 Task: Find connections with filter location Hede with filter topic #Leanstartupswith filter profile language Potuguese with filter current company Manhattan Associates with filter school NICMAR University  with filter industry Security Guards and Patrol Services with filter service category Accounting with filter keywords title Lodging Manager
Action: Mouse moved to (871, 142)
Screenshot: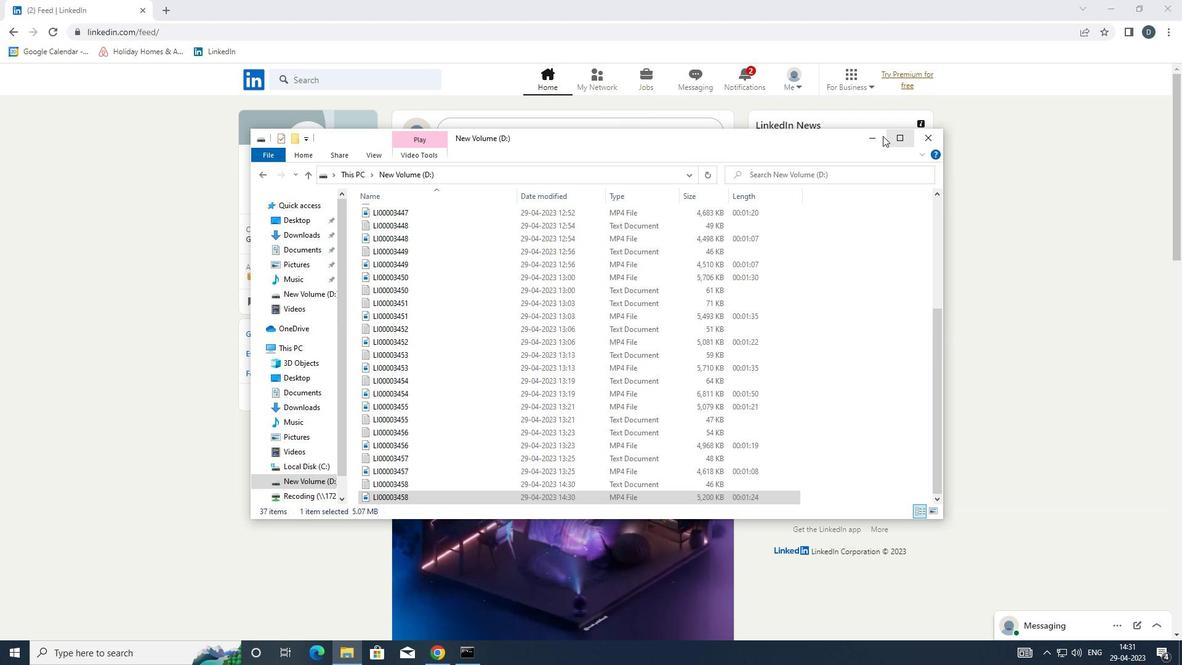 
Action: Mouse pressed left at (871, 142)
Screenshot: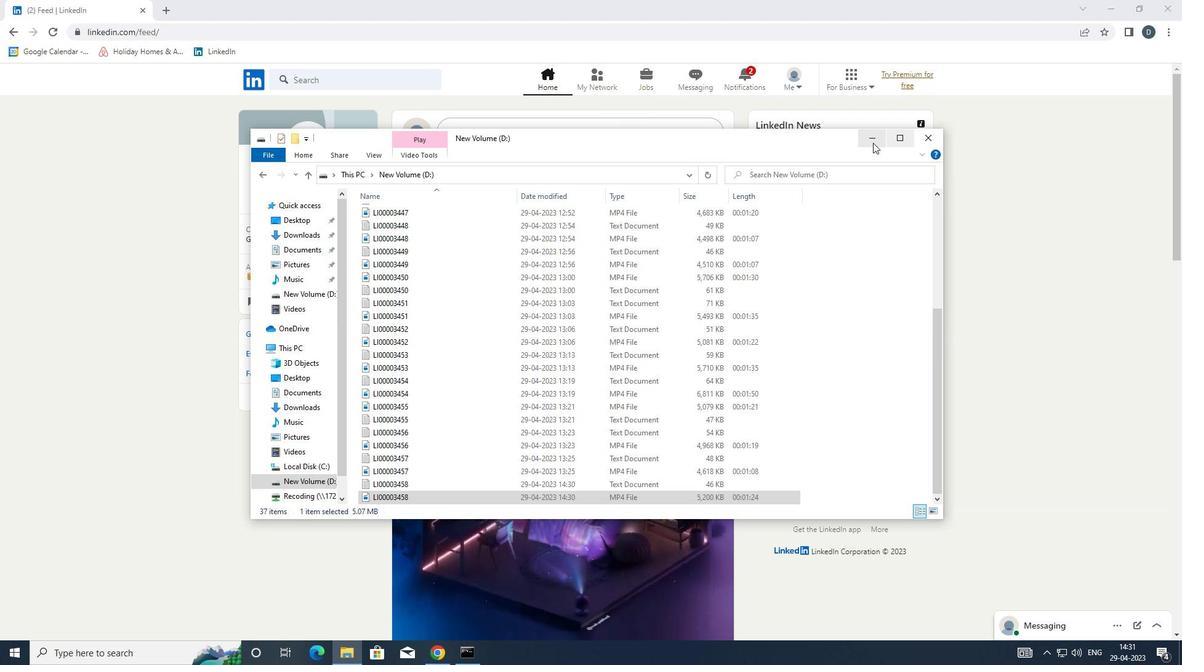 
Action: Mouse moved to (610, 80)
Screenshot: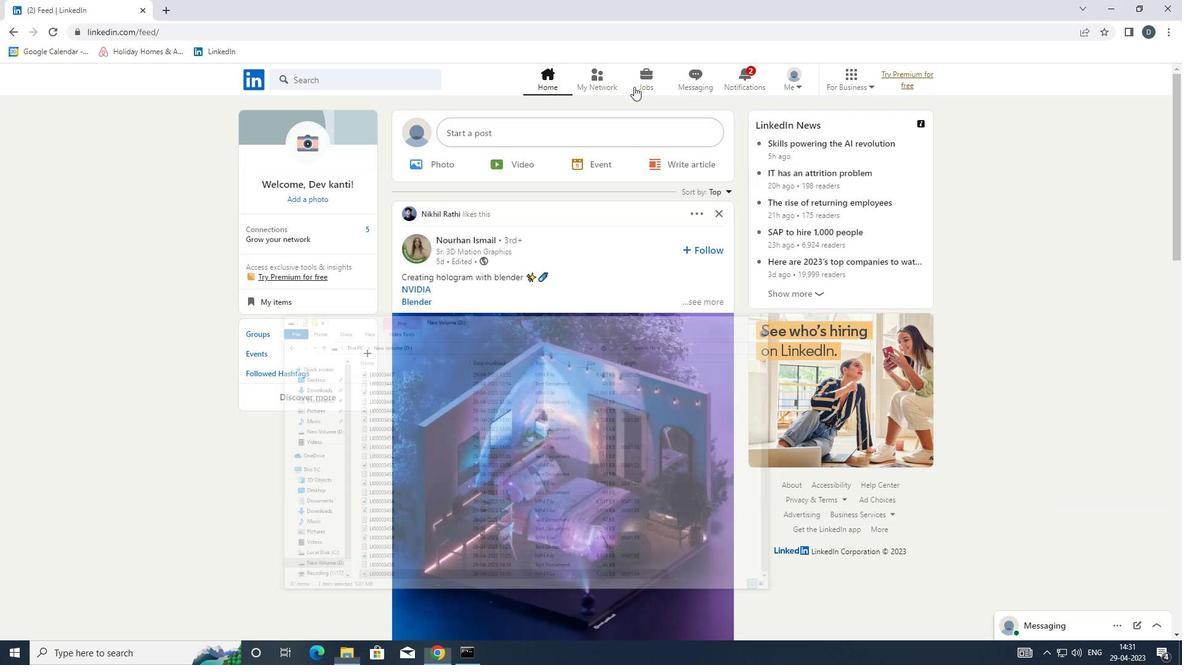 
Action: Mouse pressed left at (610, 80)
Screenshot: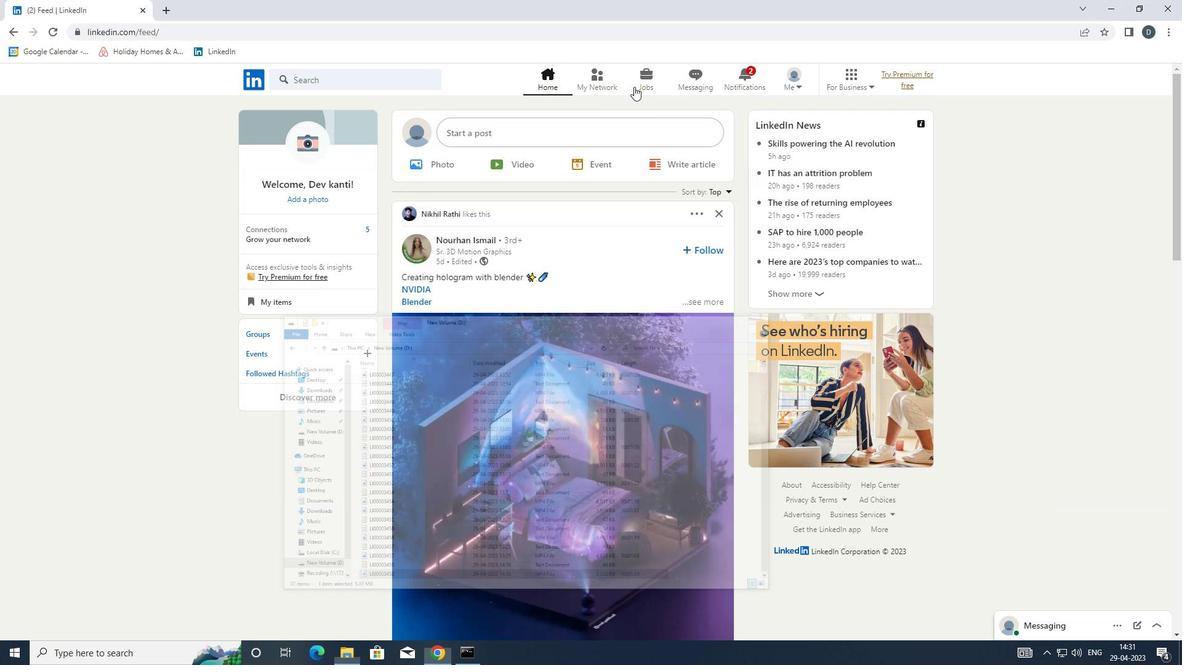 
Action: Mouse moved to (410, 150)
Screenshot: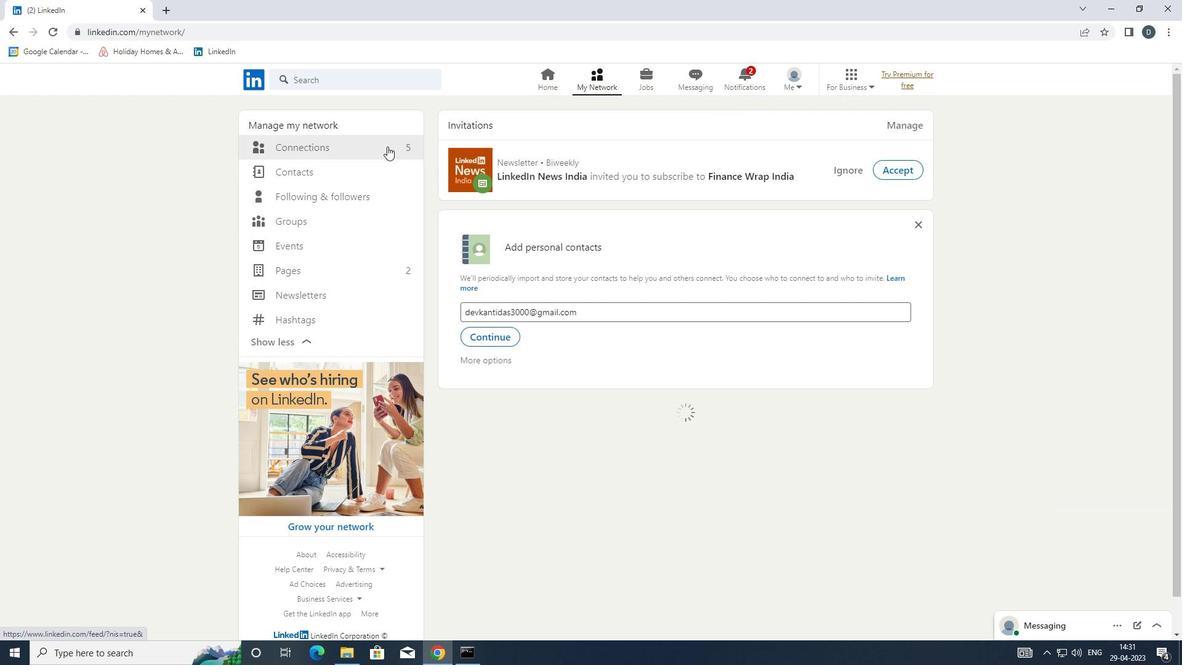 
Action: Mouse pressed left at (410, 150)
Screenshot: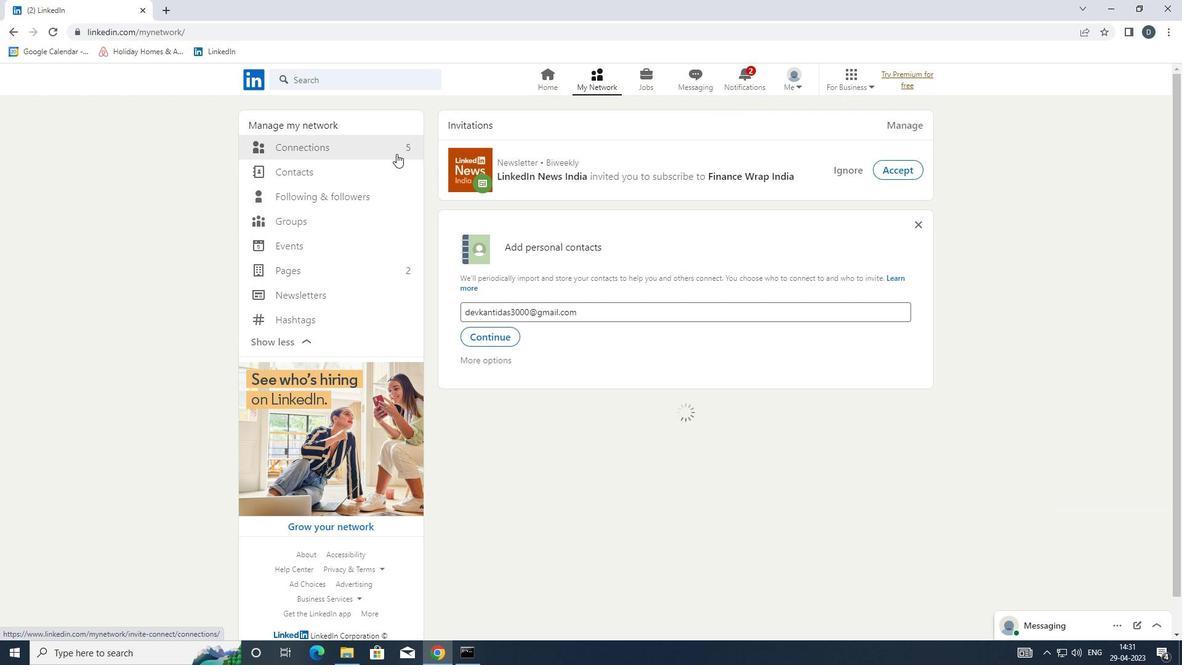 
Action: Mouse moved to (695, 155)
Screenshot: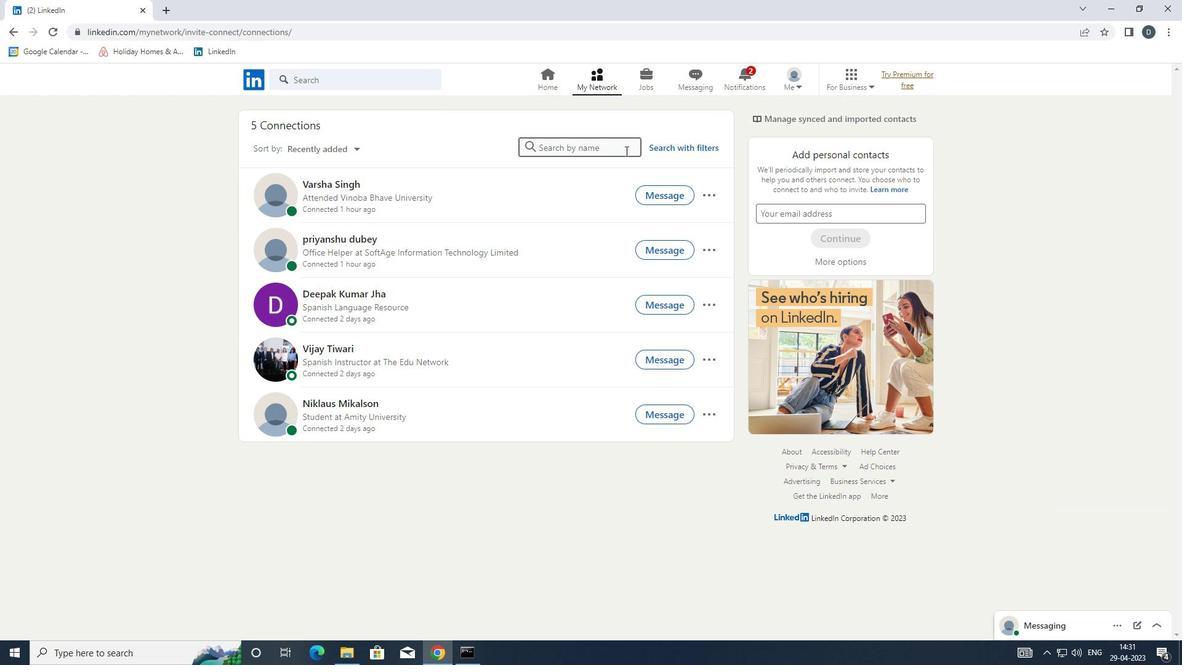 
Action: Mouse pressed left at (695, 155)
Screenshot: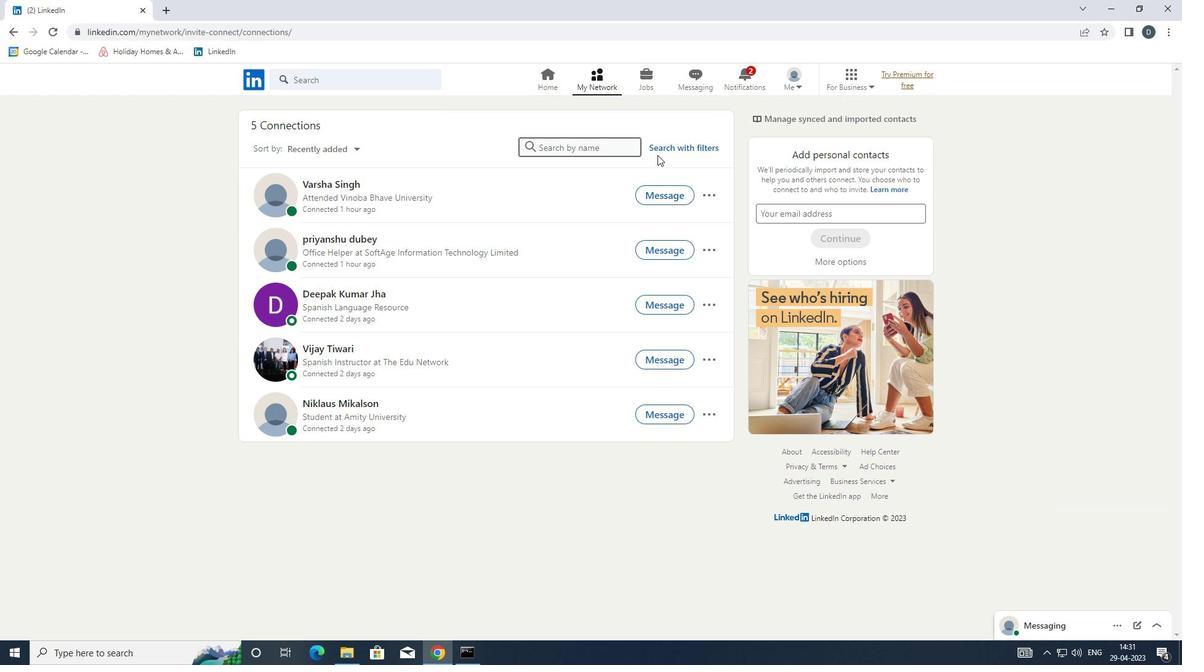 
Action: Mouse moved to (691, 146)
Screenshot: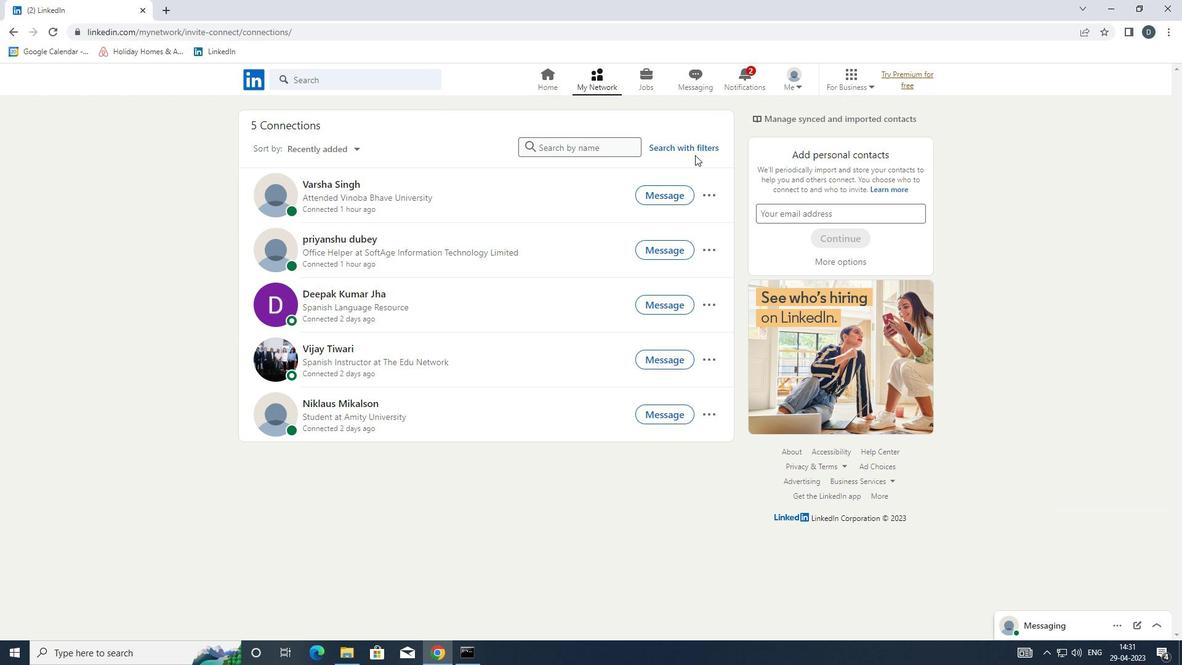 
Action: Mouse pressed left at (691, 146)
Screenshot: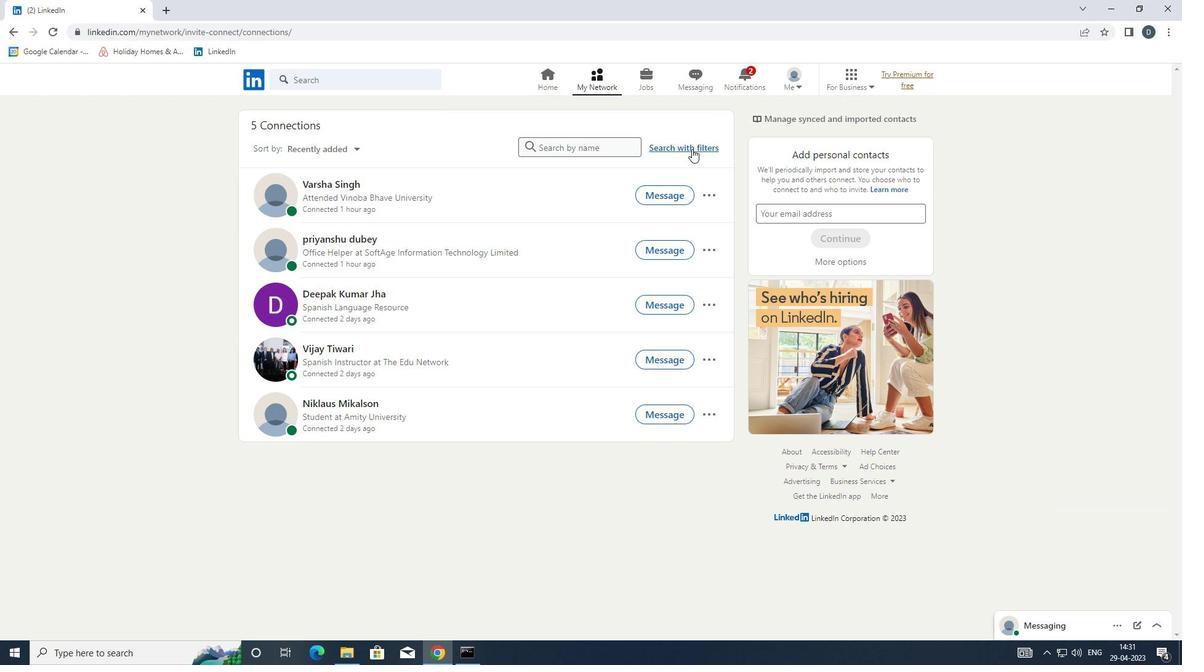 
Action: Mouse moved to (638, 113)
Screenshot: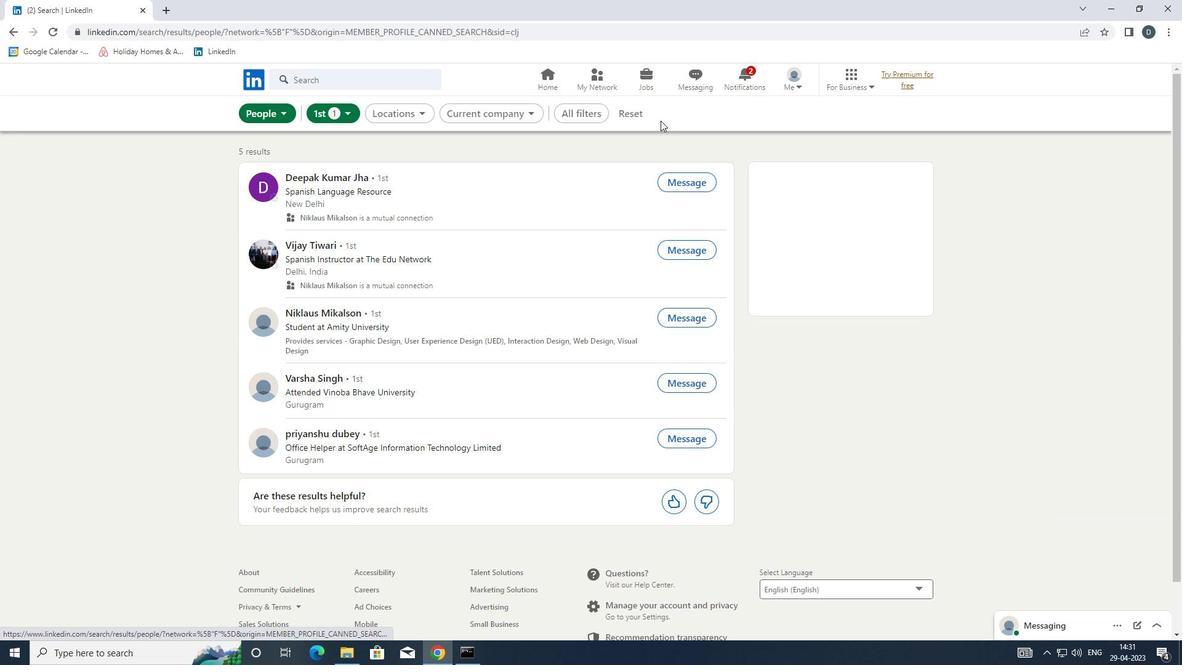 
Action: Mouse pressed left at (638, 113)
Screenshot: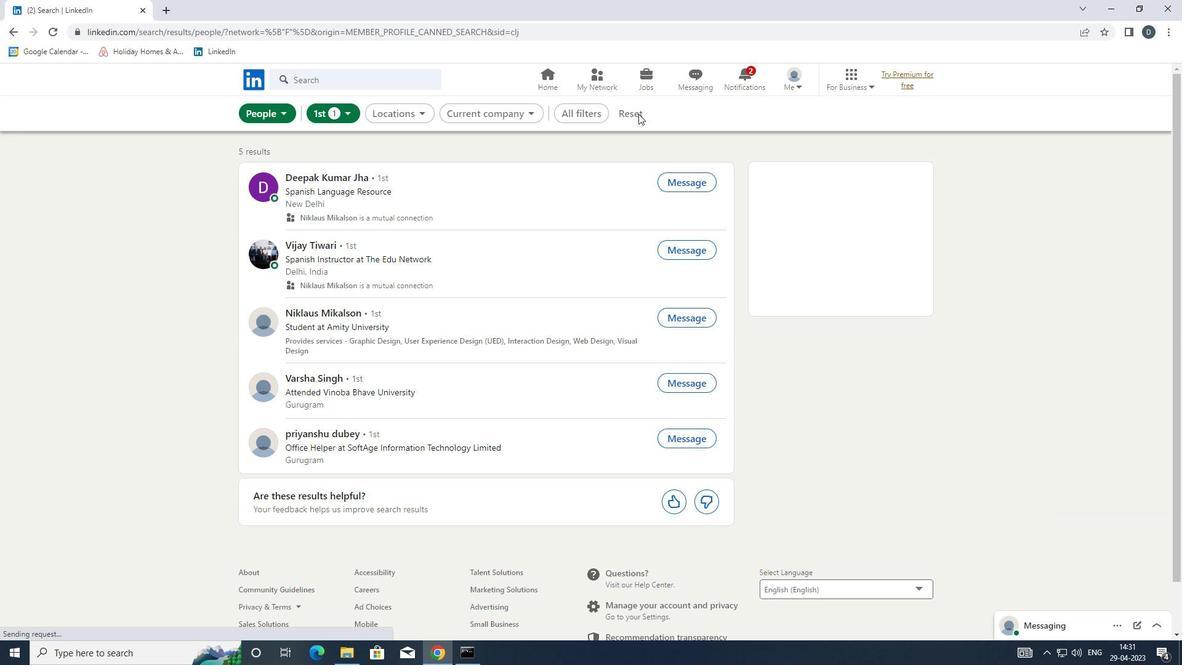 
Action: Mouse moved to (624, 110)
Screenshot: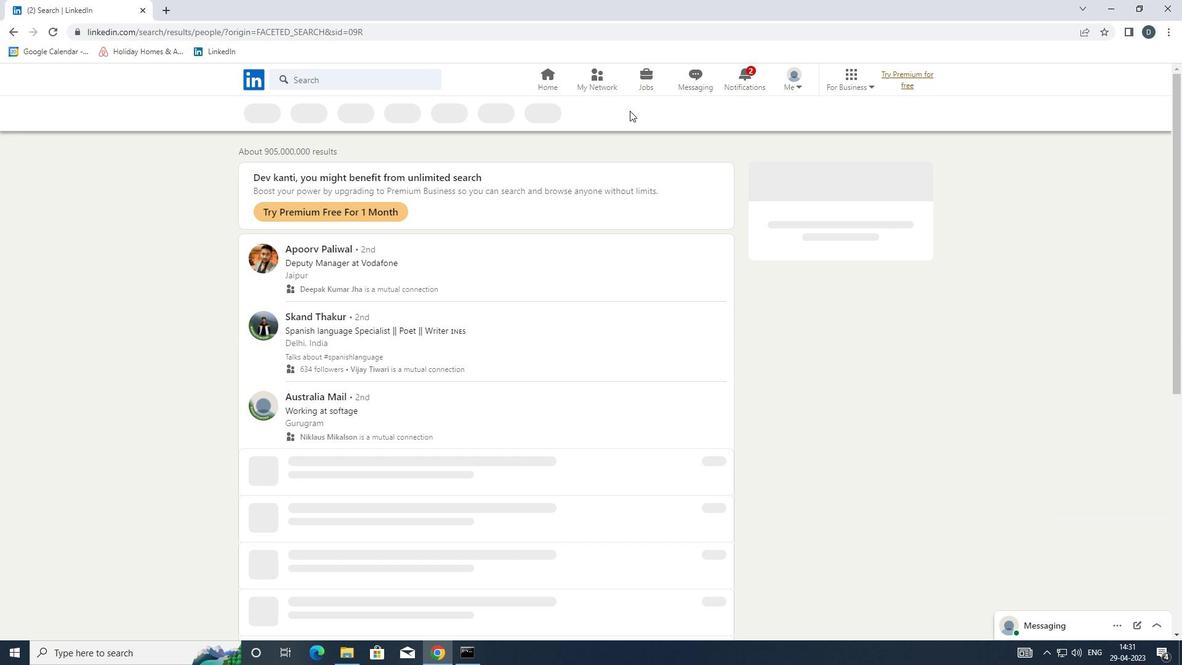 
Action: Mouse pressed left at (624, 110)
Screenshot: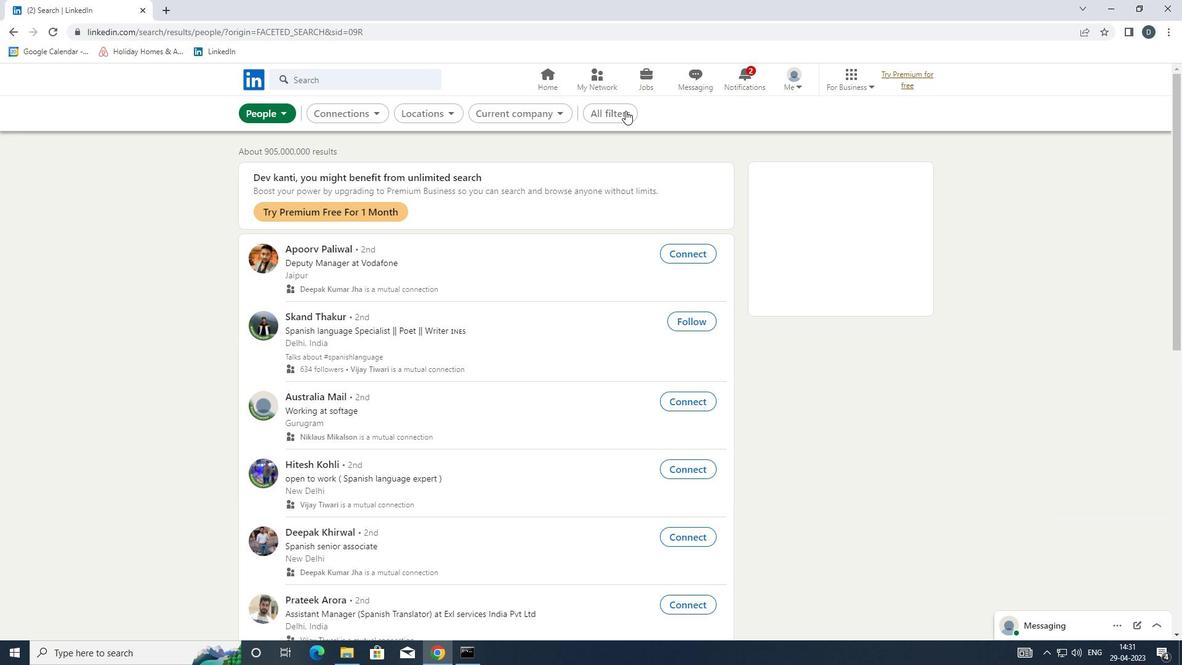 
Action: Mouse moved to (884, 359)
Screenshot: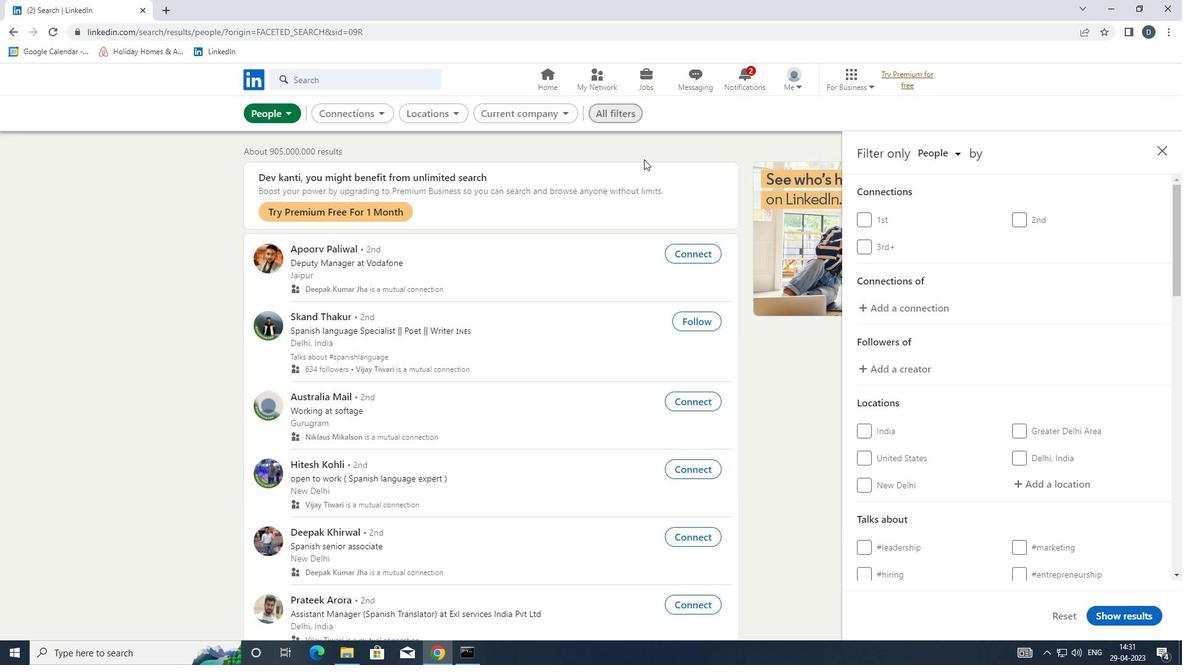 
Action: Mouse scrolled (884, 358) with delta (0, 0)
Screenshot: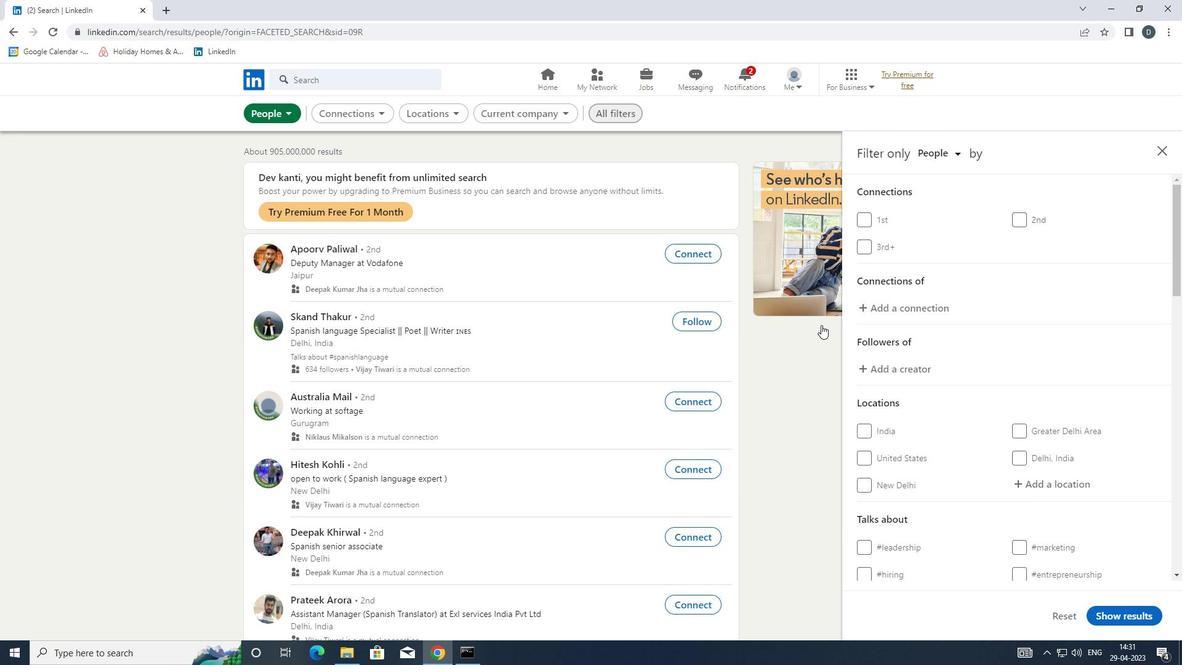 
Action: Mouse moved to (885, 359)
Screenshot: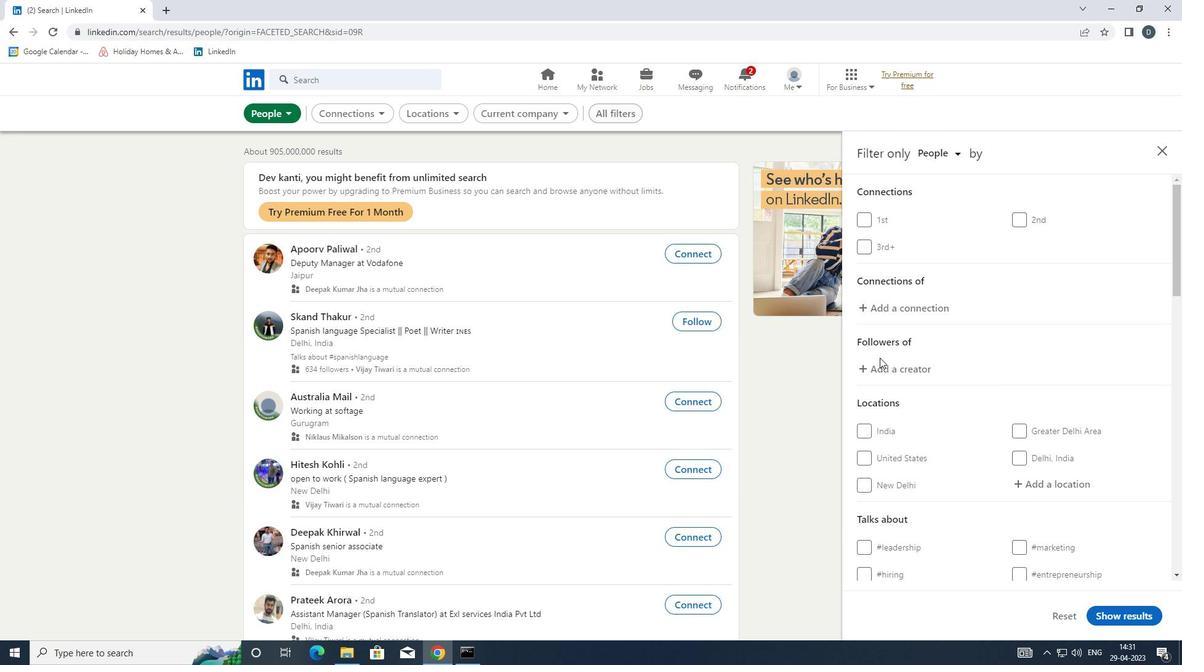 
Action: Mouse scrolled (885, 358) with delta (0, 0)
Screenshot: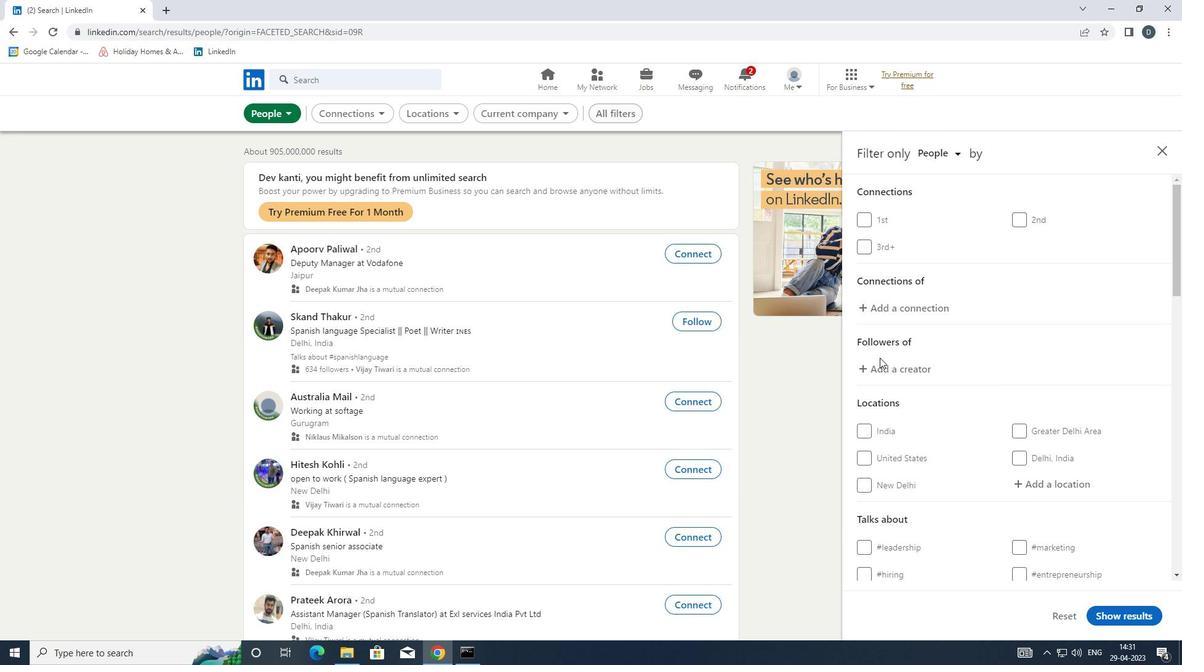 
Action: Mouse moved to (890, 361)
Screenshot: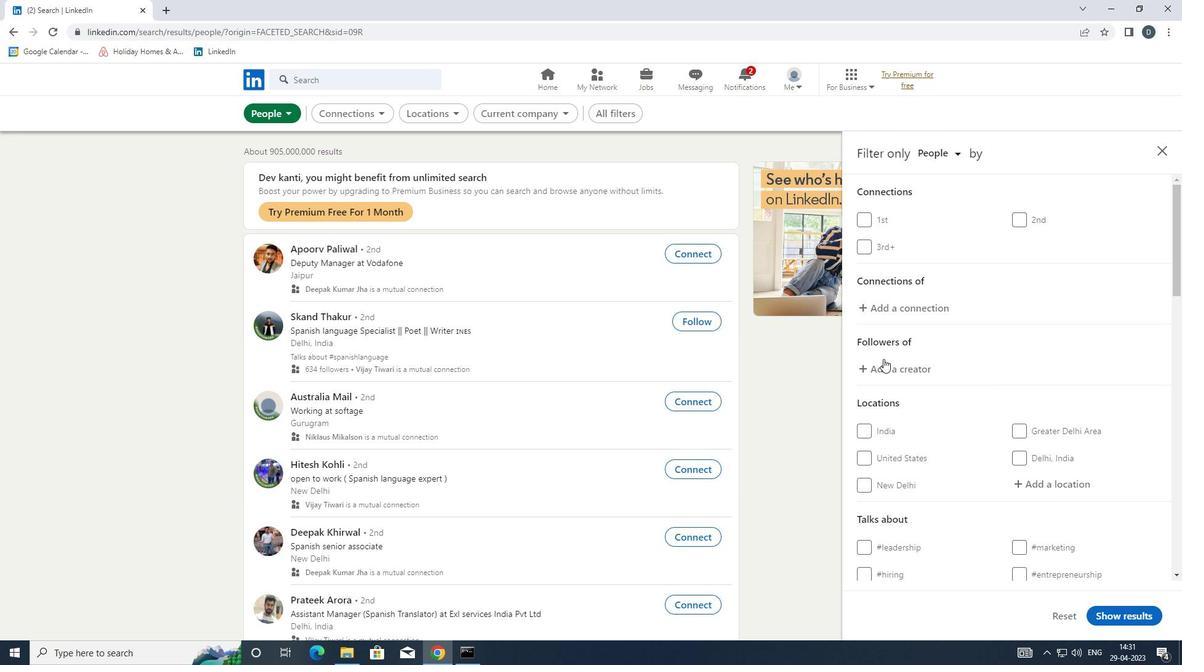 
Action: Mouse scrolled (890, 361) with delta (0, 0)
Screenshot: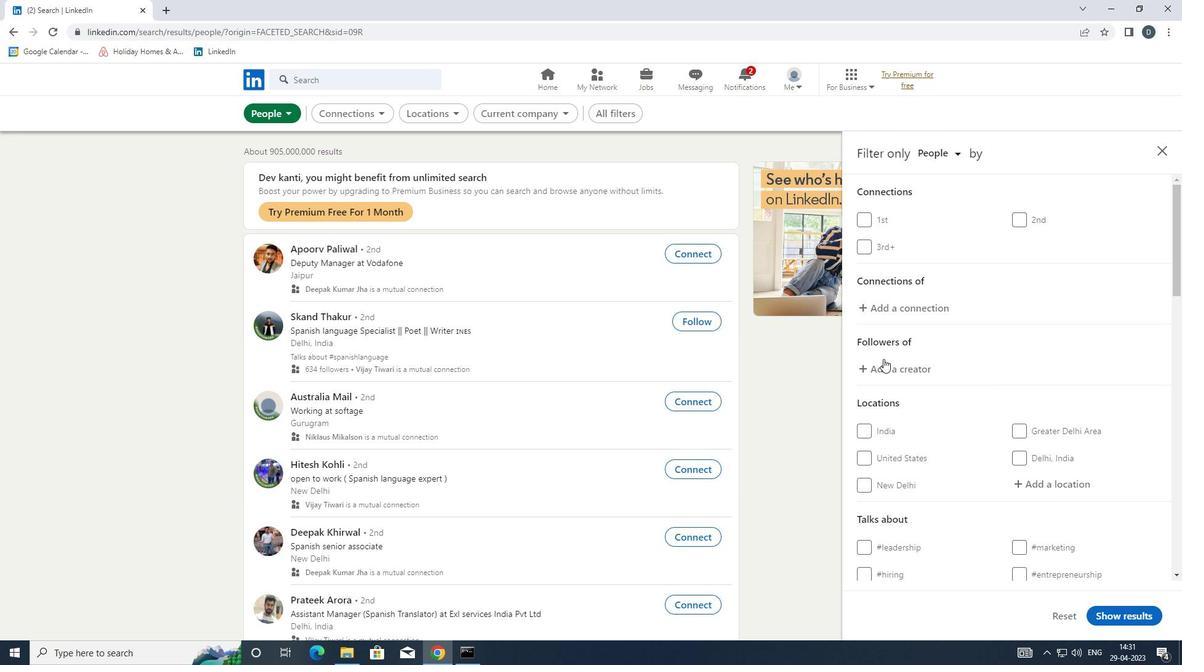 
Action: Mouse moved to (1049, 301)
Screenshot: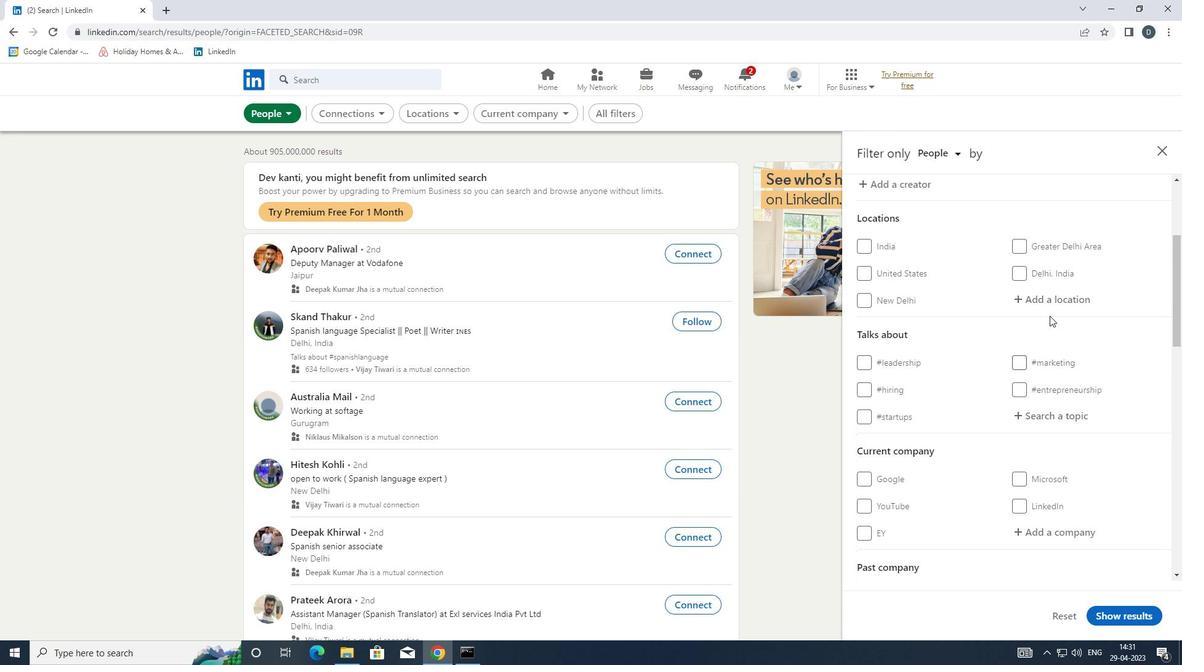 
Action: Mouse pressed left at (1049, 301)
Screenshot: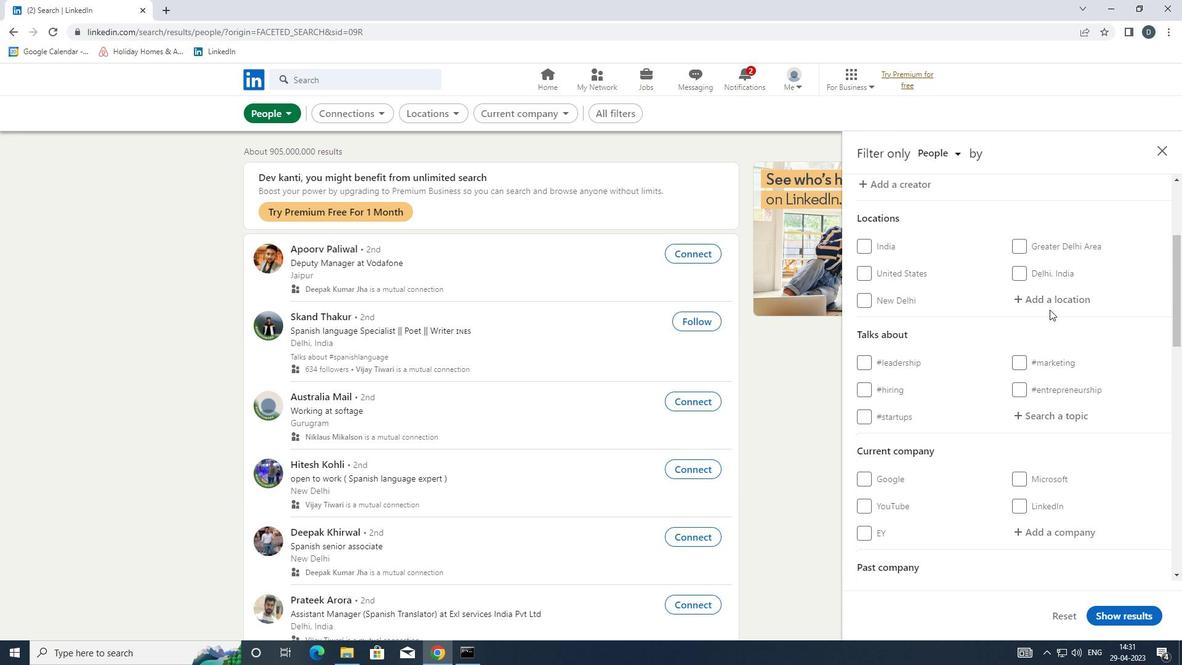 
Action: Key pressed <Key.shift>HEDE<Key.enter>
Screenshot: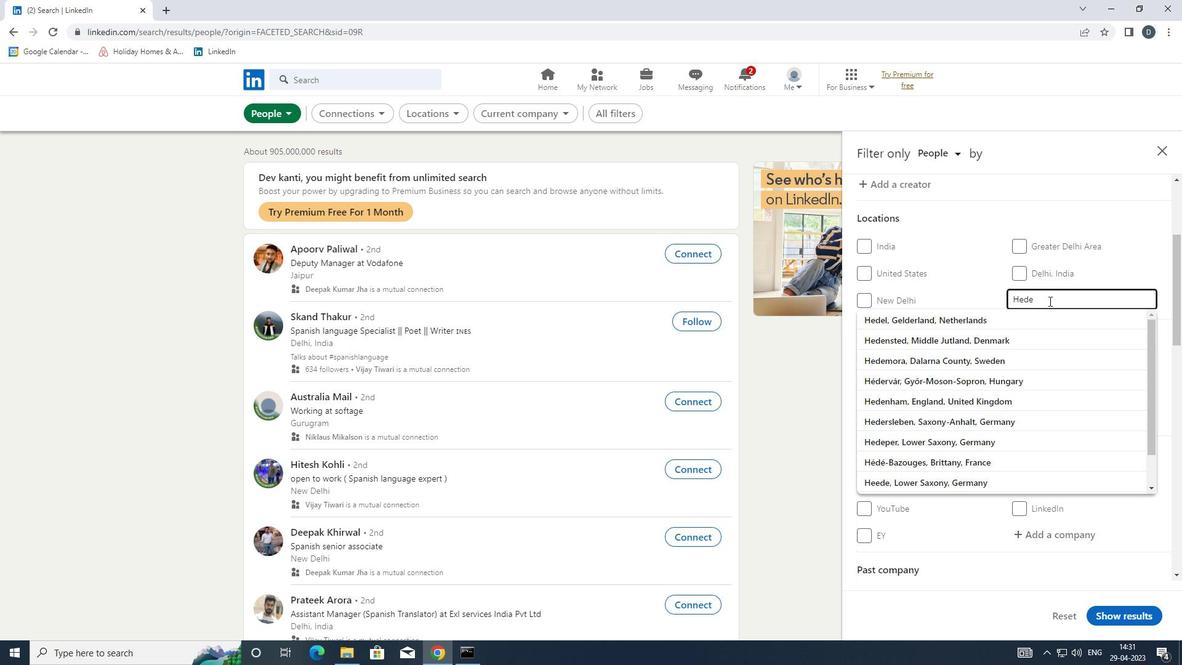 
Action: Mouse moved to (1036, 319)
Screenshot: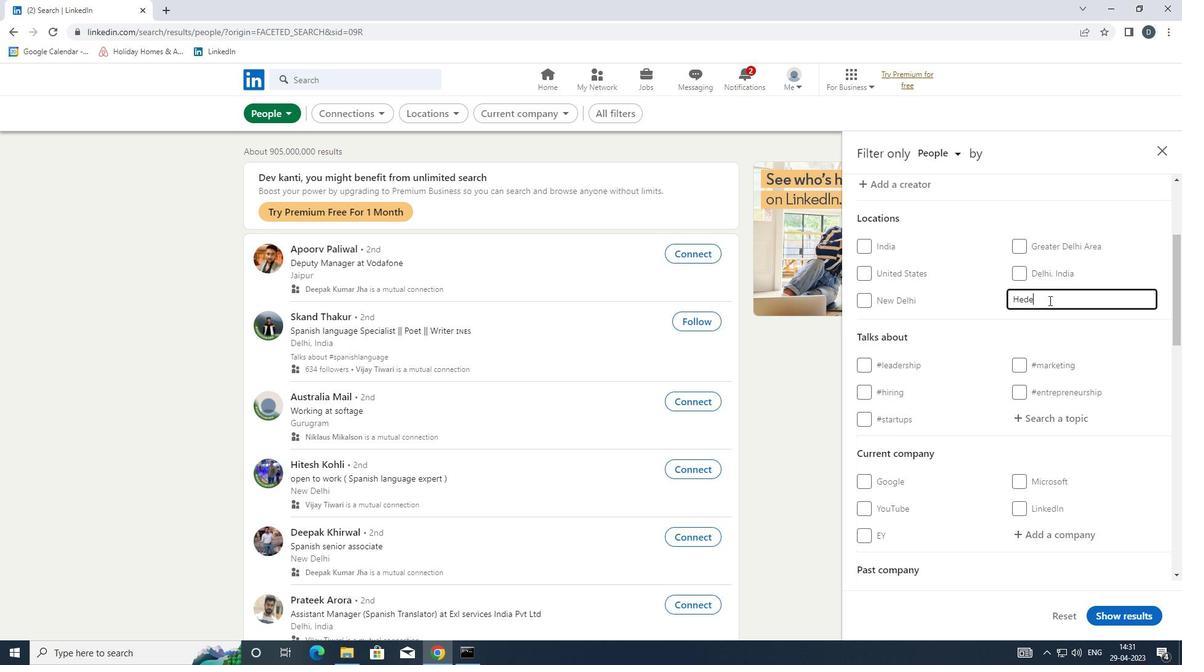 
Action: Mouse scrolled (1036, 319) with delta (0, 0)
Screenshot: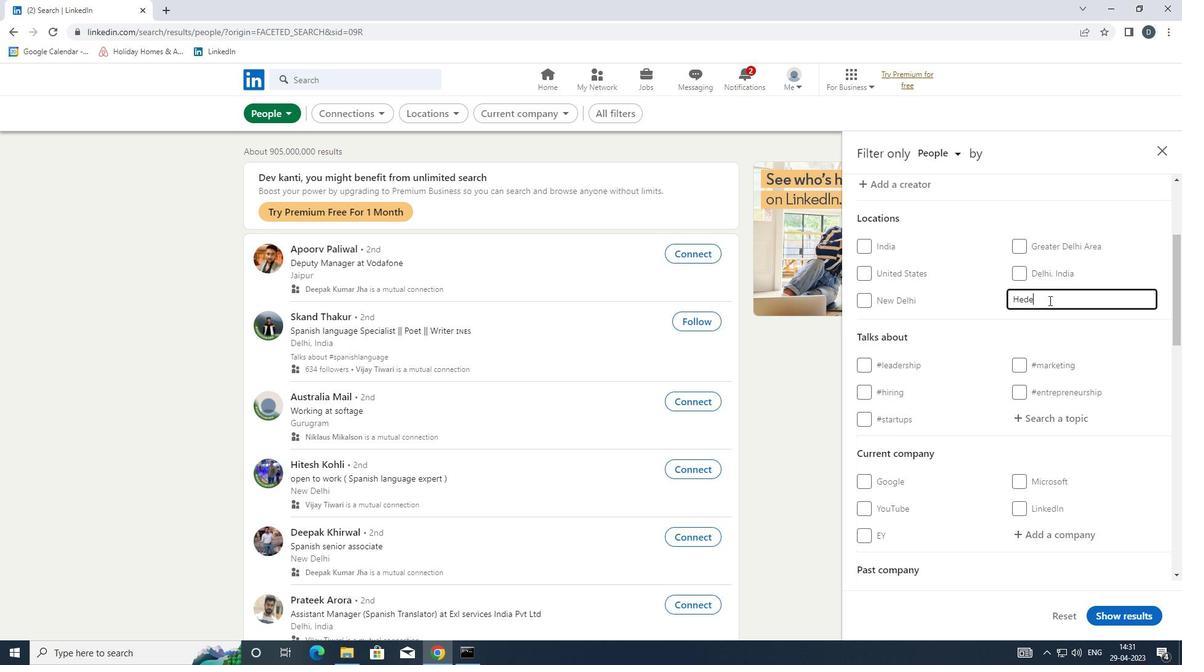 
Action: Mouse moved to (1038, 324)
Screenshot: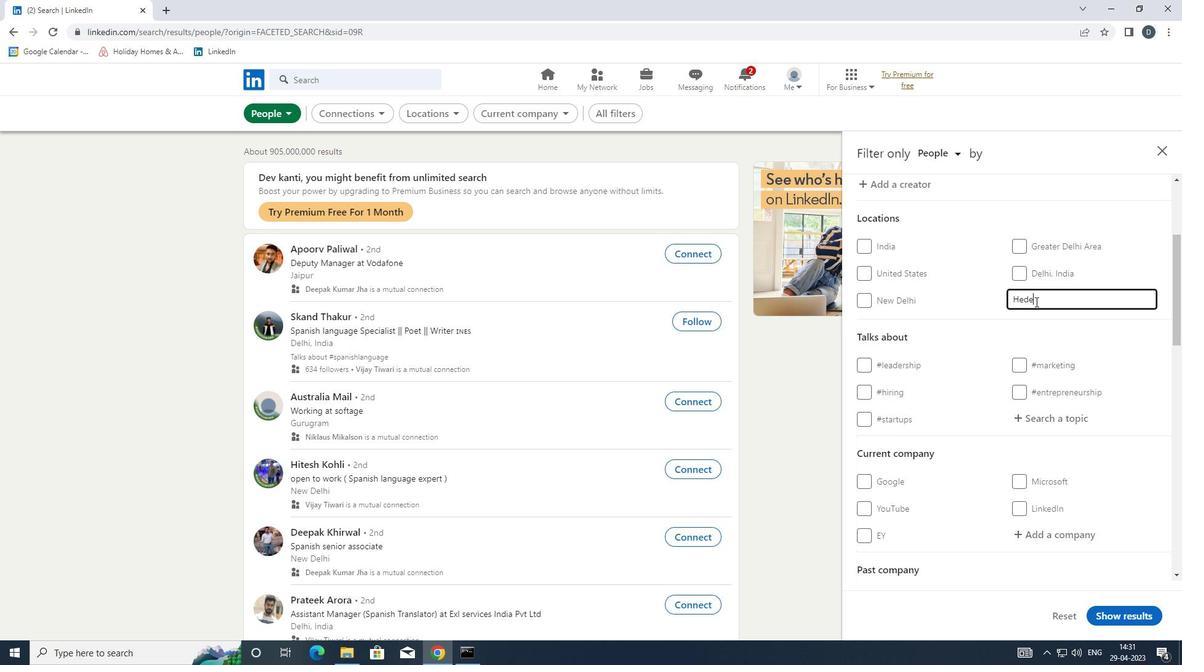 
Action: Mouse scrolled (1038, 323) with delta (0, 0)
Screenshot: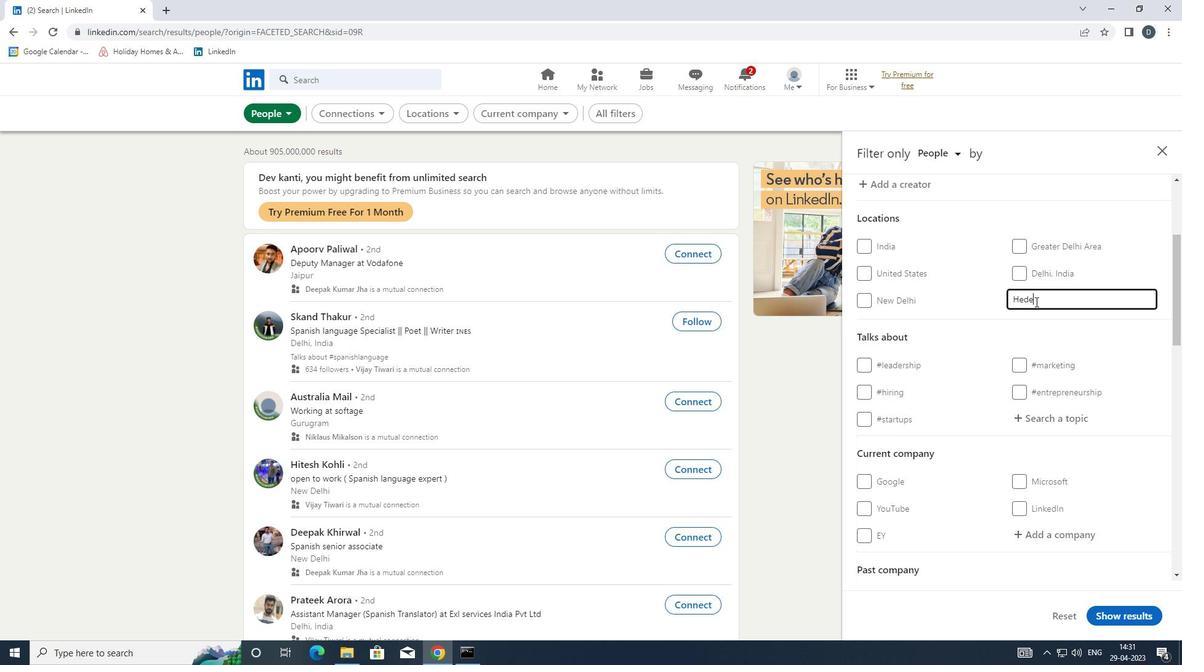 
Action: Mouse moved to (1039, 295)
Screenshot: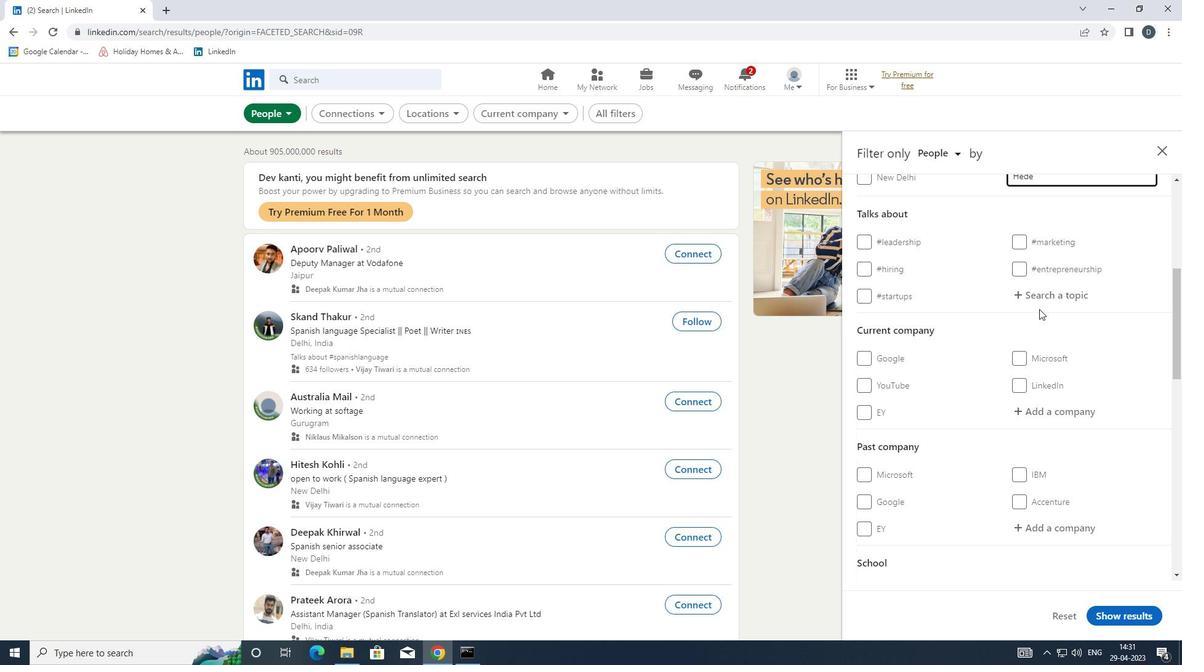 
Action: Mouse pressed left at (1039, 295)
Screenshot: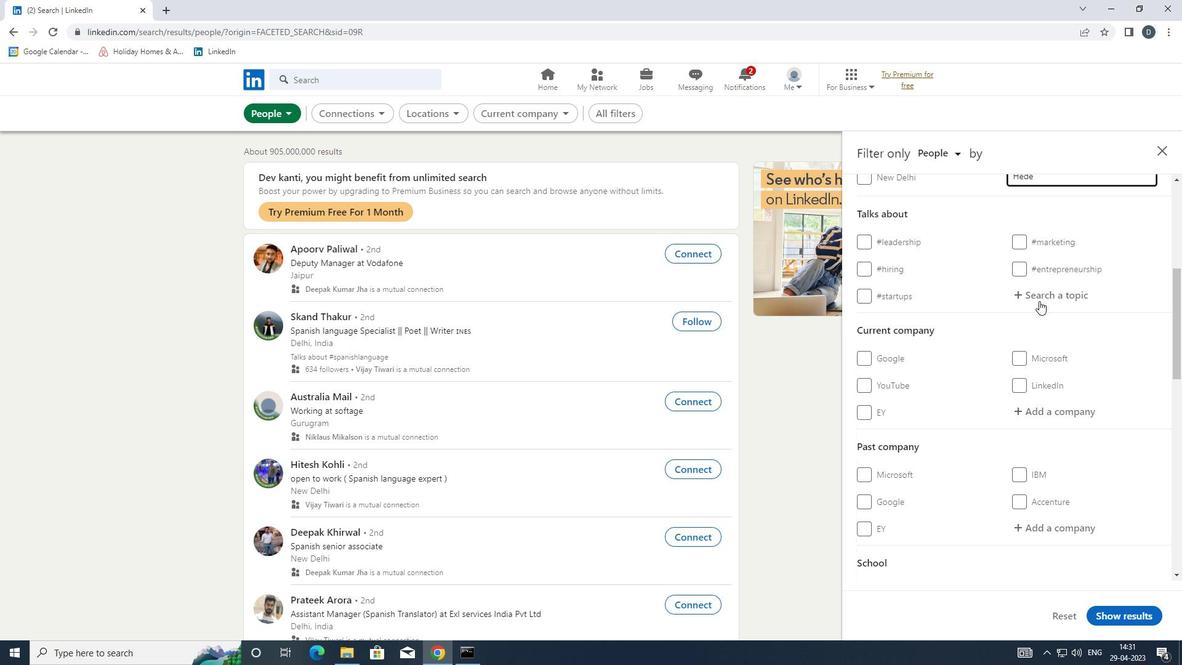 
Action: Key pressed <Key.shift><Key.shift><Key.shift>#<Key.shift>LEANSTARTUPS
Screenshot: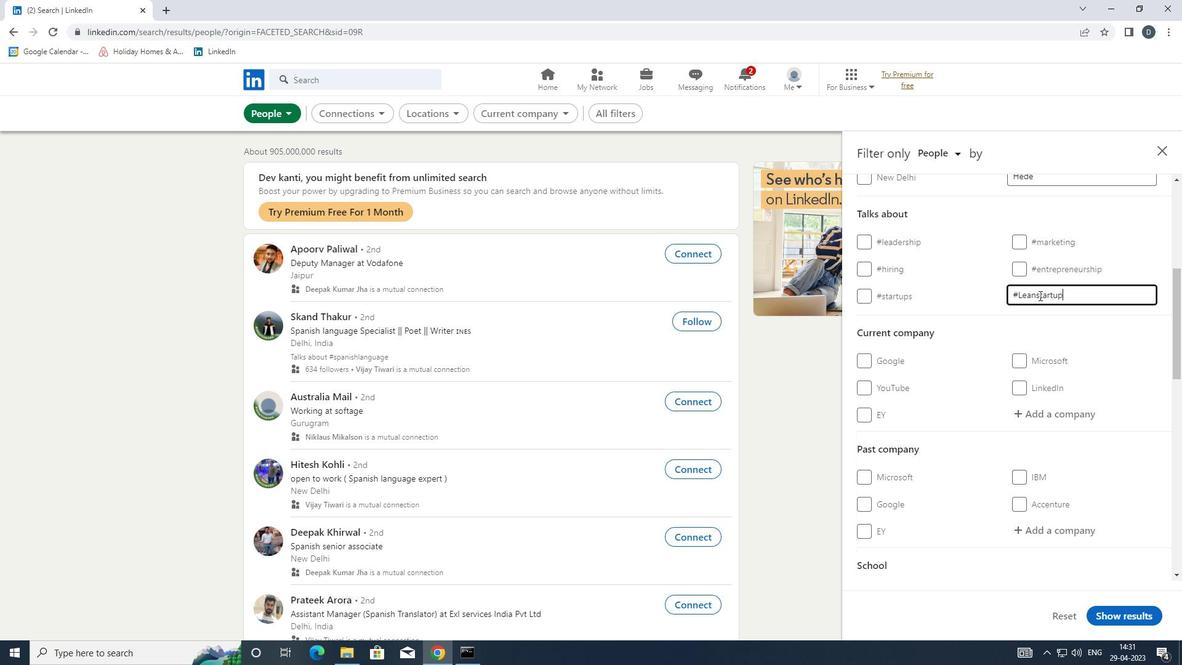 
Action: Mouse moved to (1100, 350)
Screenshot: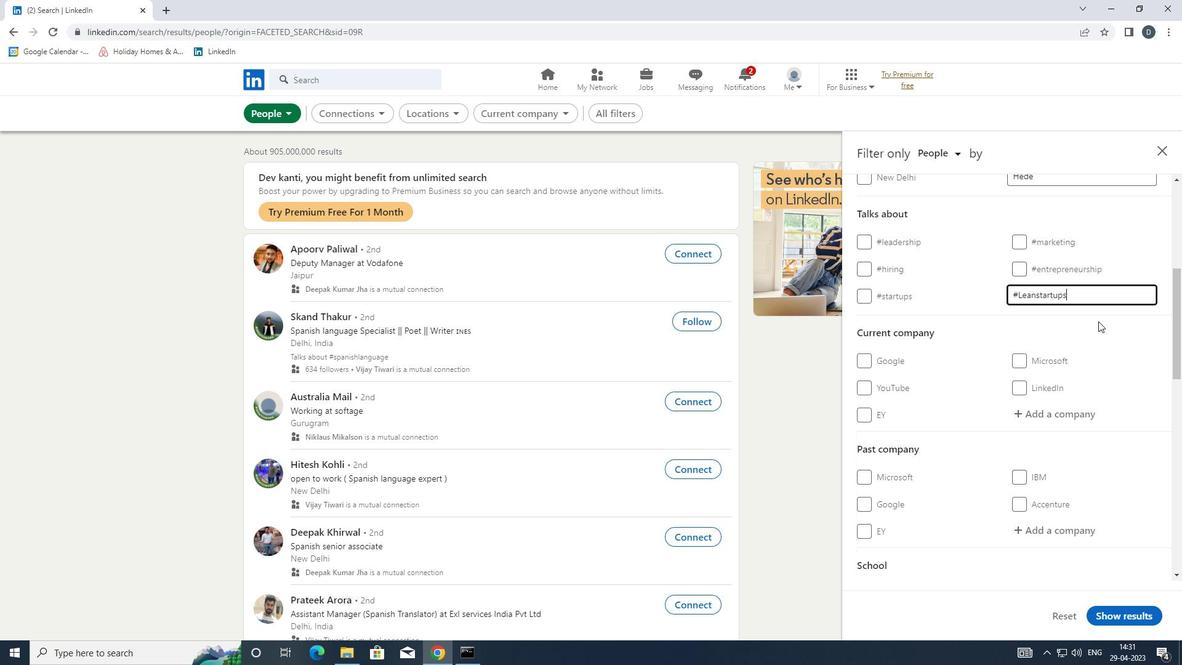 
Action: Mouse scrolled (1100, 349) with delta (0, 0)
Screenshot: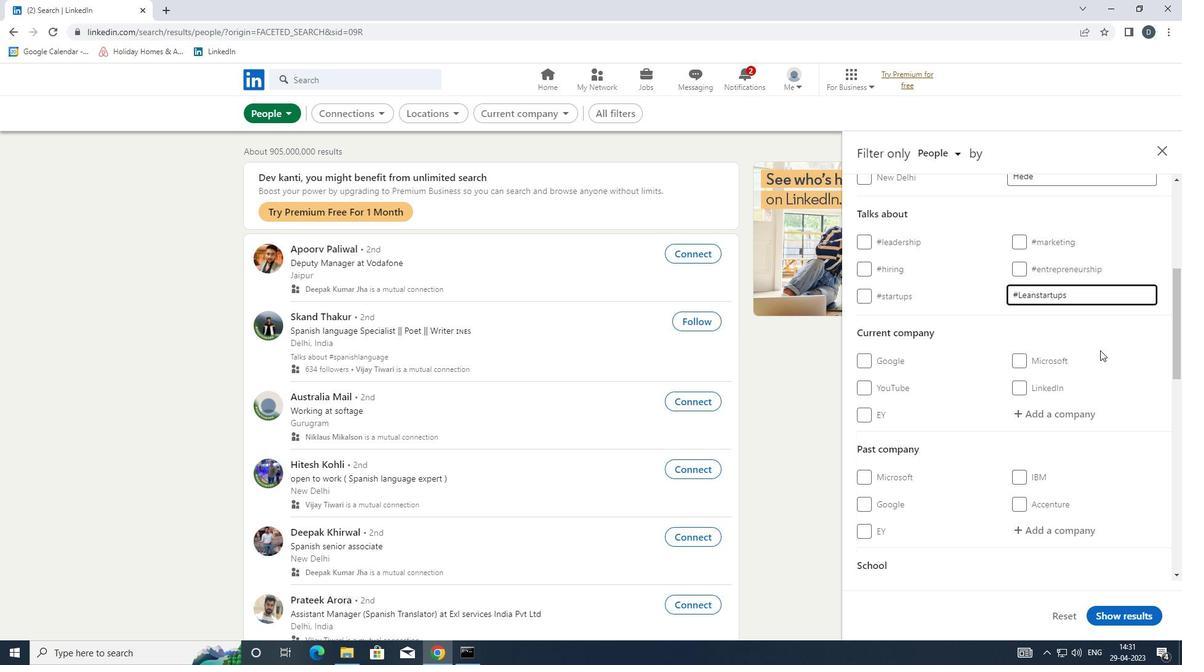 
Action: Mouse scrolled (1100, 349) with delta (0, 0)
Screenshot: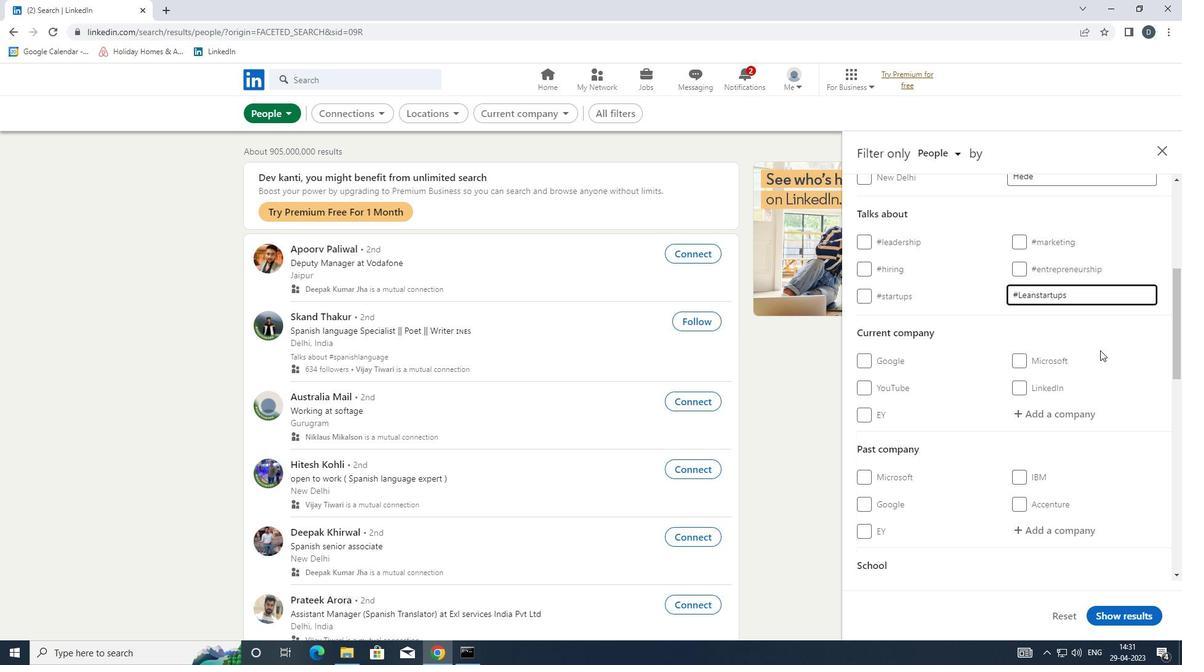 
Action: Mouse scrolled (1100, 349) with delta (0, 0)
Screenshot: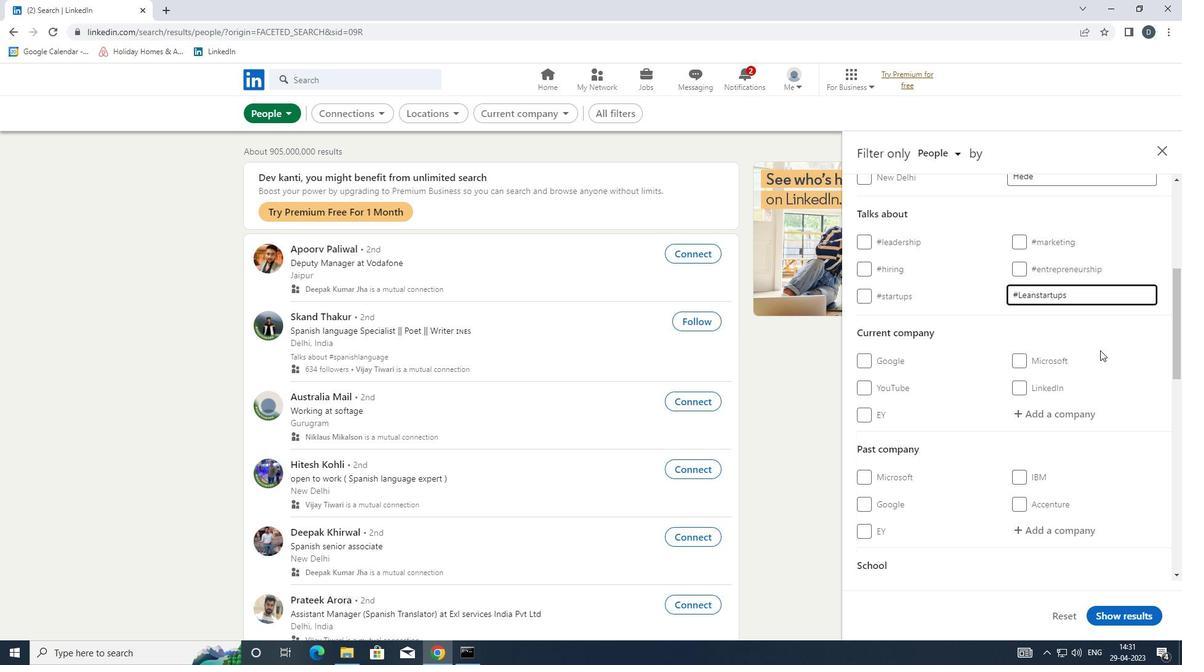 
Action: Mouse scrolled (1100, 349) with delta (0, 0)
Screenshot: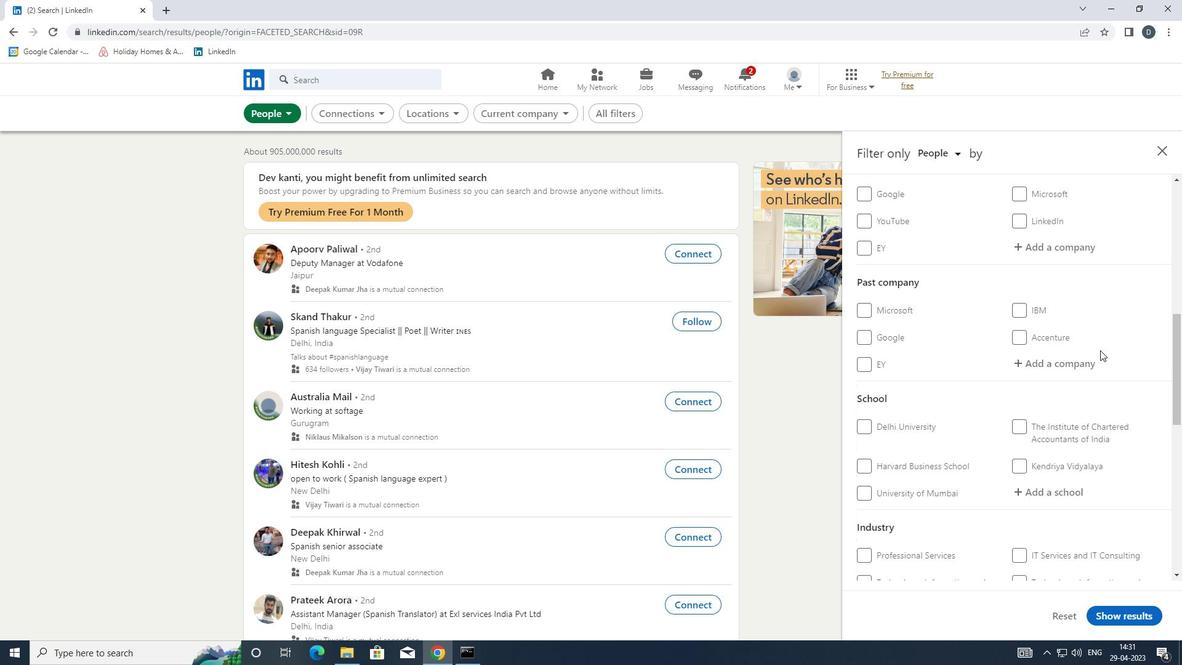
Action: Mouse scrolled (1100, 349) with delta (0, 0)
Screenshot: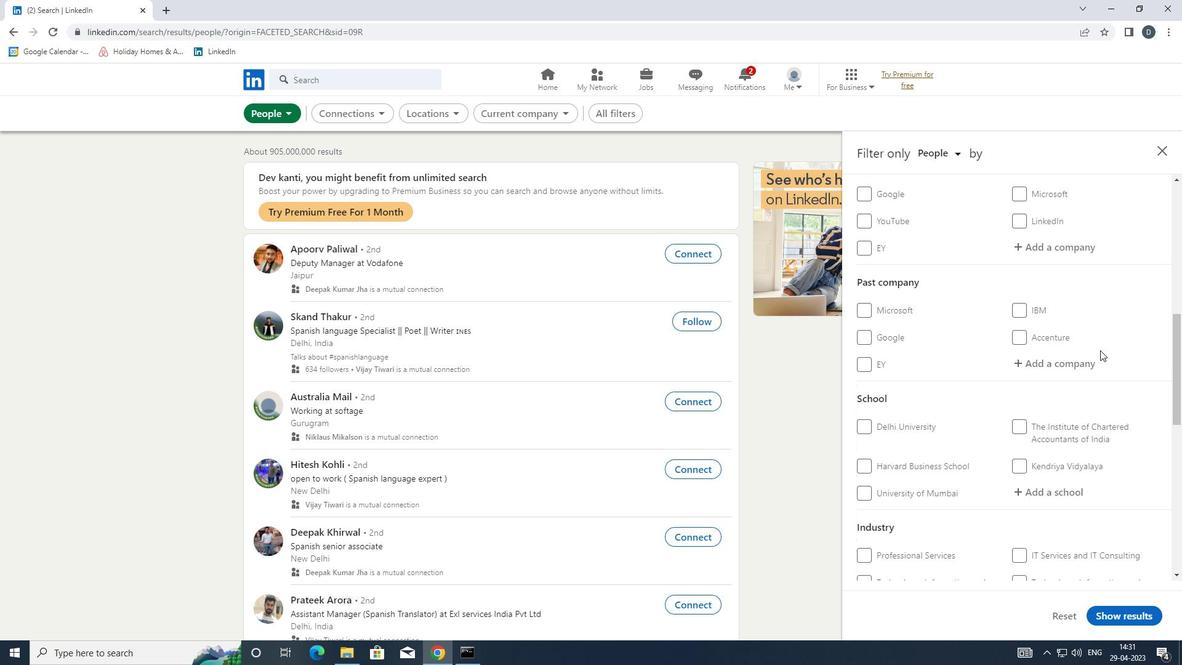 
Action: Mouse scrolled (1100, 349) with delta (0, 0)
Screenshot: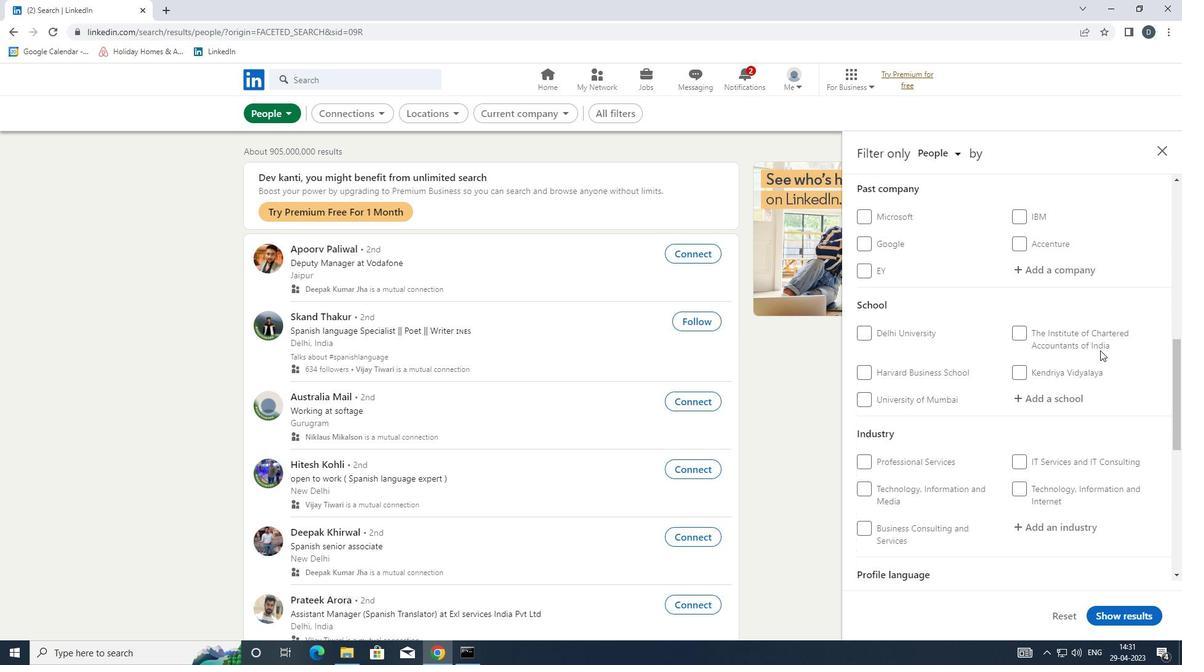 
Action: Mouse scrolled (1100, 349) with delta (0, 0)
Screenshot: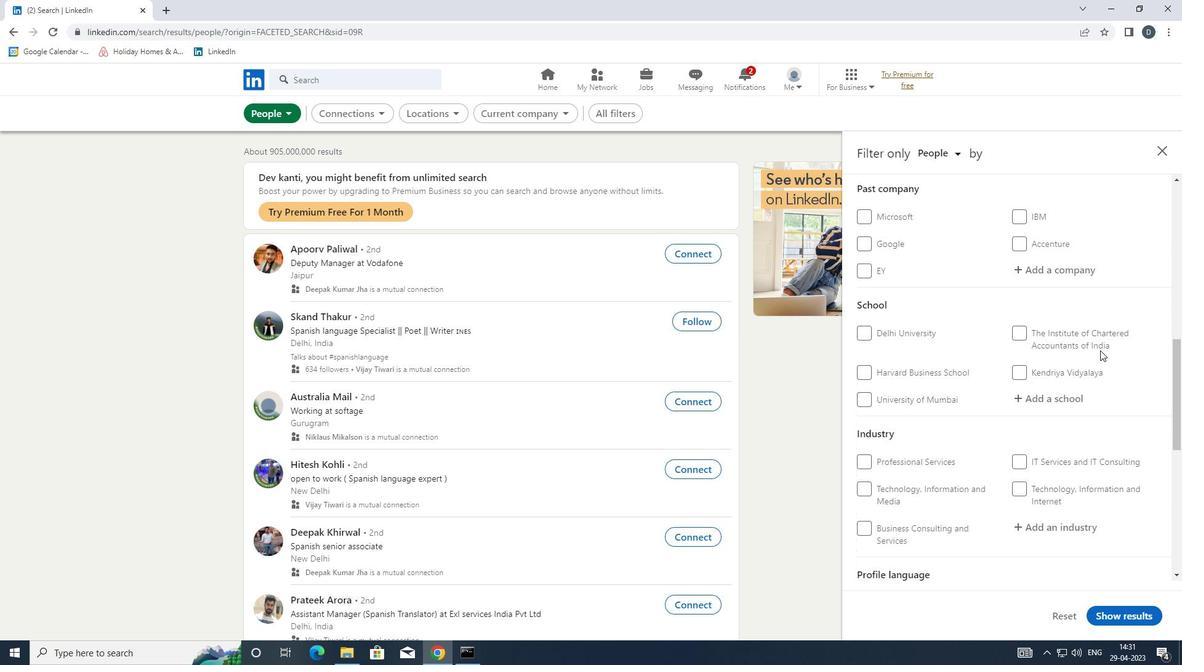 
Action: Mouse scrolled (1100, 349) with delta (0, 0)
Screenshot: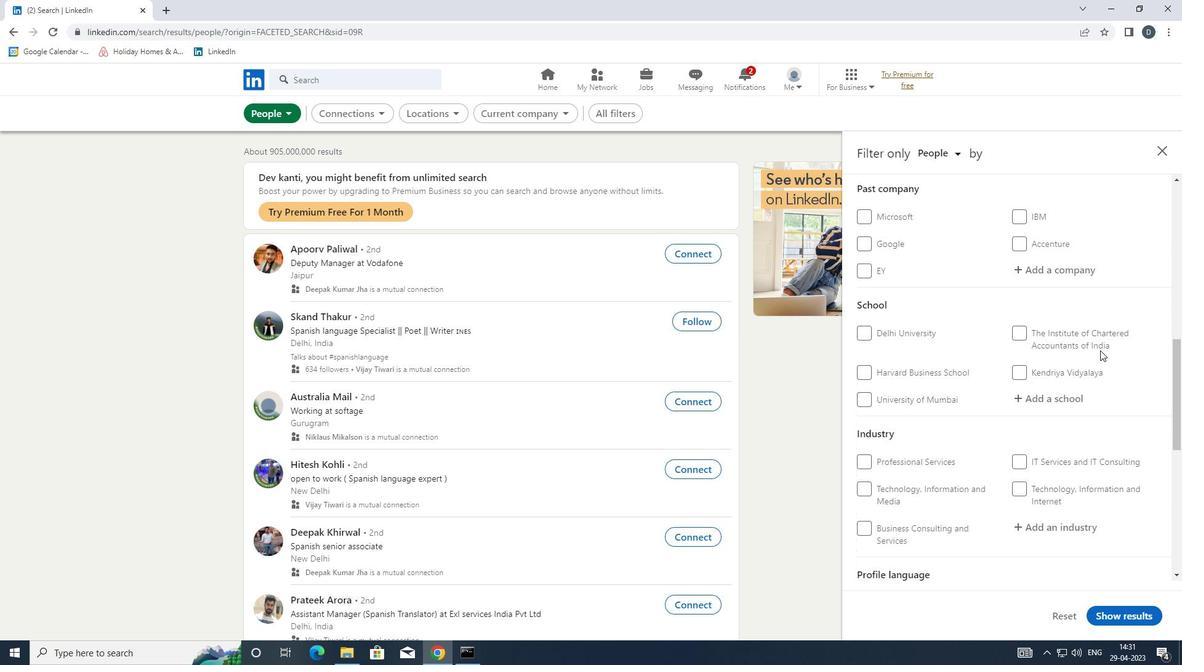 
Action: Mouse scrolled (1100, 349) with delta (0, 0)
Screenshot: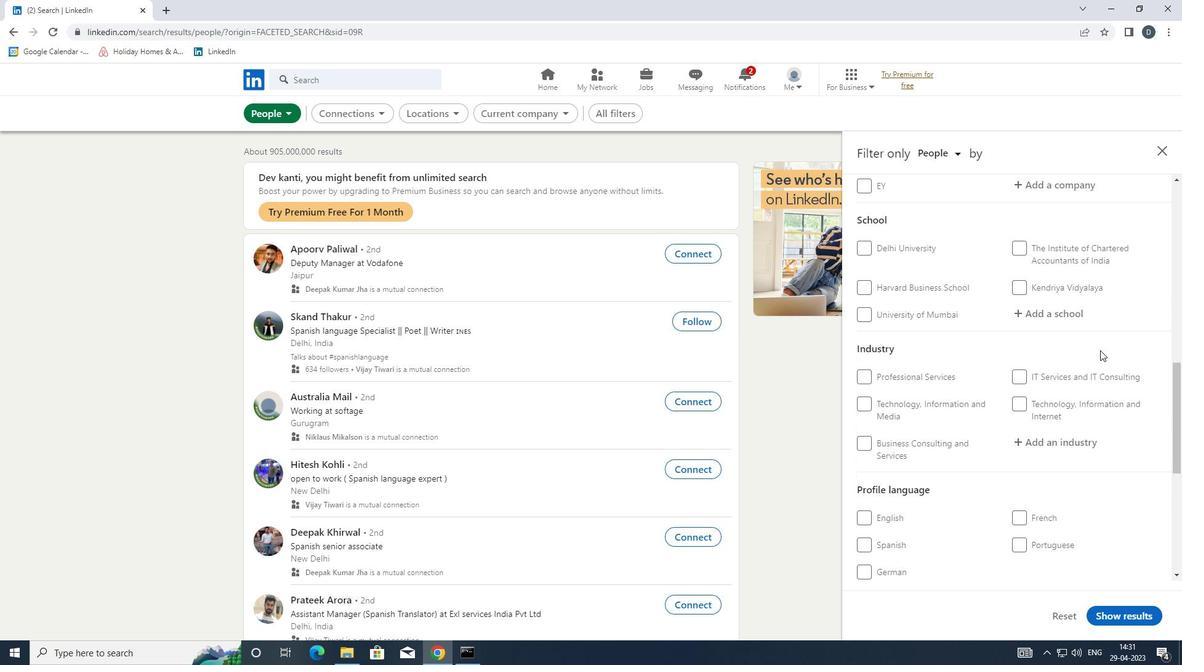
Action: Mouse scrolled (1100, 349) with delta (0, 0)
Screenshot: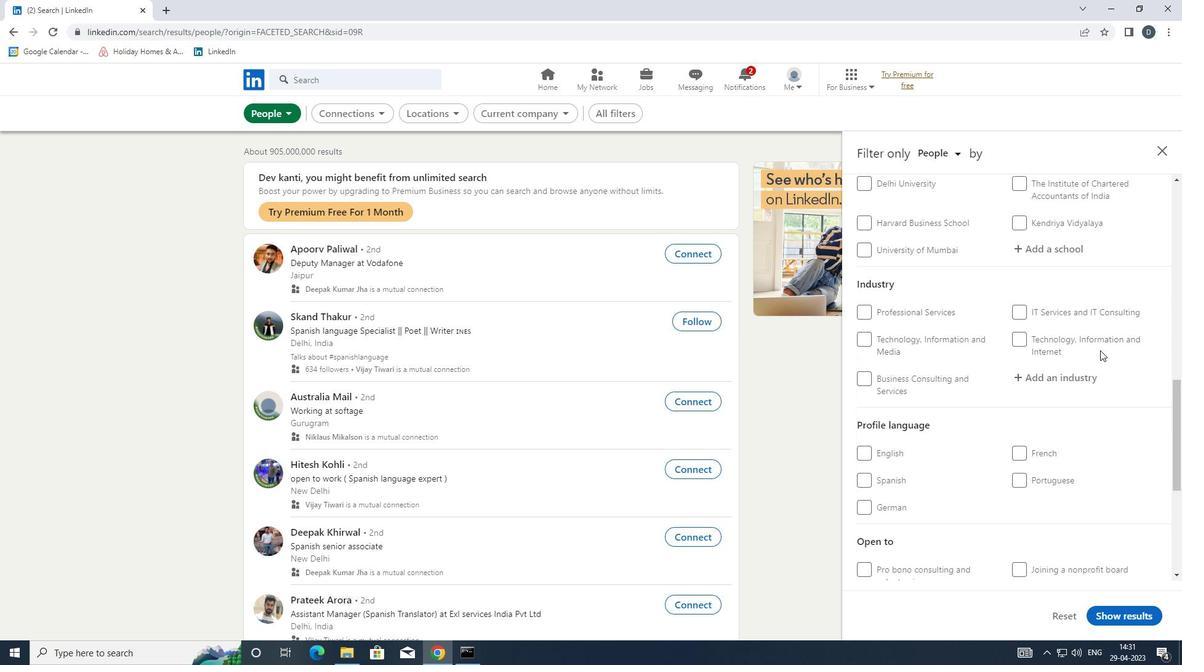 
Action: Mouse scrolled (1100, 349) with delta (0, 0)
Screenshot: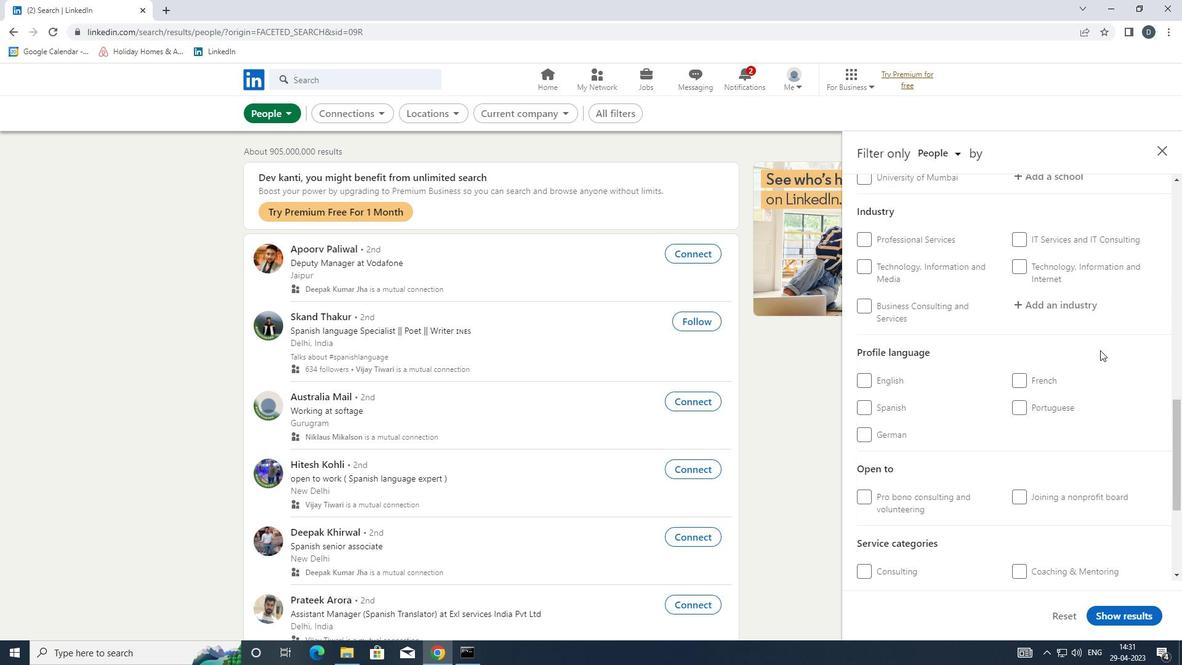
Action: Mouse moved to (1032, 213)
Screenshot: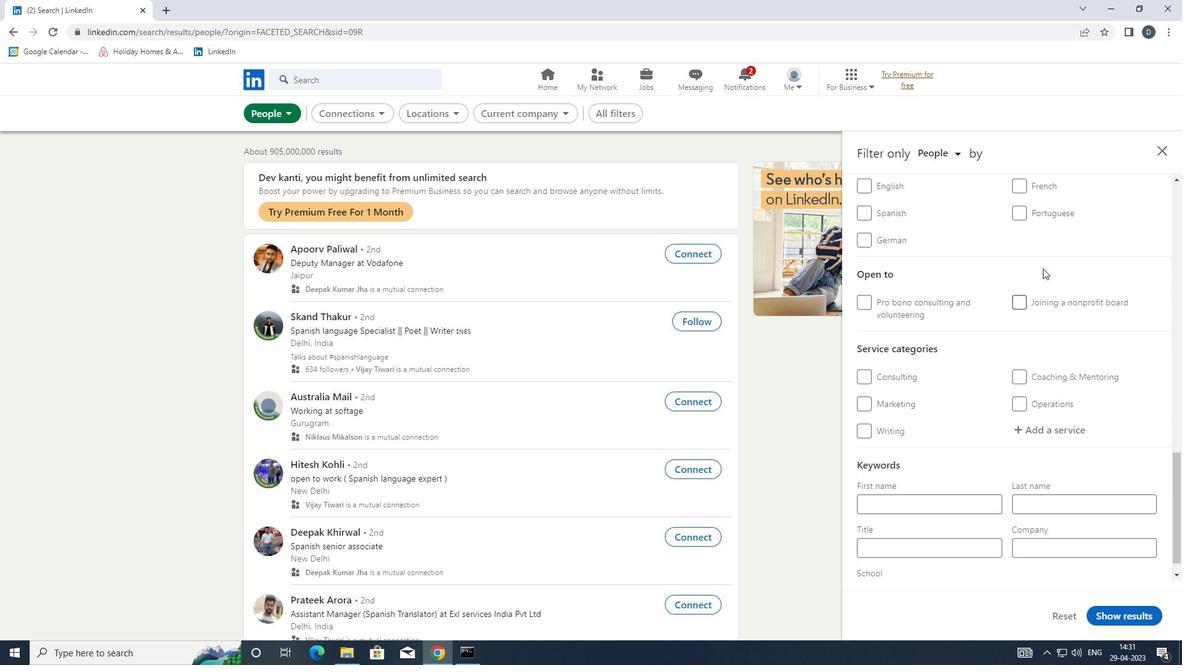 
Action: Mouse pressed left at (1032, 213)
Screenshot: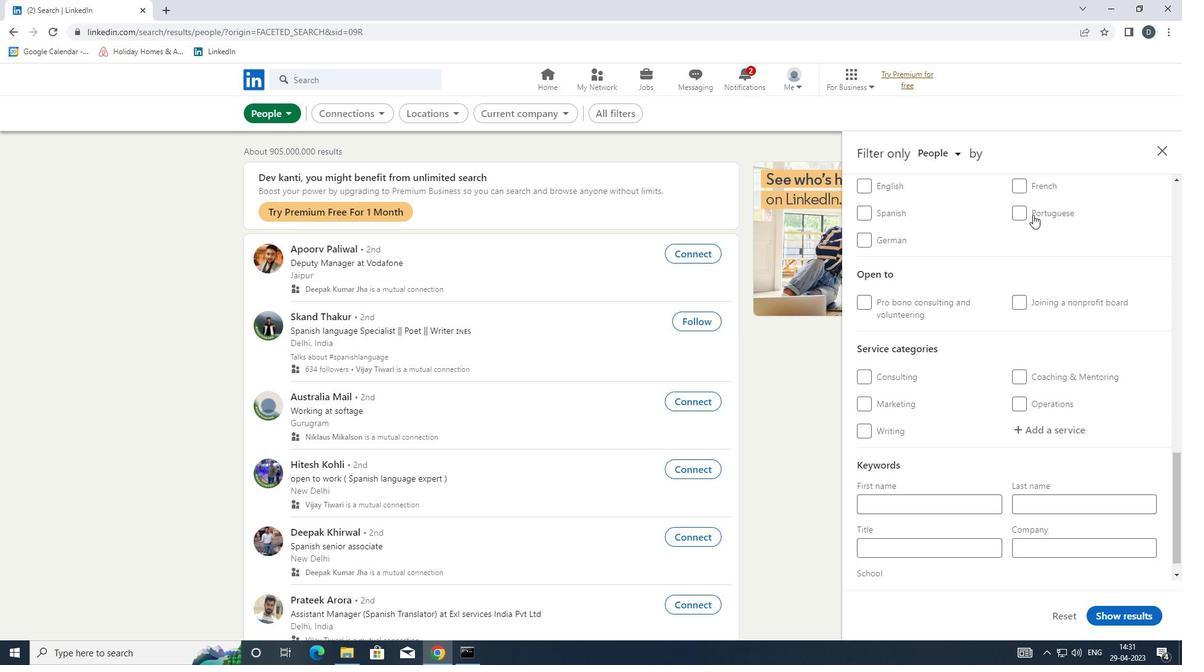 
Action: Mouse moved to (1045, 245)
Screenshot: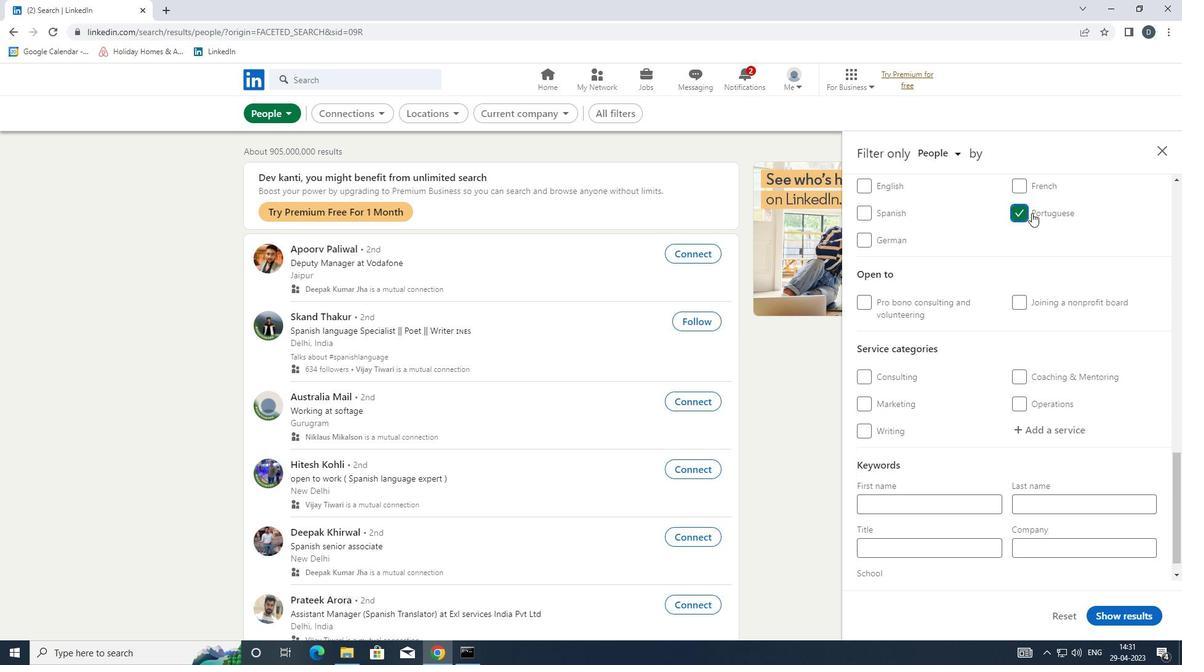 
Action: Mouse scrolled (1045, 246) with delta (0, 0)
Screenshot: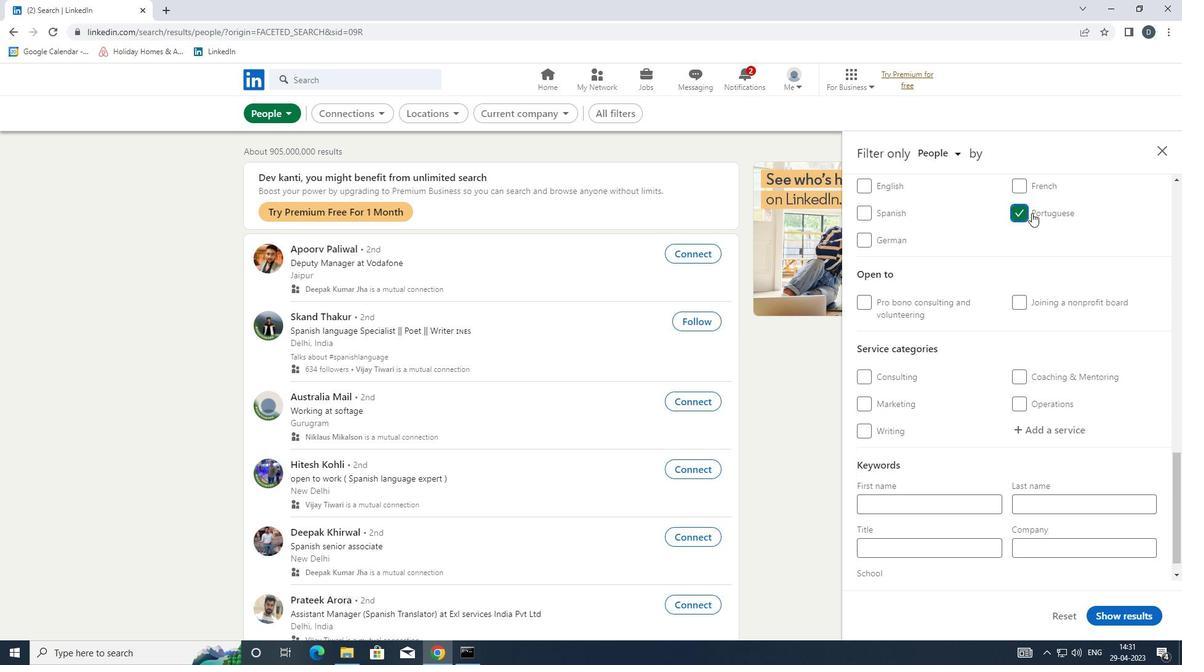 
Action: Mouse moved to (1046, 247)
Screenshot: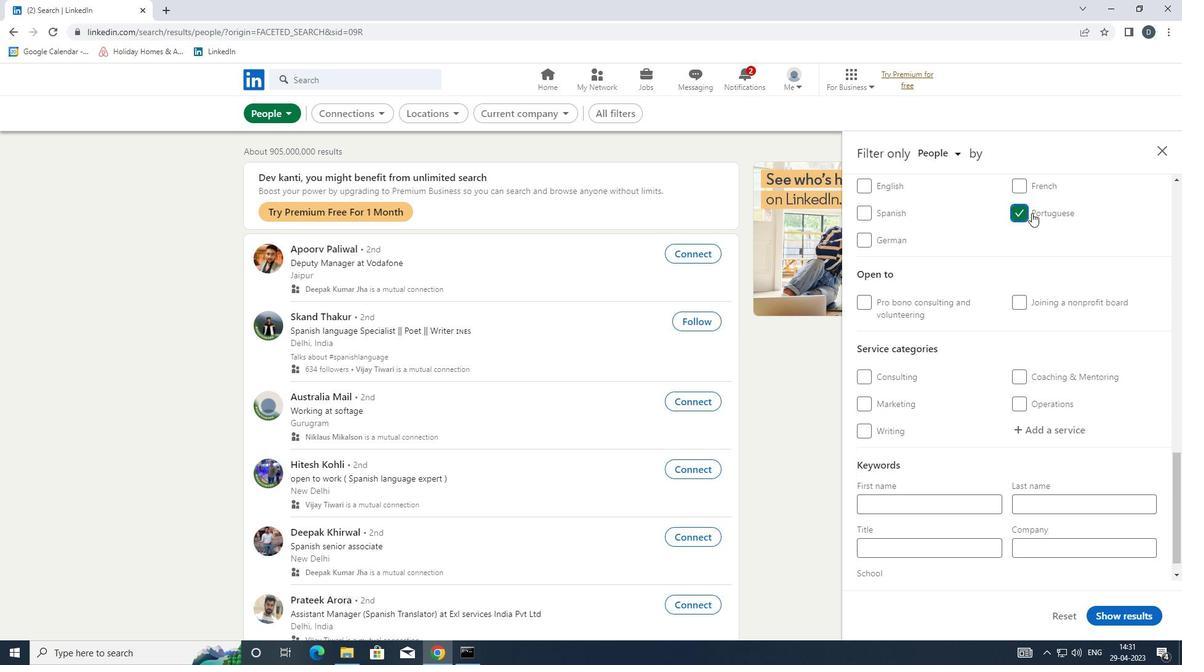 
Action: Mouse scrolled (1046, 247) with delta (0, 0)
Screenshot: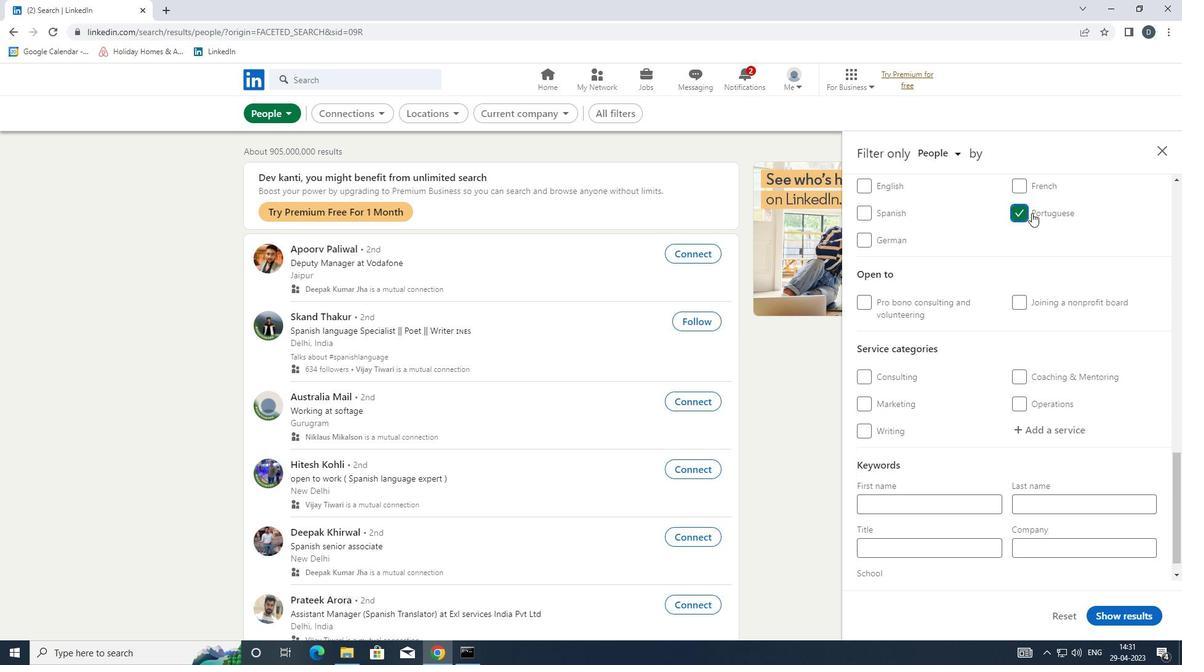 
Action: Mouse scrolled (1046, 247) with delta (0, 0)
Screenshot: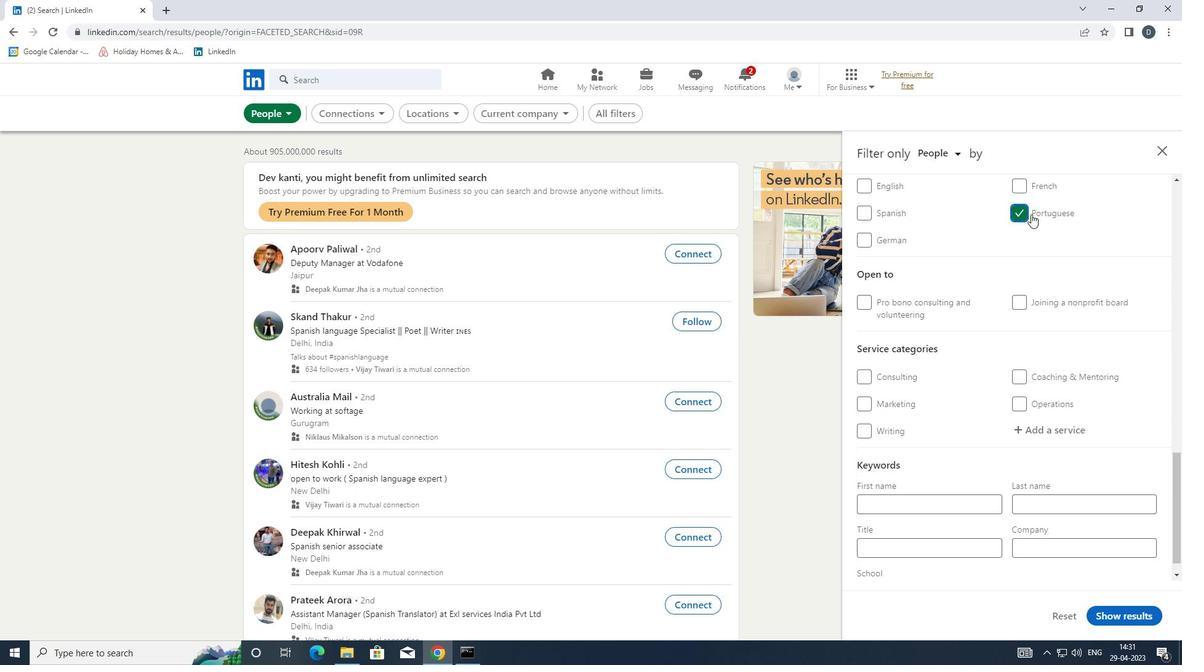 
Action: Mouse scrolled (1046, 247) with delta (0, 0)
Screenshot: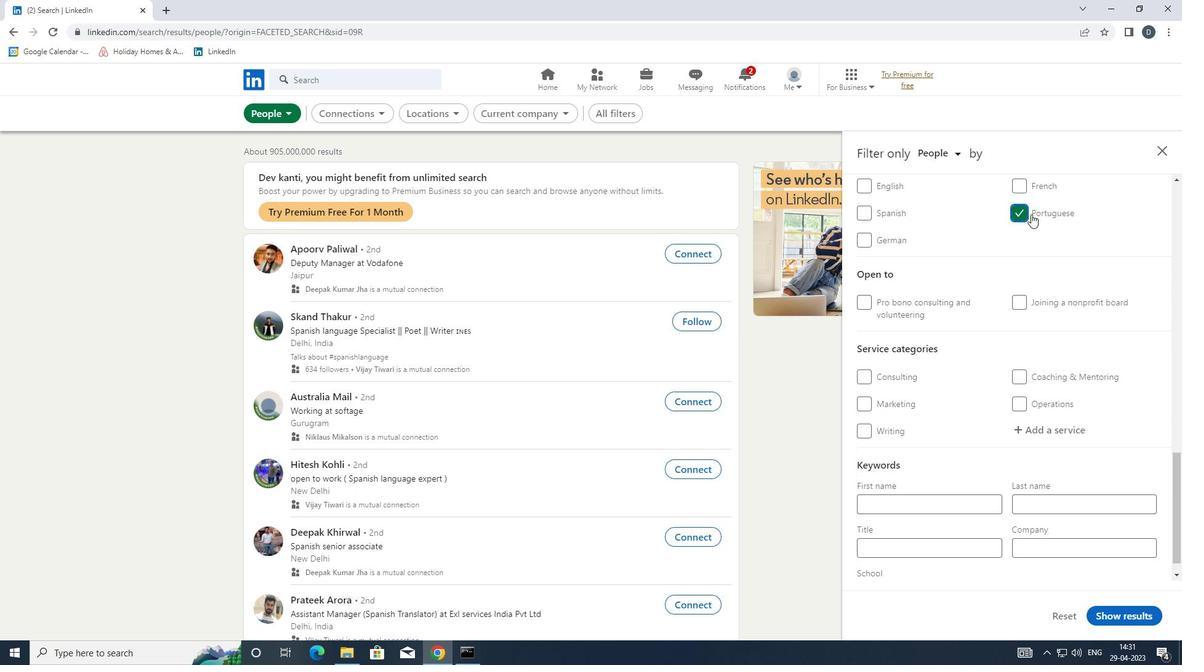 
Action: Mouse scrolled (1046, 247) with delta (0, 0)
Screenshot: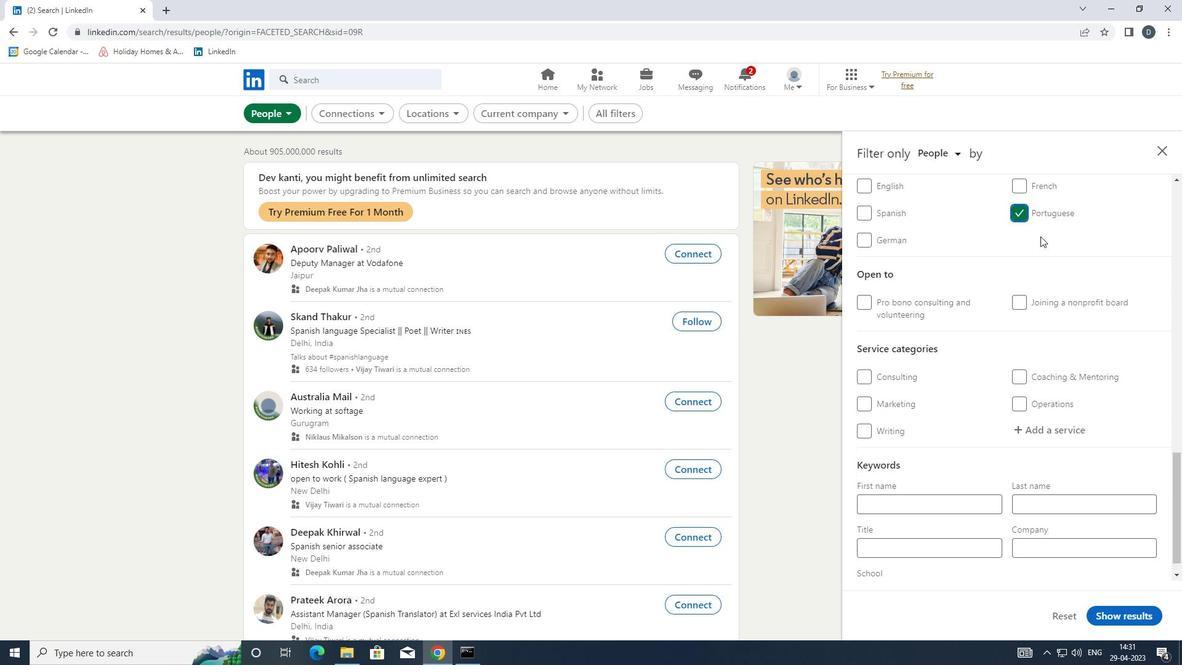 
Action: Mouse moved to (1046, 255)
Screenshot: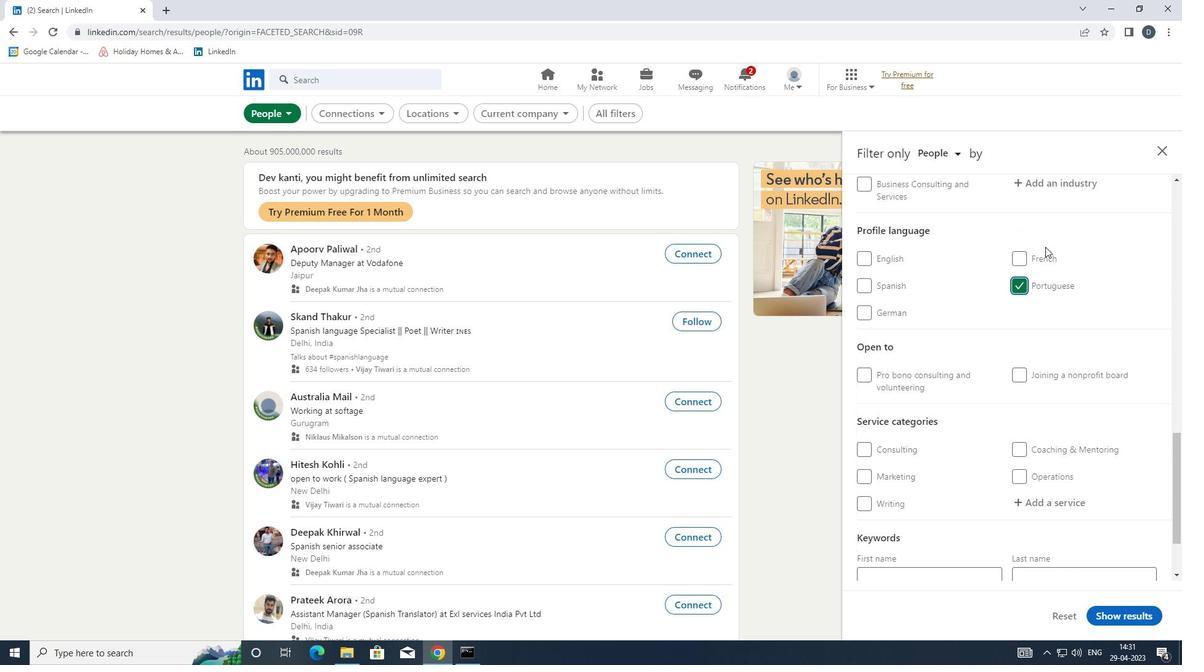 
Action: Mouse scrolled (1046, 256) with delta (0, 0)
Screenshot: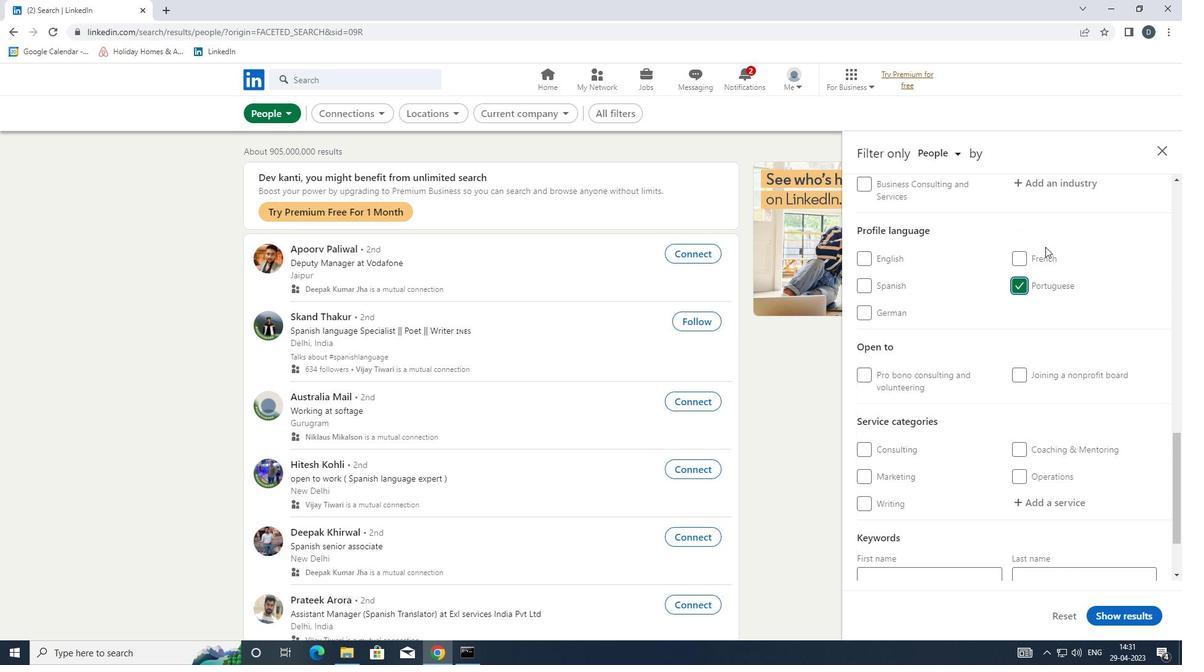 
Action: Mouse scrolled (1046, 256) with delta (0, 0)
Screenshot: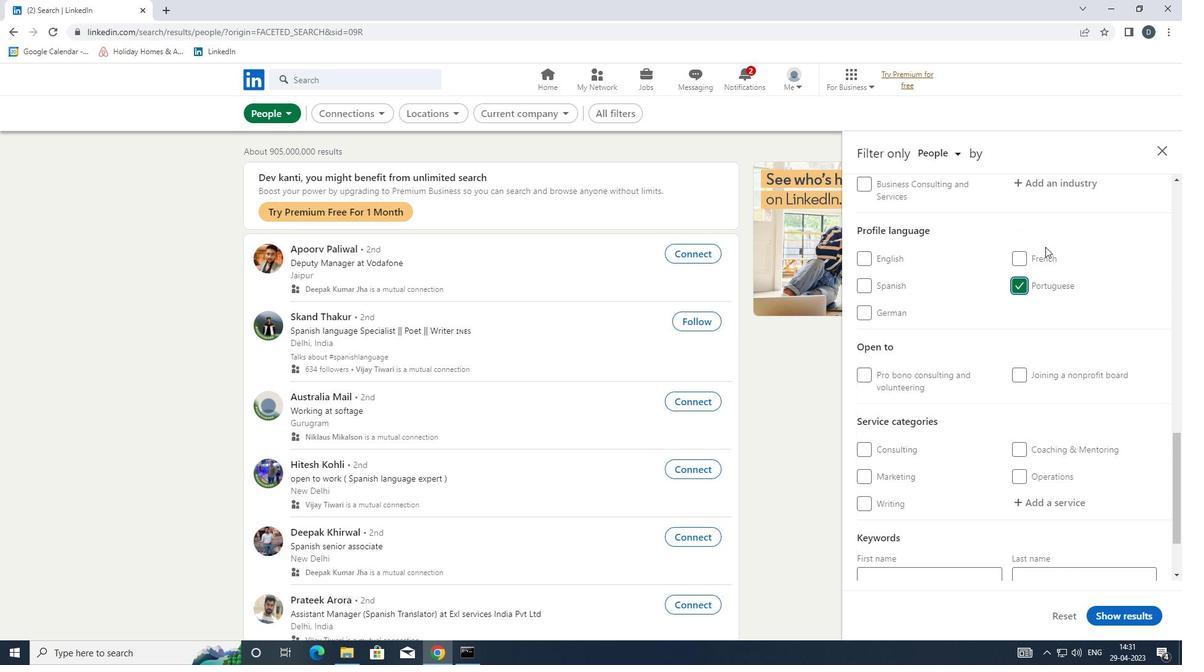 
Action: Mouse scrolled (1046, 256) with delta (0, 0)
Screenshot: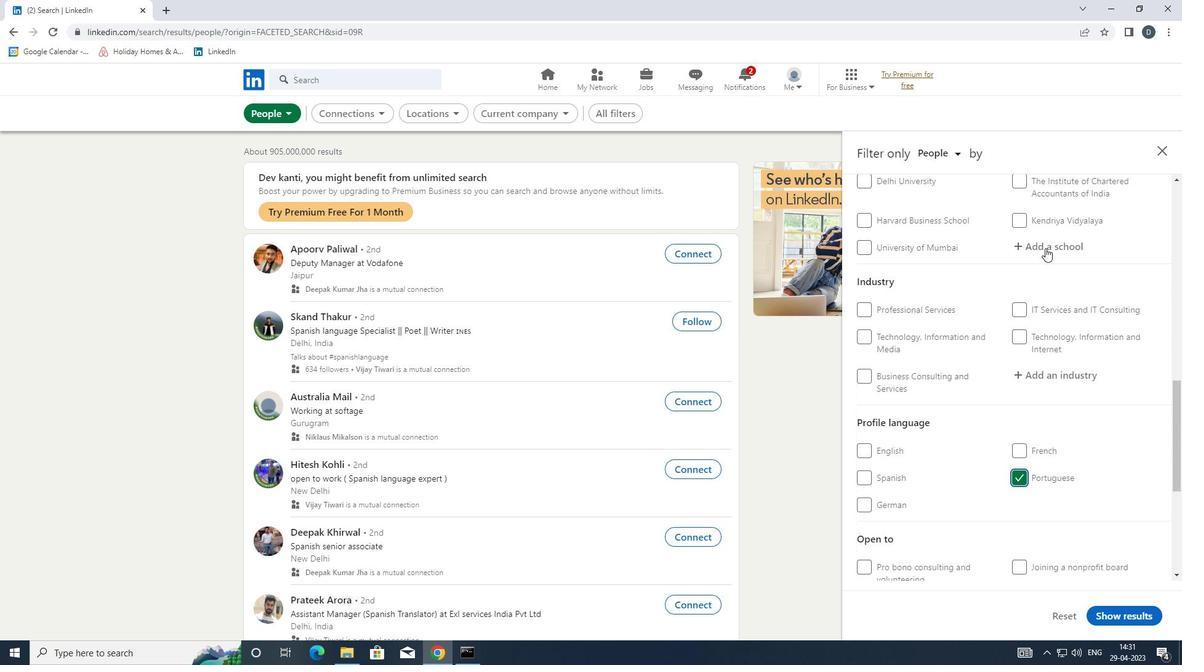 
Action: Mouse moved to (1077, 310)
Screenshot: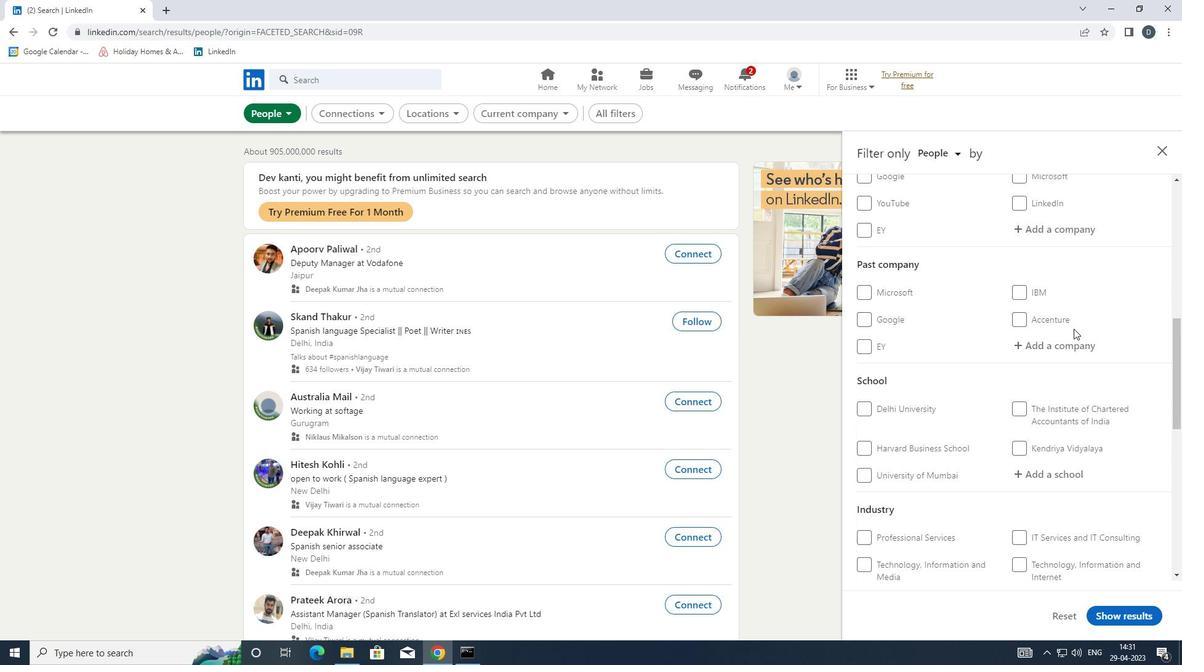 
Action: Mouse scrolled (1077, 311) with delta (0, 0)
Screenshot: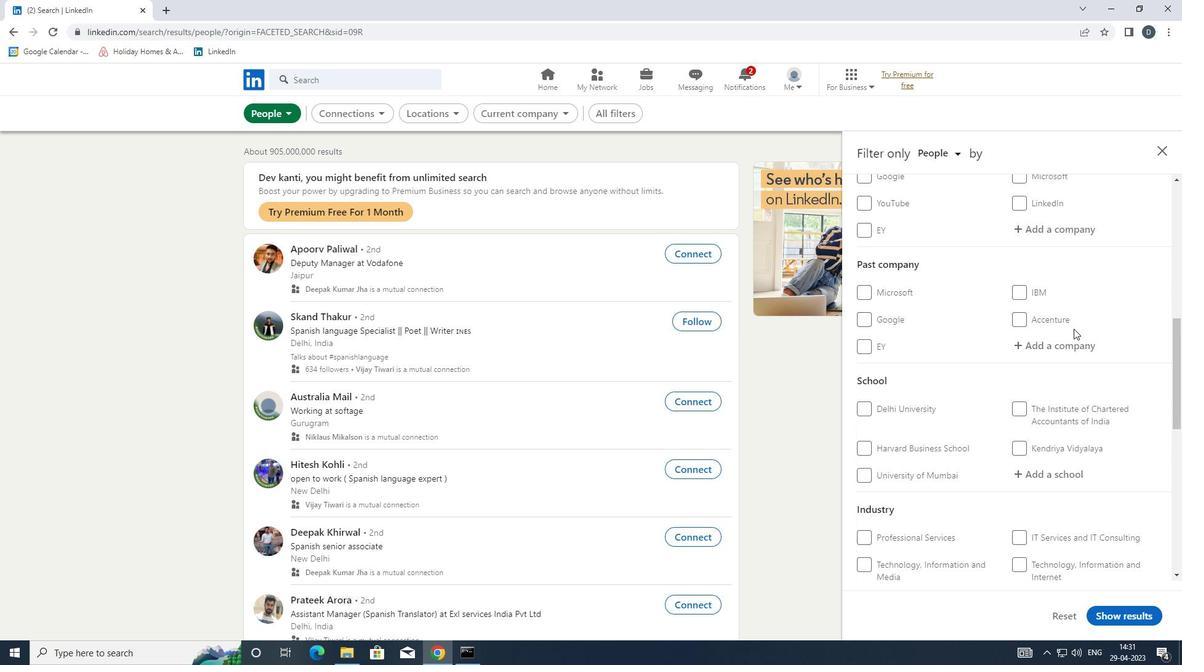 
Action: Mouse moved to (1076, 303)
Screenshot: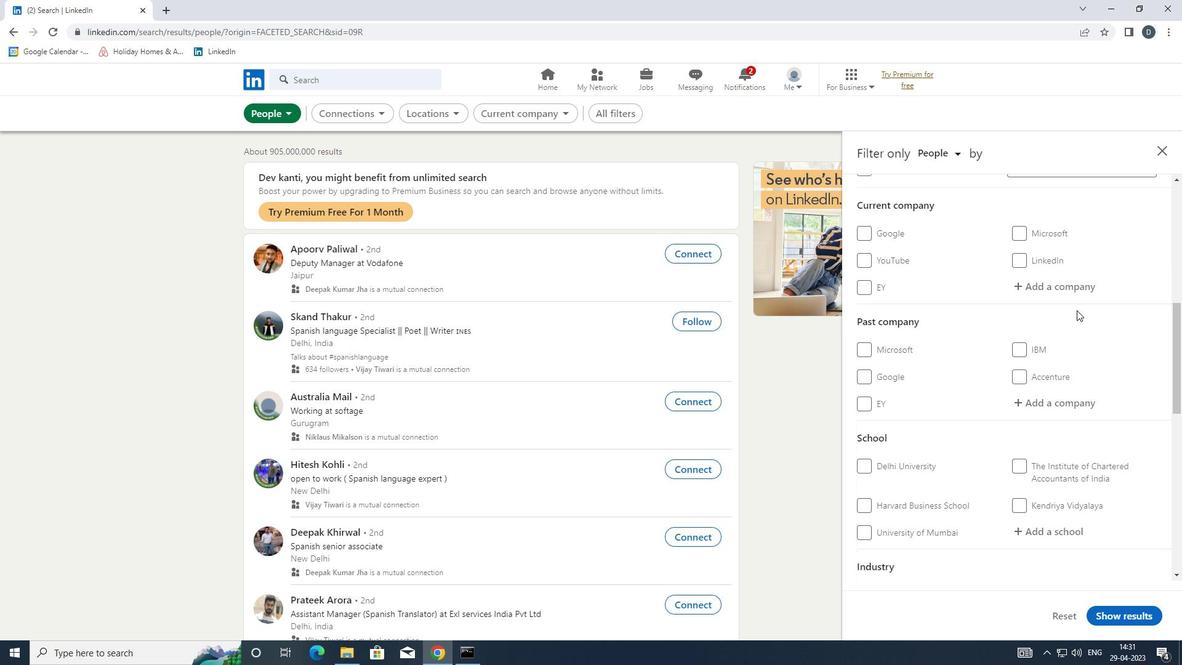 
Action: Mouse pressed left at (1076, 303)
Screenshot: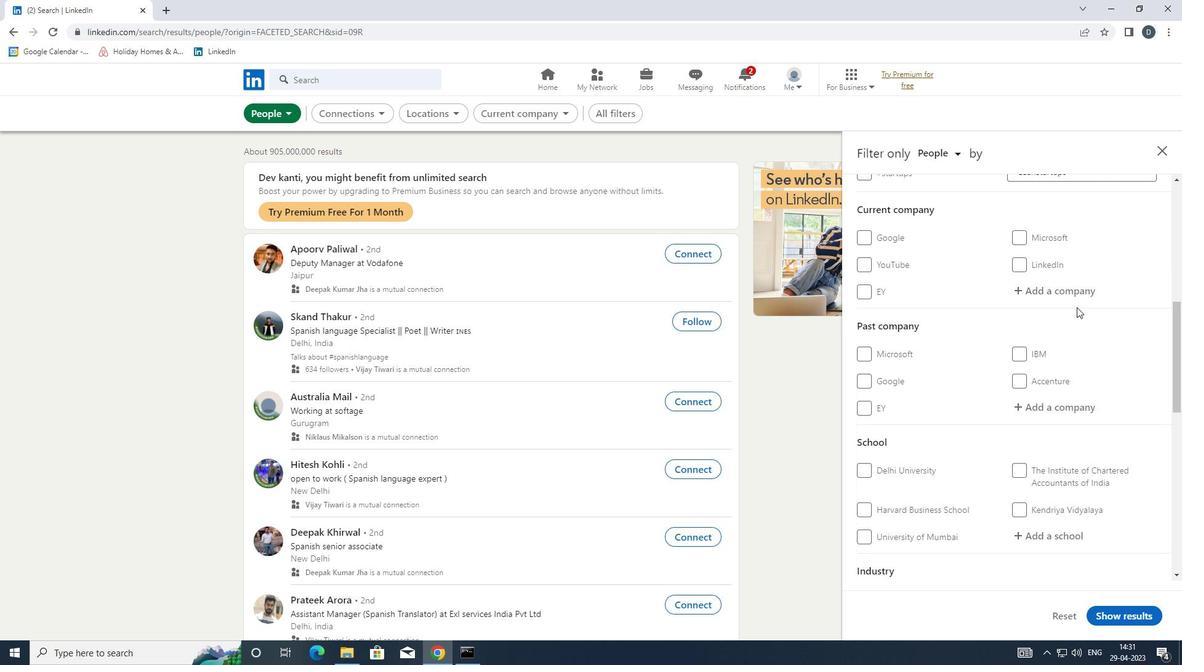 
Action: Mouse moved to (1075, 291)
Screenshot: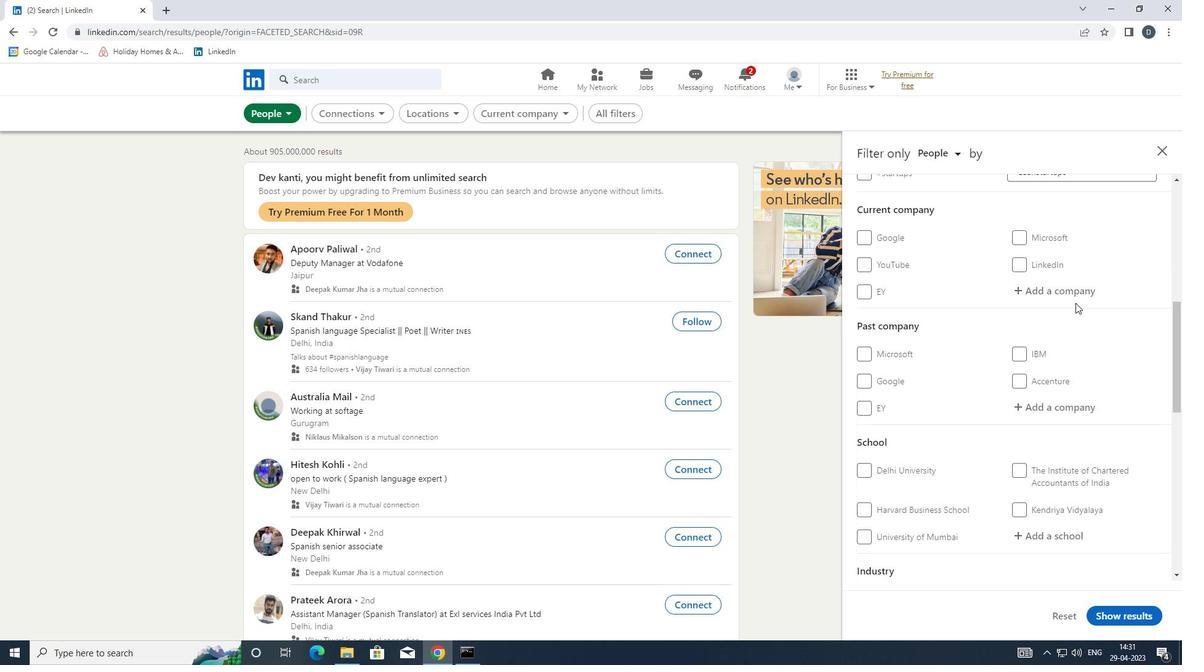 
Action: Mouse pressed left at (1075, 291)
Screenshot: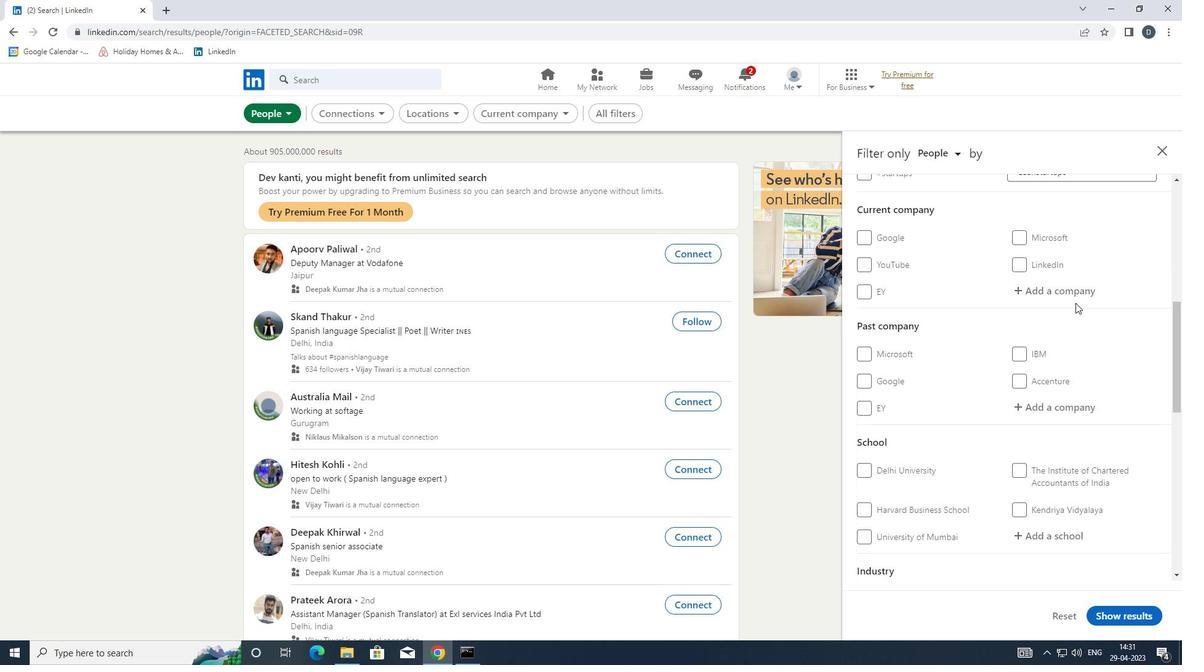 
Action: Key pressed <Key.shift>MANHATTAN<Key.space>
Screenshot: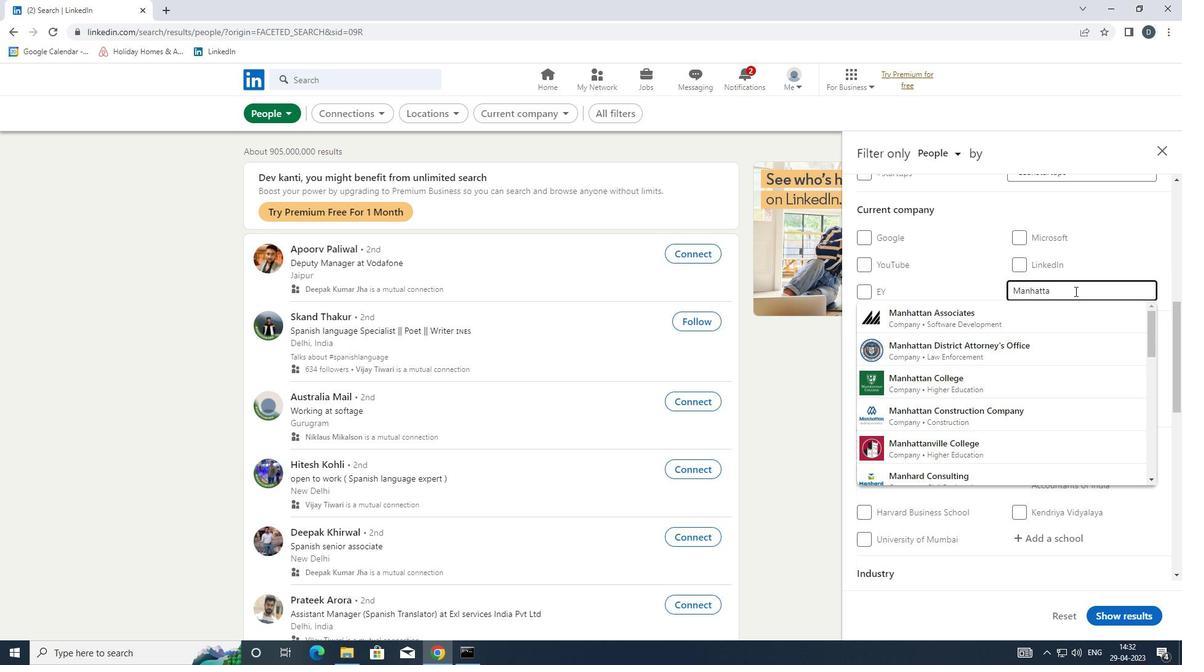 
Action: Mouse moved to (1077, 308)
Screenshot: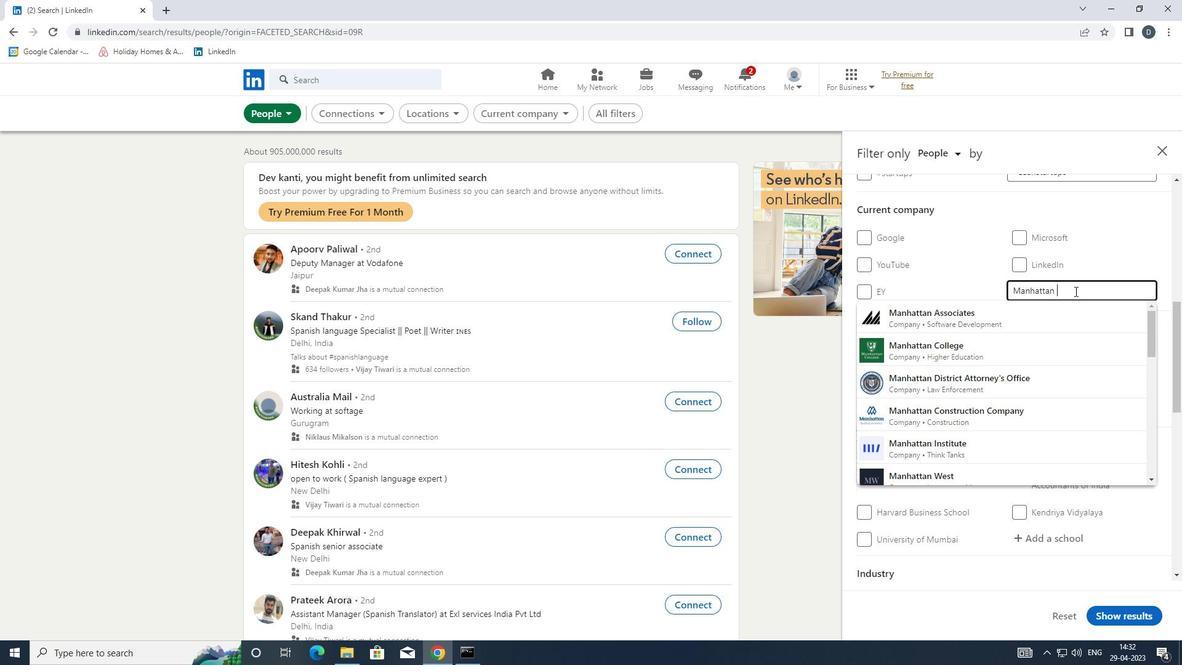 
Action: Mouse pressed left at (1077, 308)
Screenshot: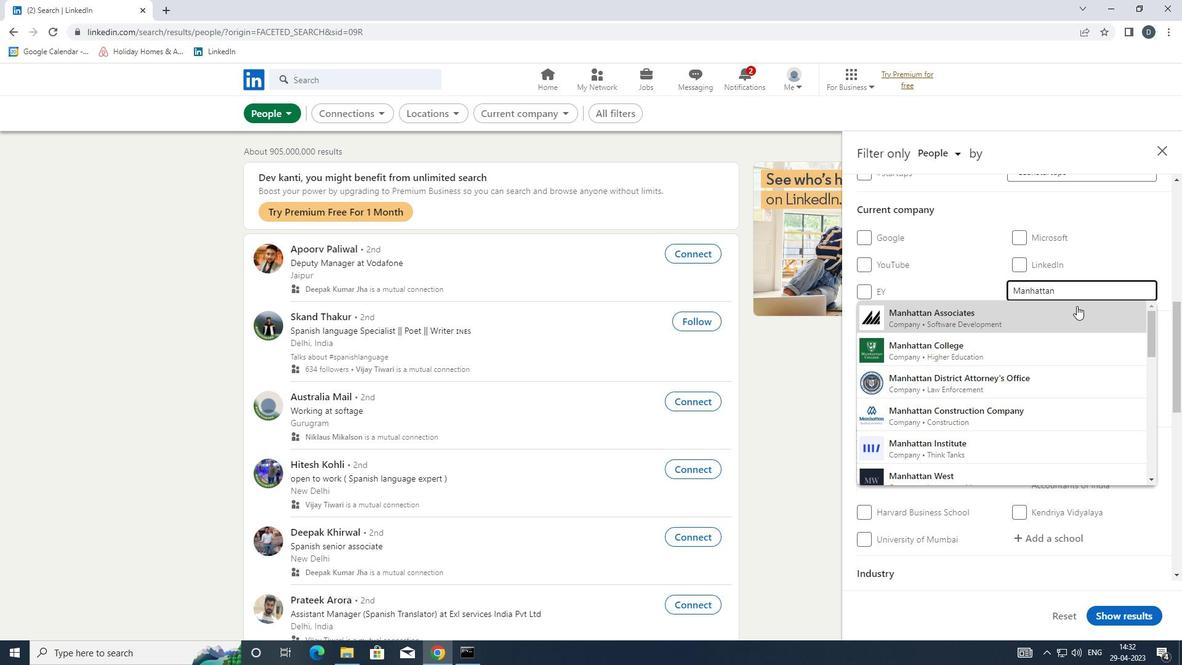
Action: Mouse moved to (1068, 311)
Screenshot: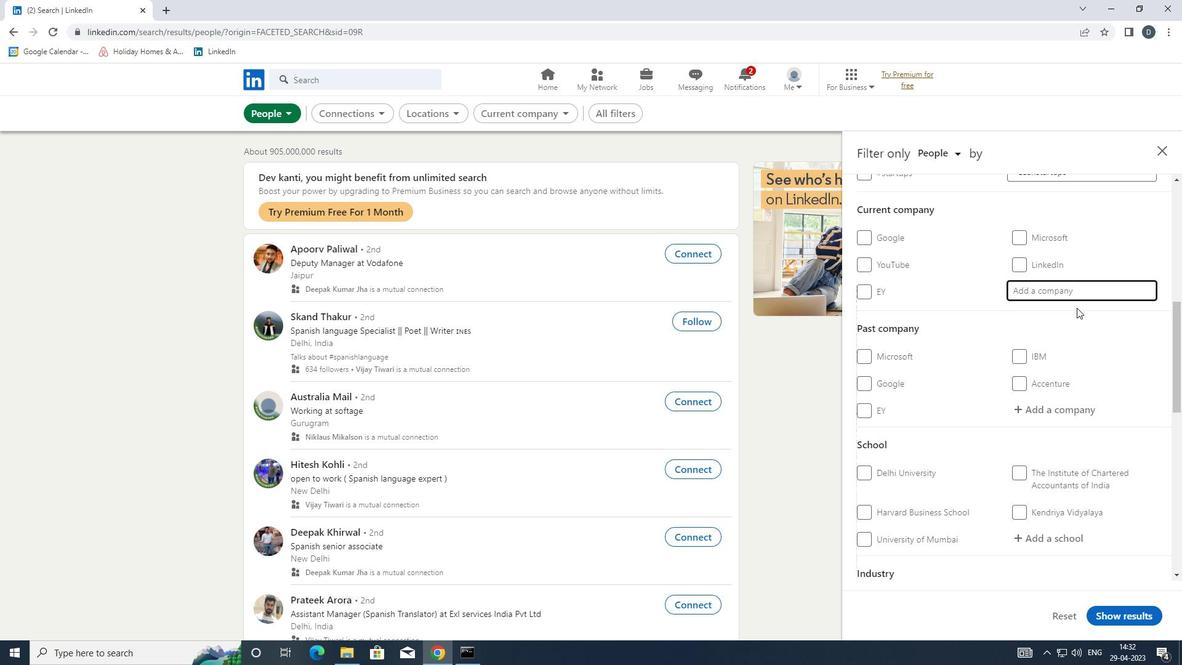 
Action: Mouse scrolled (1068, 311) with delta (0, 0)
Screenshot: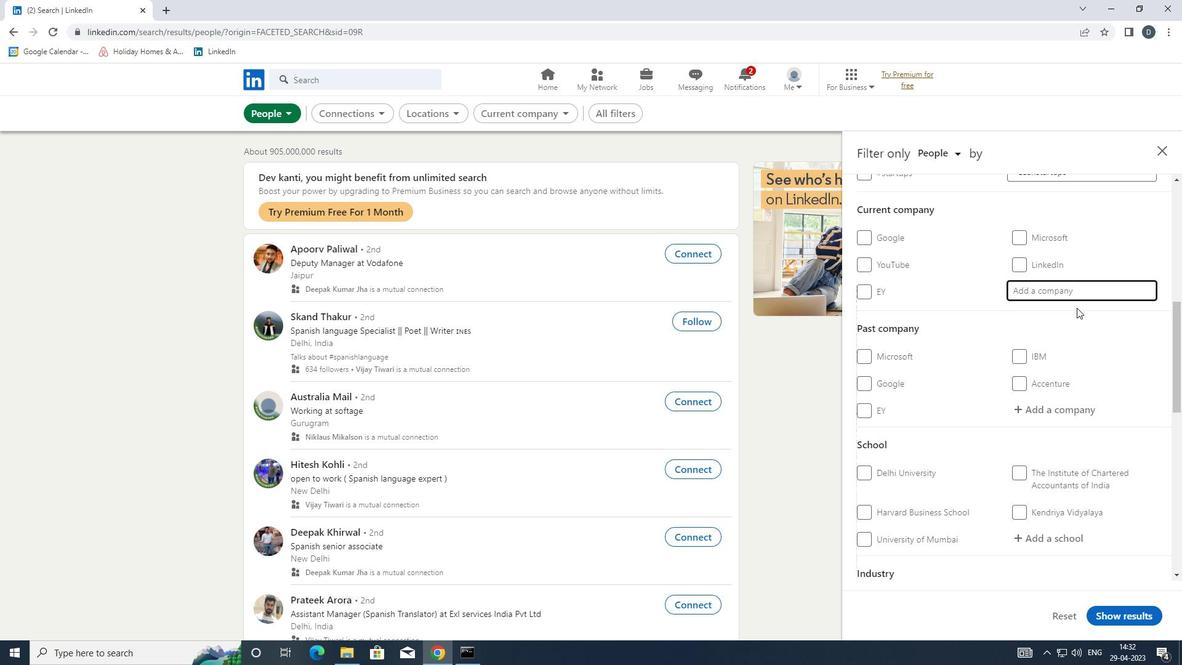 
Action: Mouse moved to (1068, 311)
Screenshot: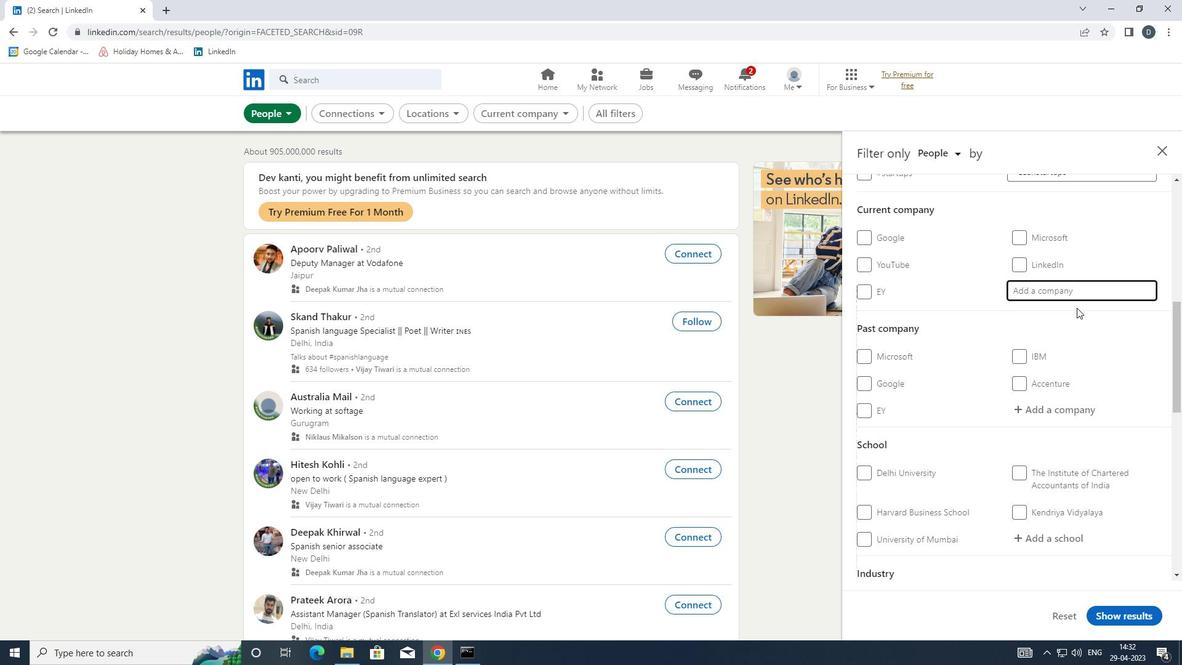 
Action: Mouse scrolled (1068, 311) with delta (0, 0)
Screenshot: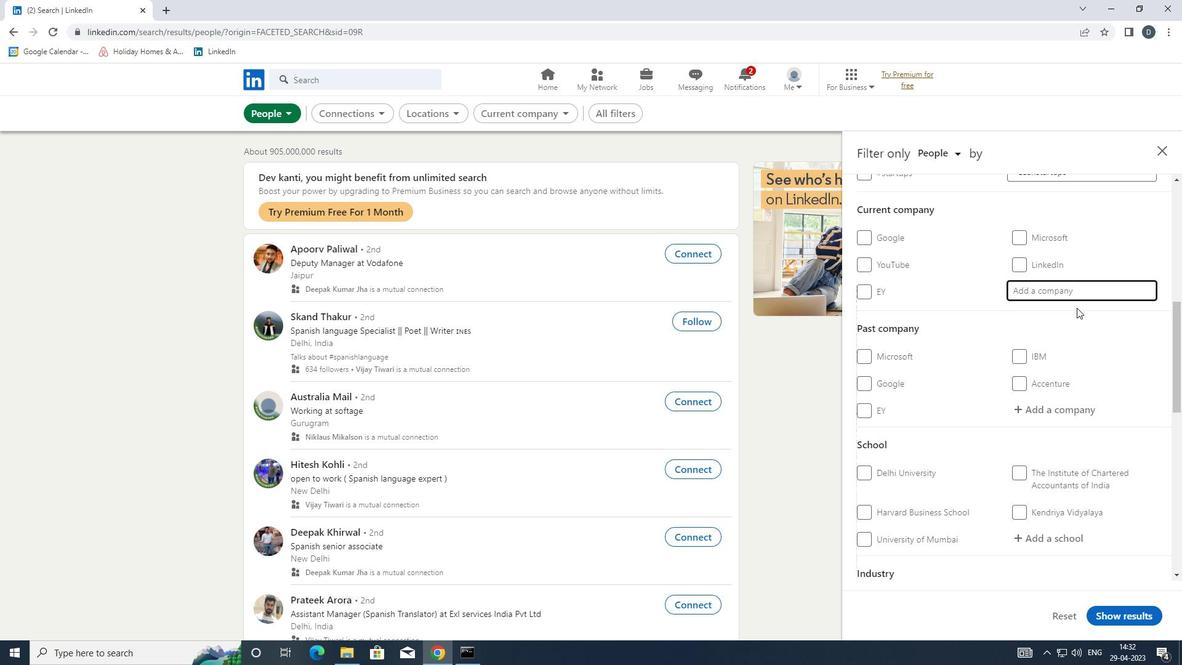 
Action: Mouse scrolled (1068, 311) with delta (0, 0)
Screenshot: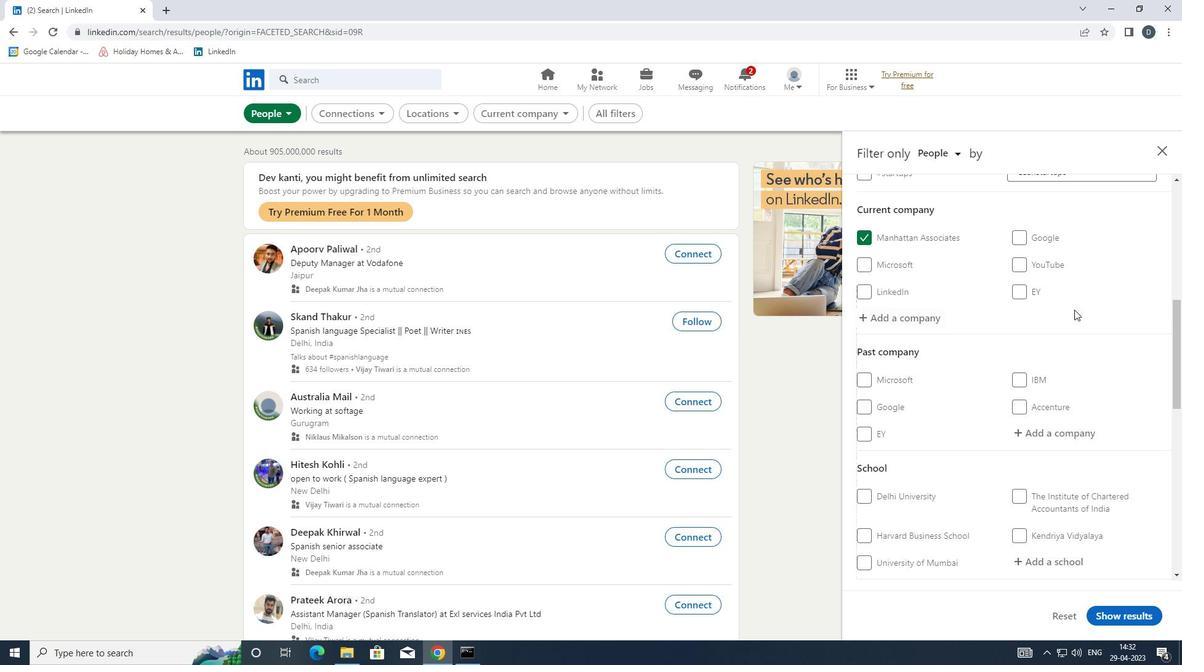 
Action: Mouse moved to (1057, 370)
Screenshot: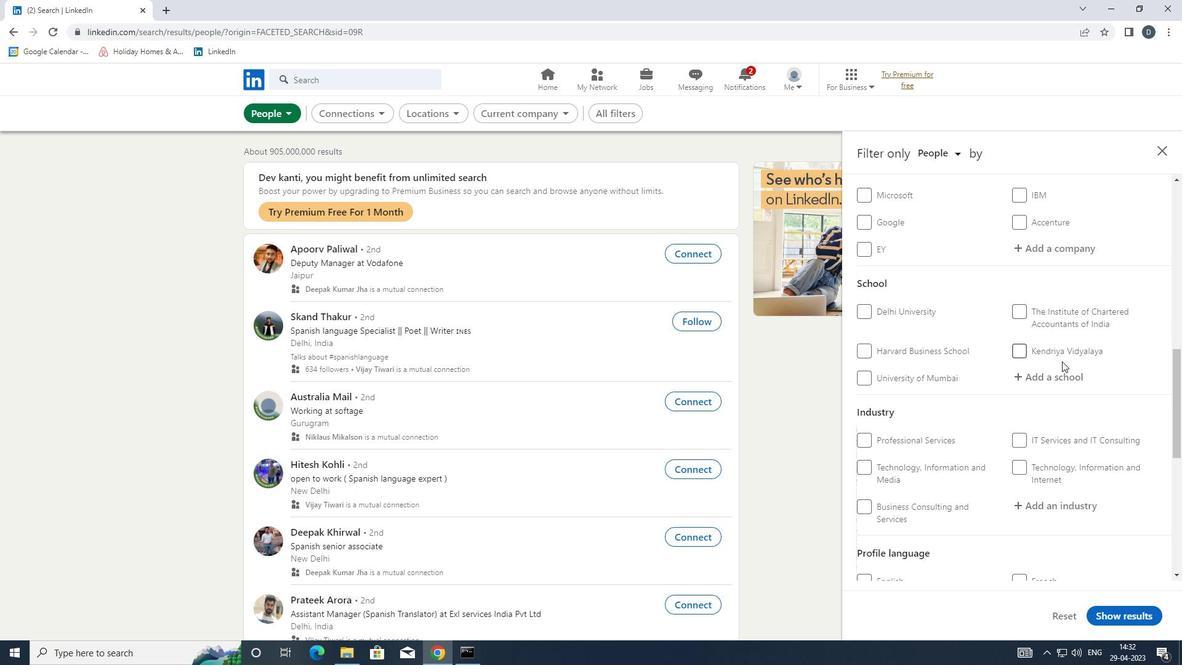 
Action: Mouse pressed left at (1057, 370)
Screenshot: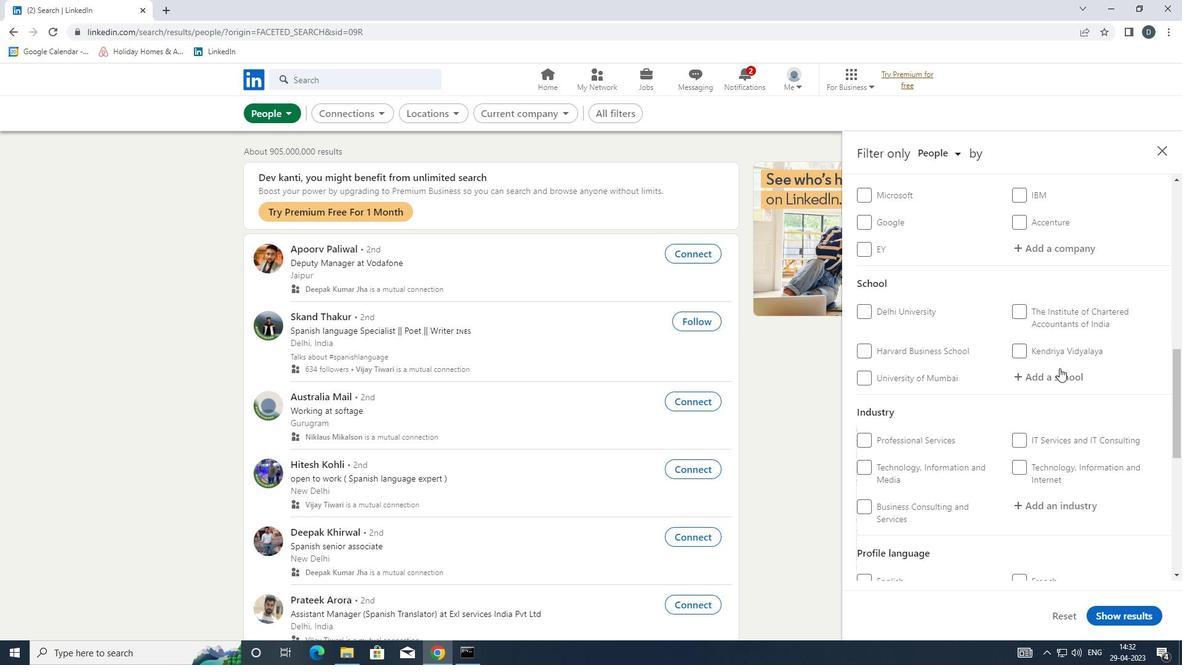 
Action: Mouse moved to (1049, 378)
Screenshot: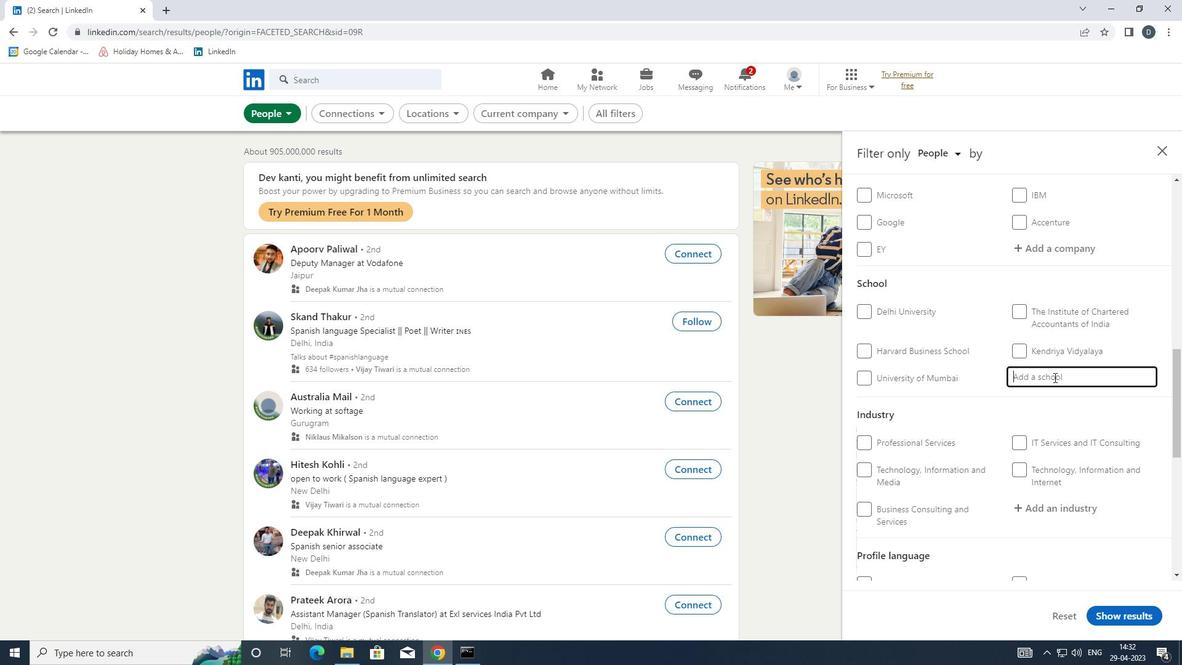 
Action: Key pressed <Key.shift>NICMAR
Screenshot: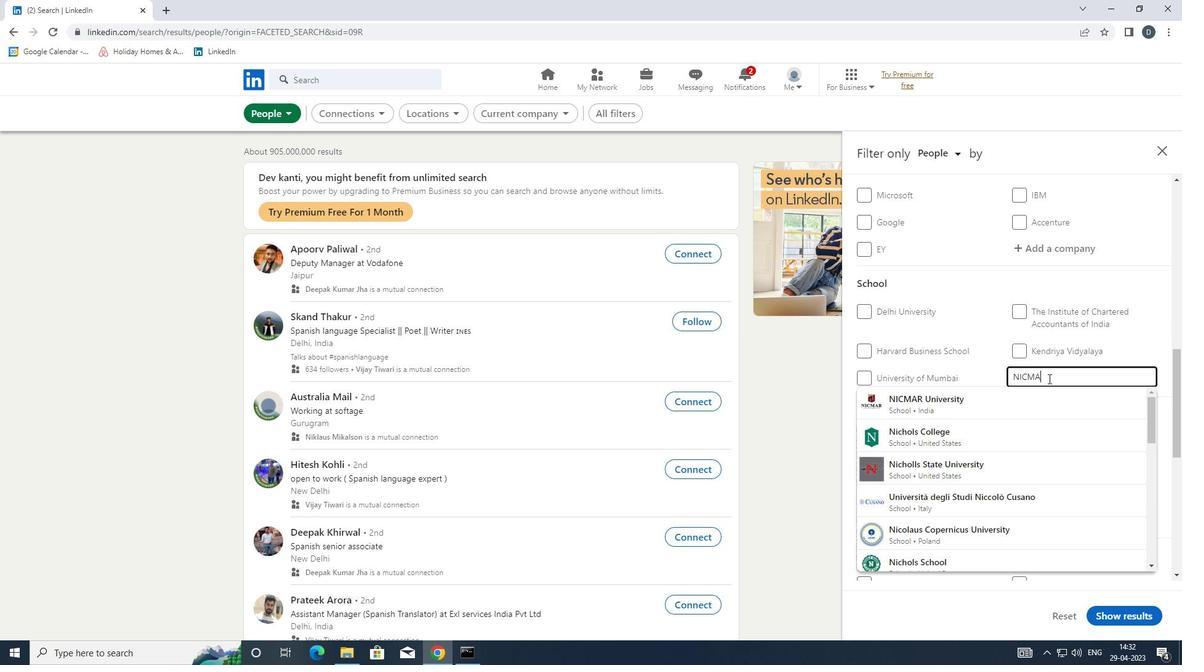 
Action: Mouse moved to (934, 404)
Screenshot: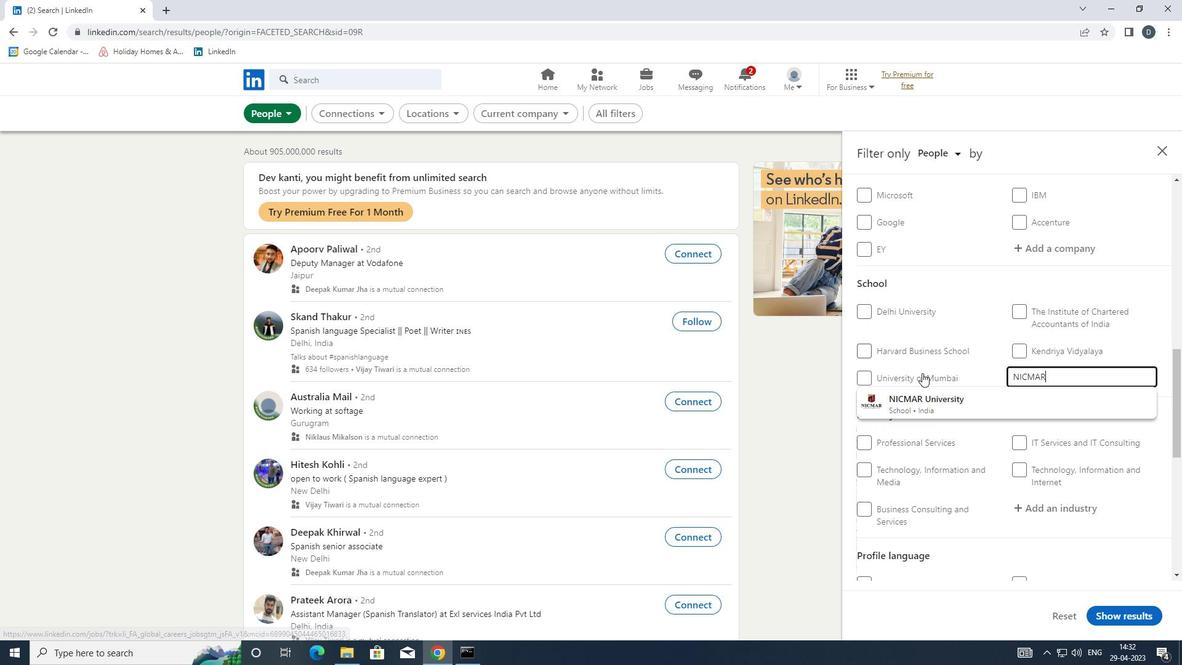 
Action: Mouse pressed left at (934, 404)
Screenshot: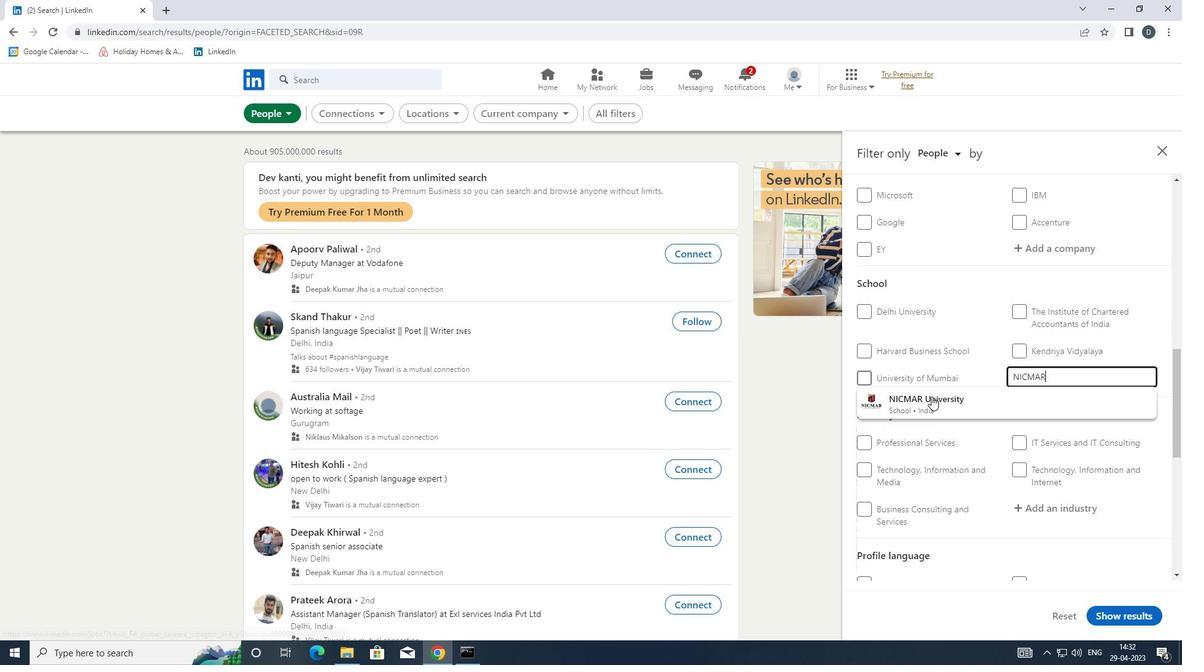 
Action: Mouse scrolled (934, 404) with delta (0, 0)
Screenshot: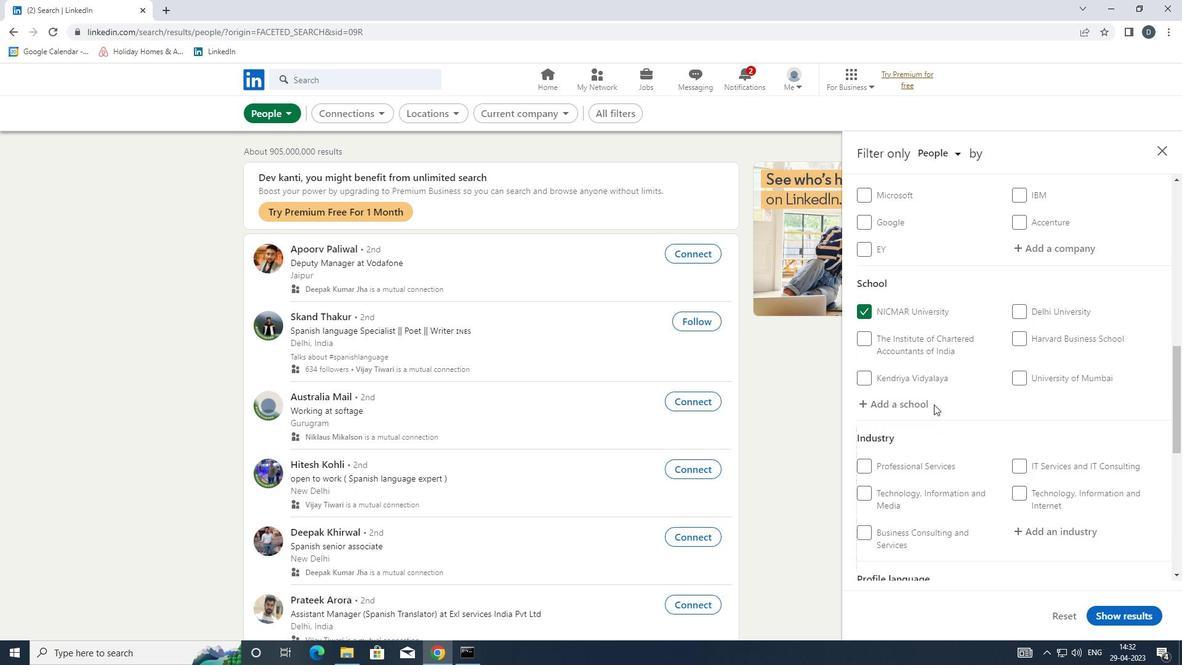 
Action: Mouse scrolled (934, 404) with delta (0, 0)
Screenshot: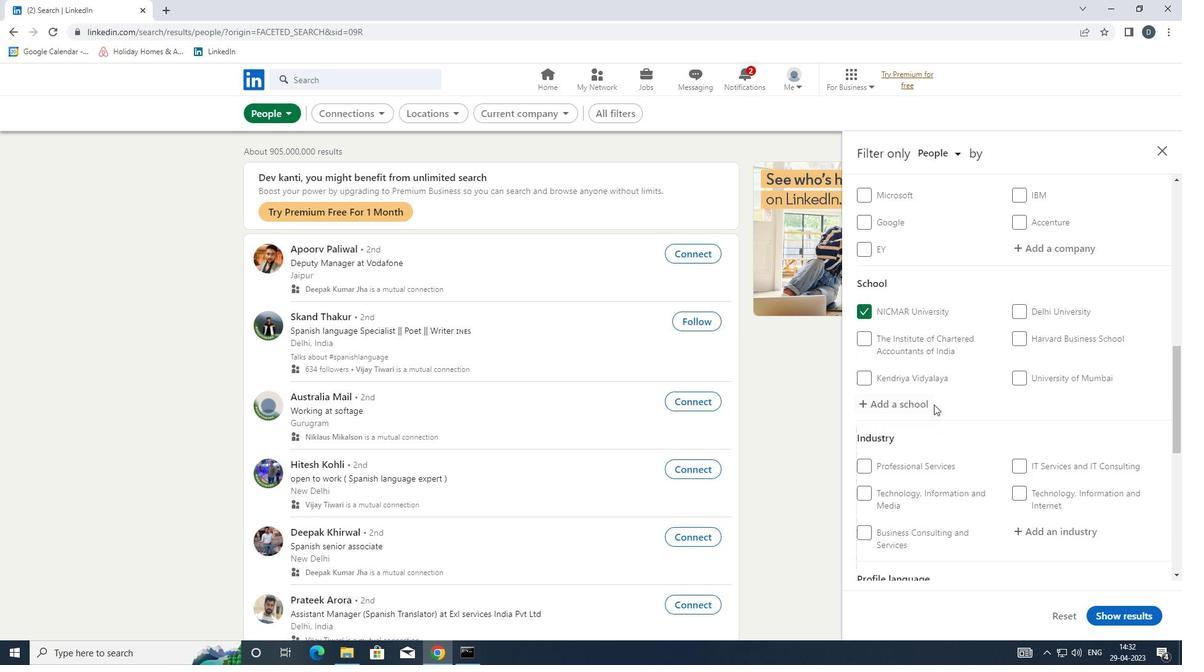 
Action: Mouse scrolled (934, 404) with delta (0, 0)
Screenshot: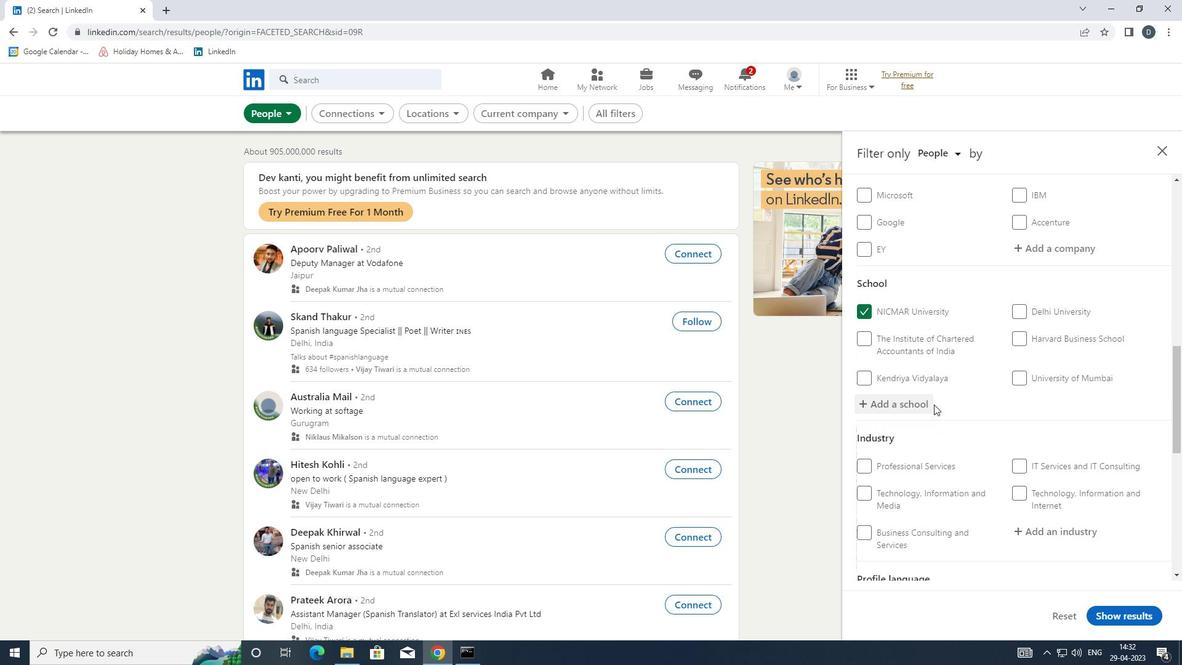 
Action: Mouse moved to (936, 404)
Screenshot: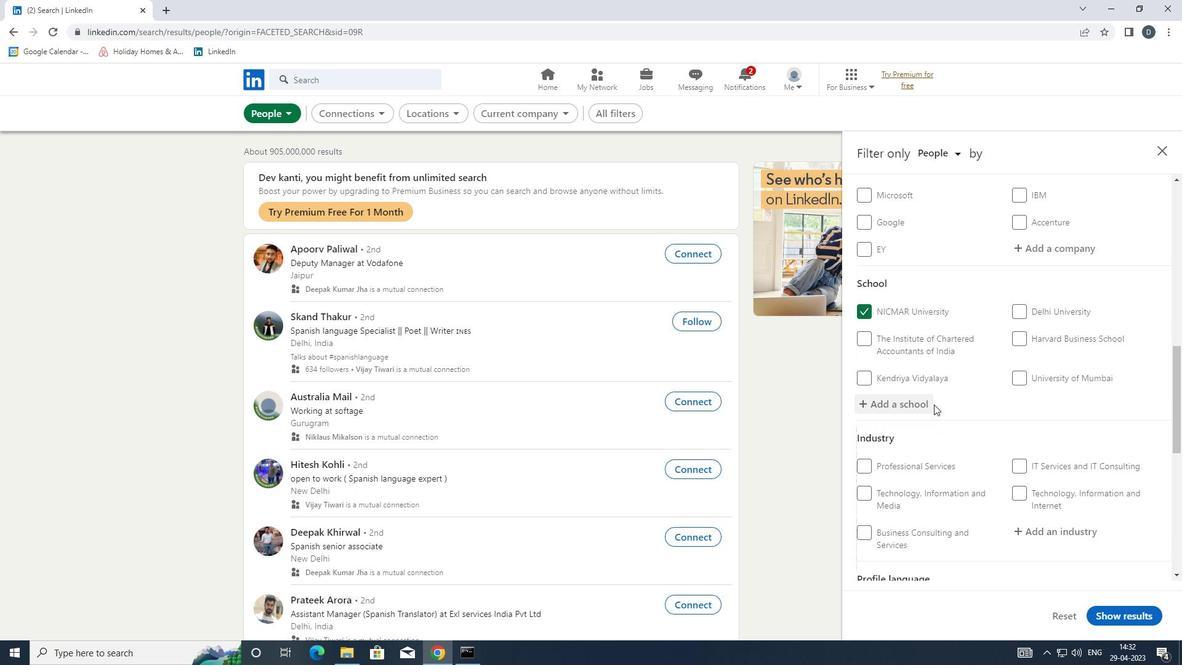 
Action: Mouse scrolled (936, 404) with delta (0, 0)
Screenshot: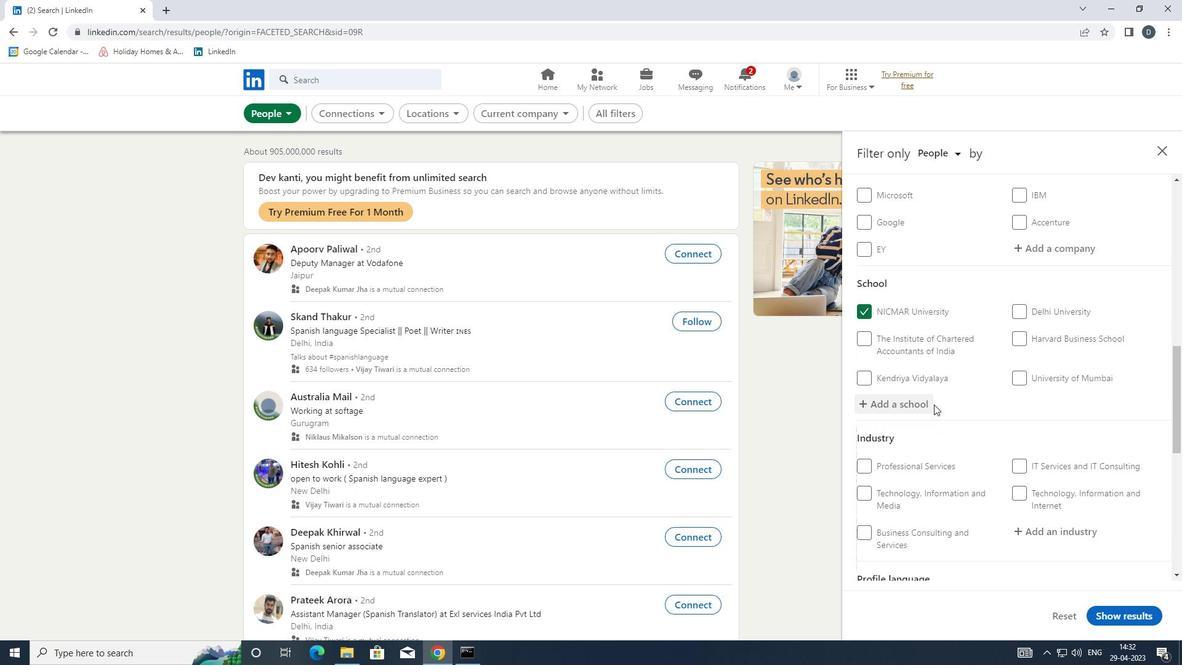 
Action: Mouse moved to (1033, 277)
Screenshot: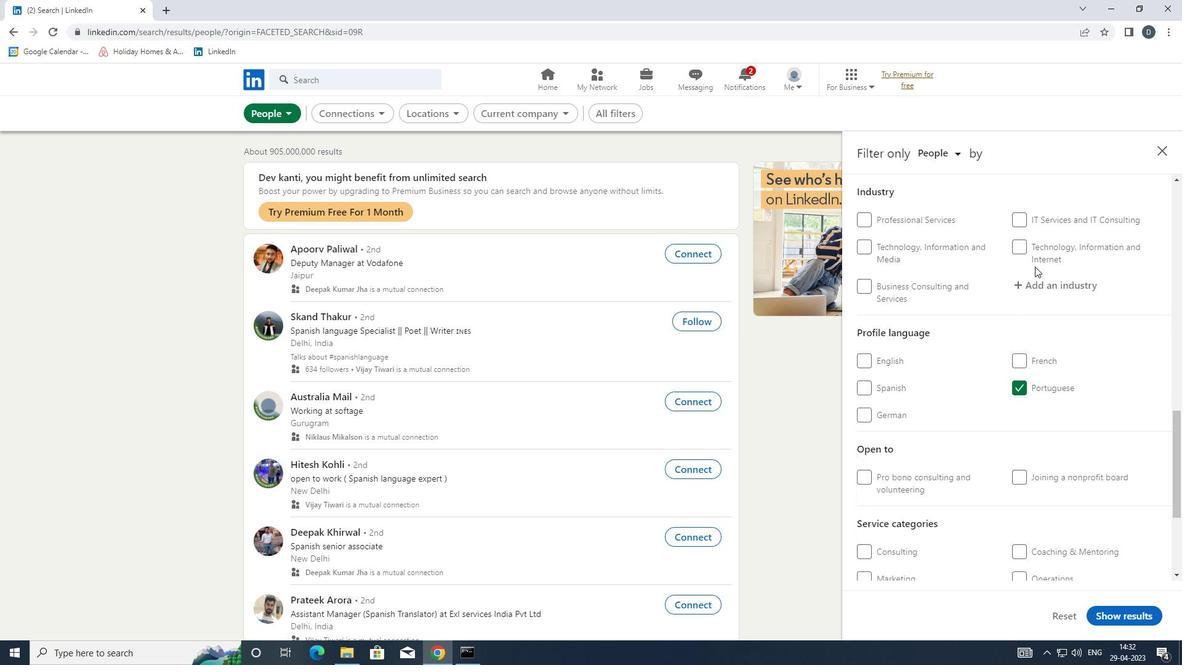 
Action: Mouse pressed left at (1033, 277)
Screenshot: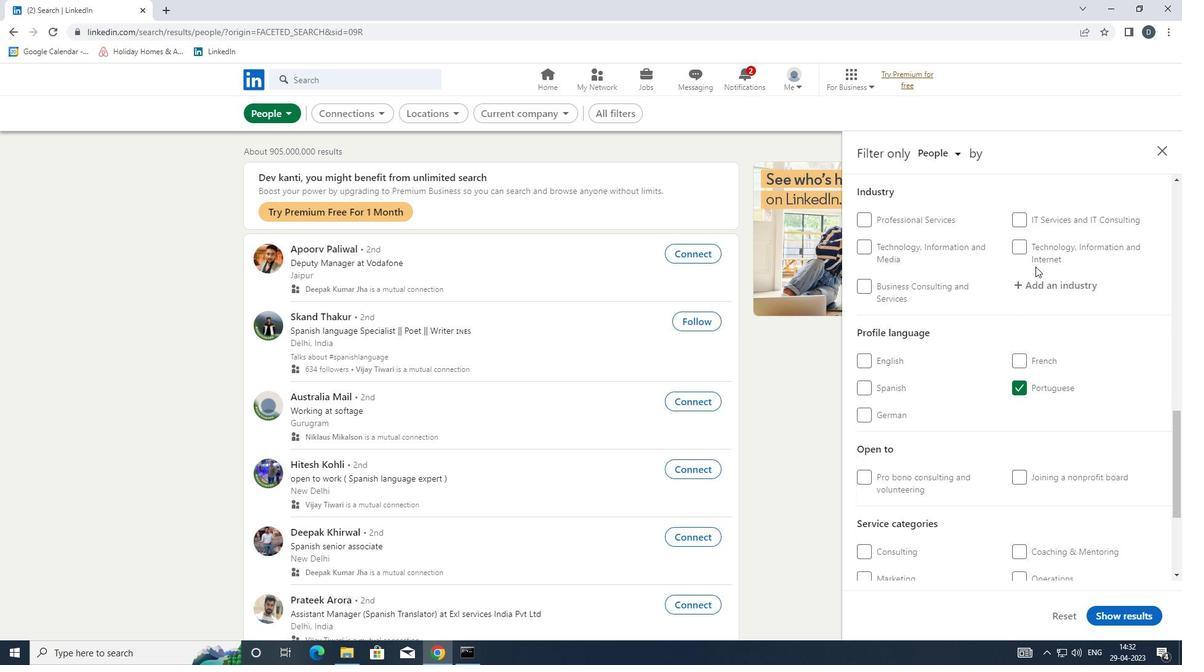 
Action: Key pressed <Key.shift>SECURITY<Key.space><Key.shift>GUAR<Key.down><Key.enter>
Screenshot: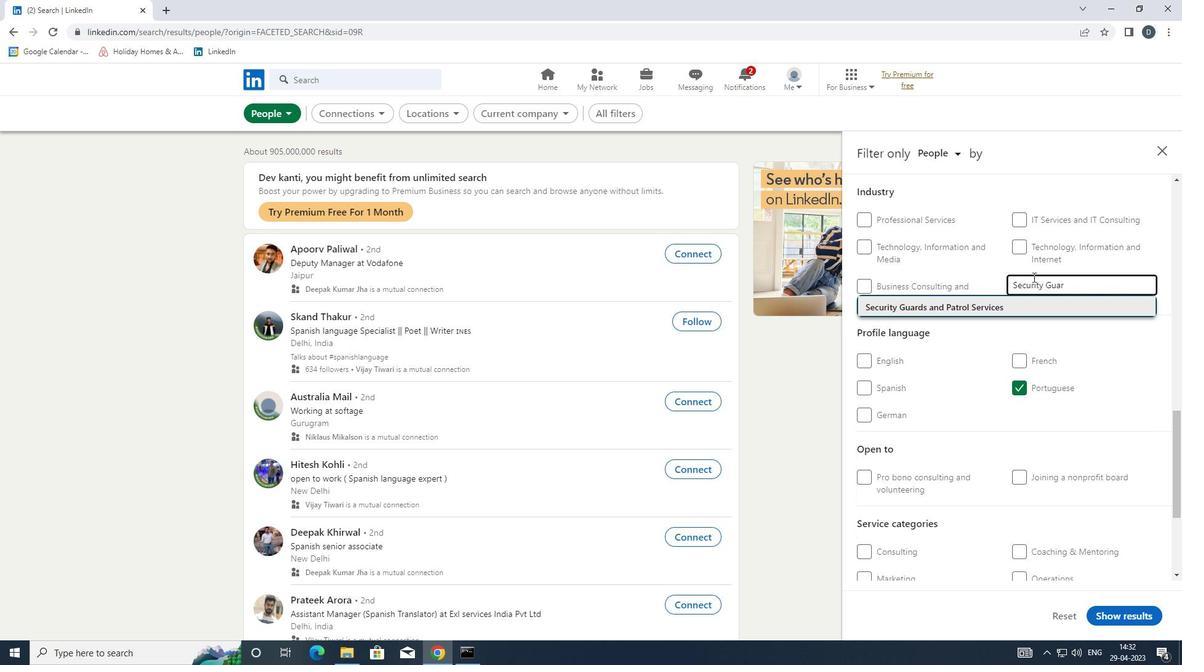 
Action: Mouse scrolled (1033, 276) with delta (0, 0)
Screenshot: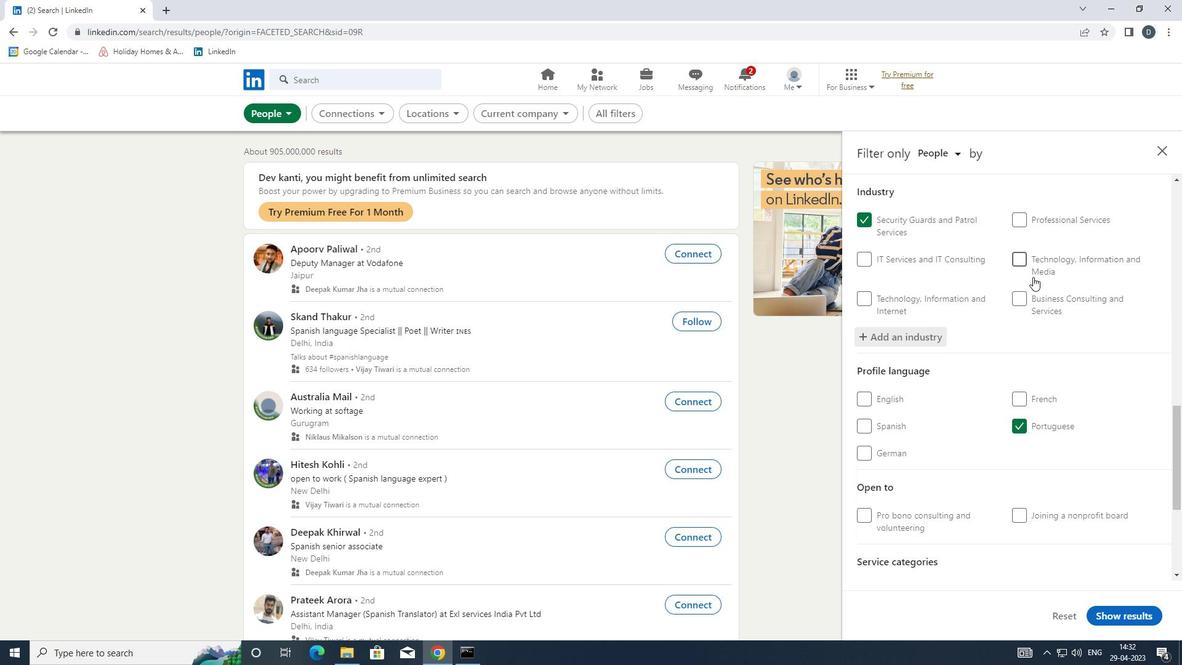 
Action: Mouse scrolled (1033, 276) with delta (0, 0)
Screenshot: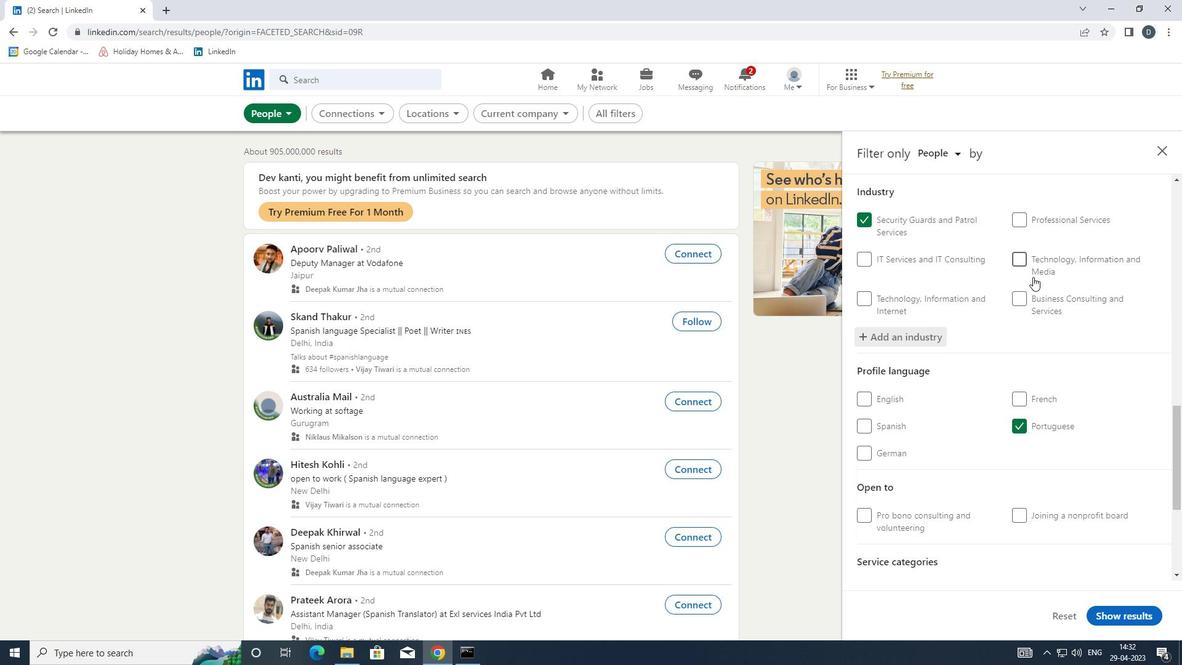 
Action: Mouse scrolled (1033, 276) with delta (0, 0)
Screenshot: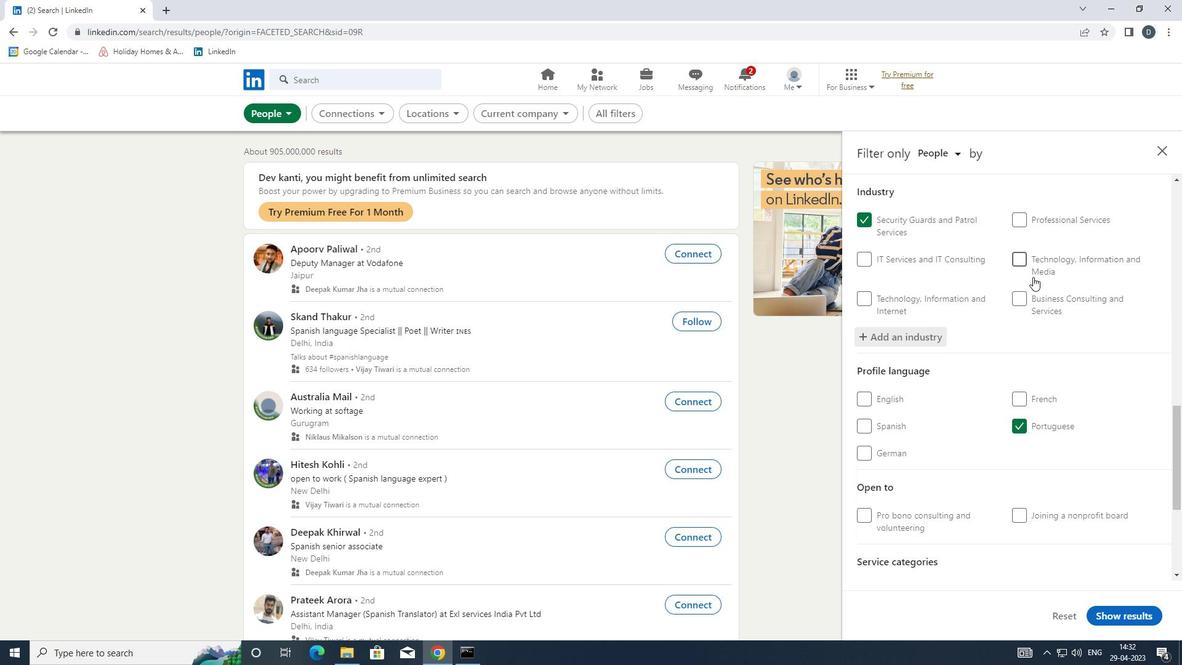 
Action: Mouse moved to (1061, 455)
Screenshot: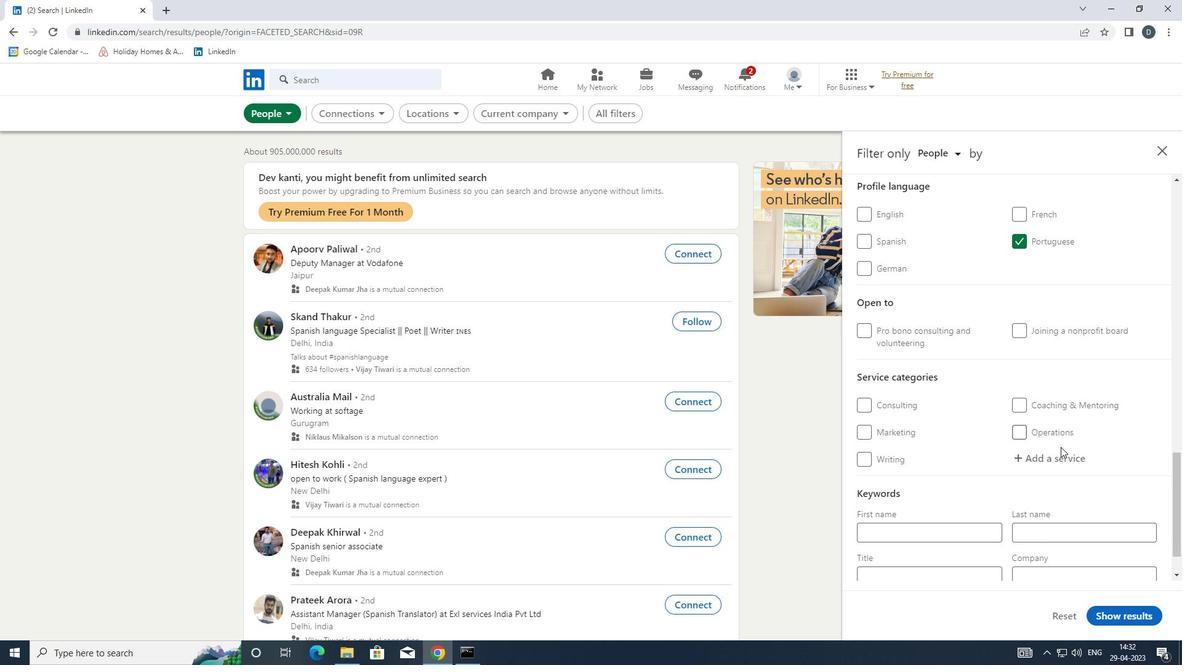 
Action: Mouse pressed left at (1061, 455)
Screenshot: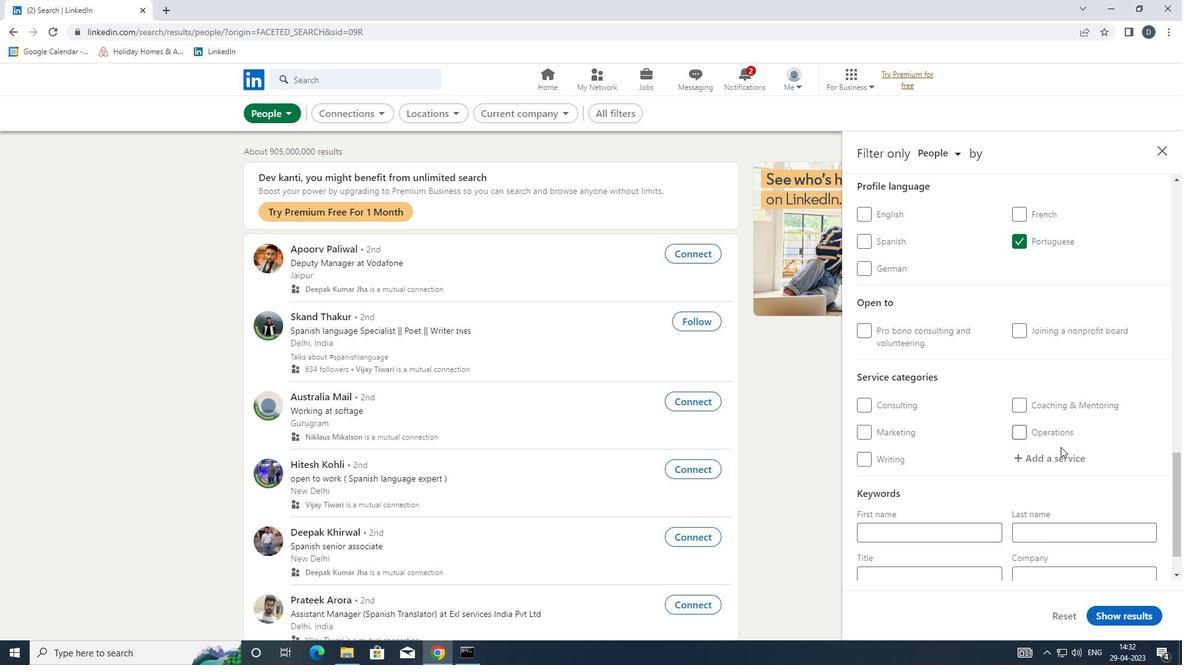 
Action: Key pressed <Key.shift>ACCOUNTING<Key.down><Key.enter>
Screenshot: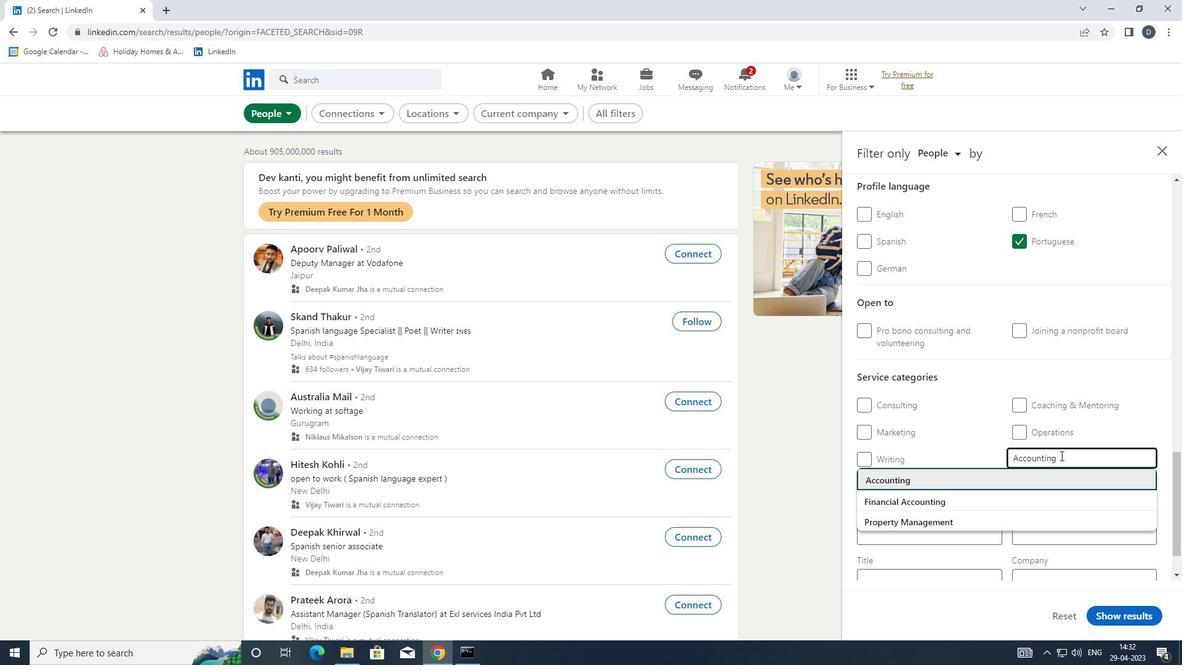 
Action: Mouse moved to (959, 475)
Screenshot: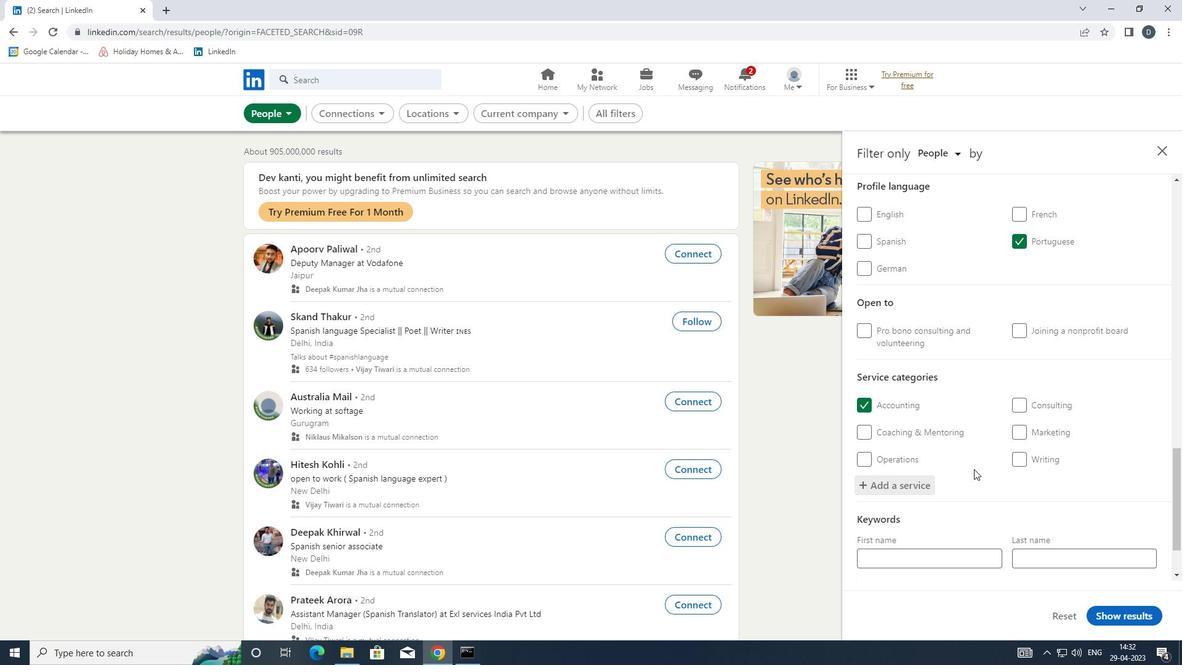 
Action: Mouse scrolled (959, 474) with delta (0, 0)
Screenshot: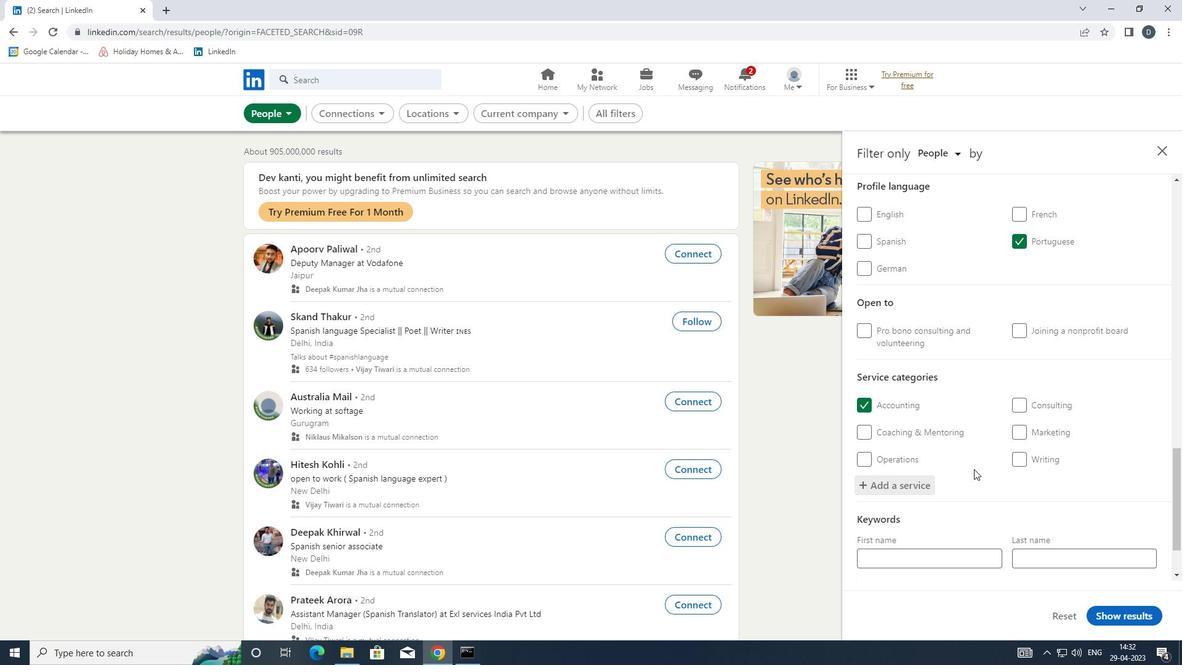 
Action: Mouse scrolled (959, 474) with delta (0, 0)
Screenshot: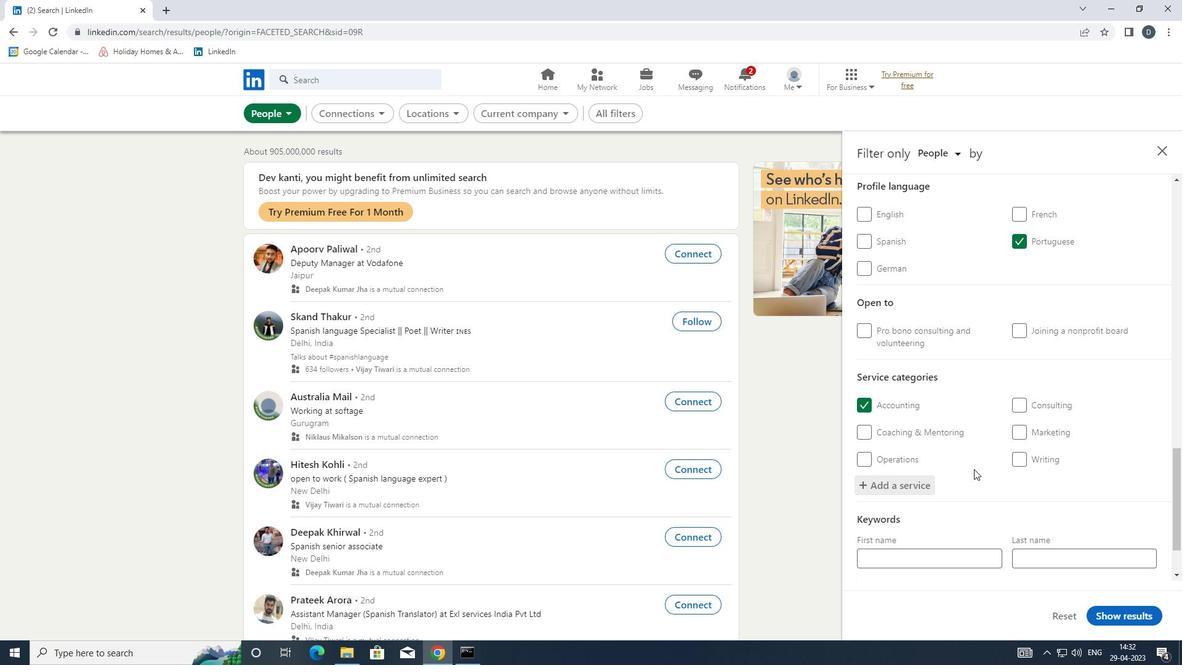 
Action: Mouse scrolled (959, 474) with delta (0, 0)
Screenshot: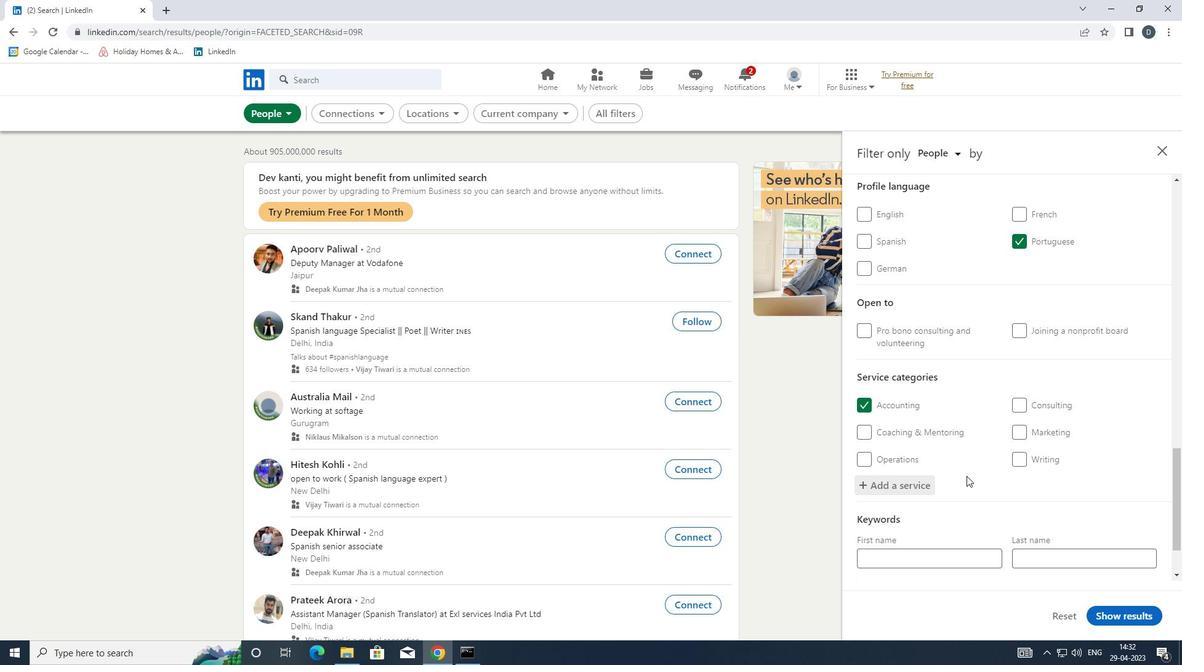 
Action: Mouse scrolled (959, 474) with delta (0, 0)
Screenshot: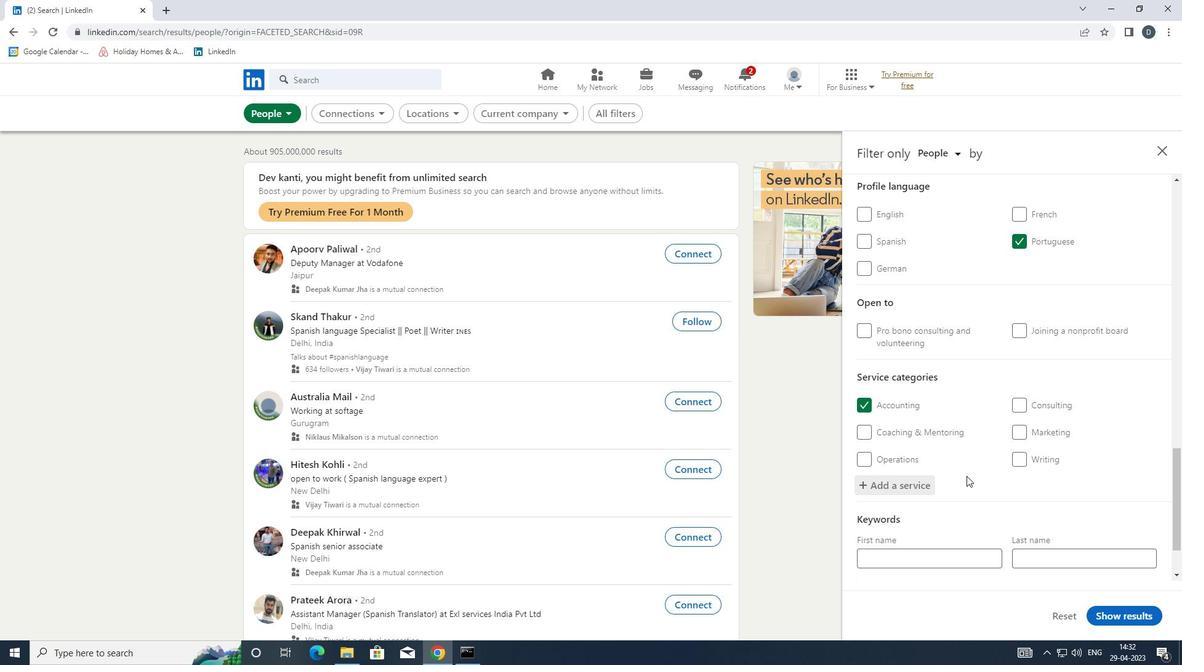 
Action: Mouse scrolled (959, 474) with delta (0, 0)
Screenshot: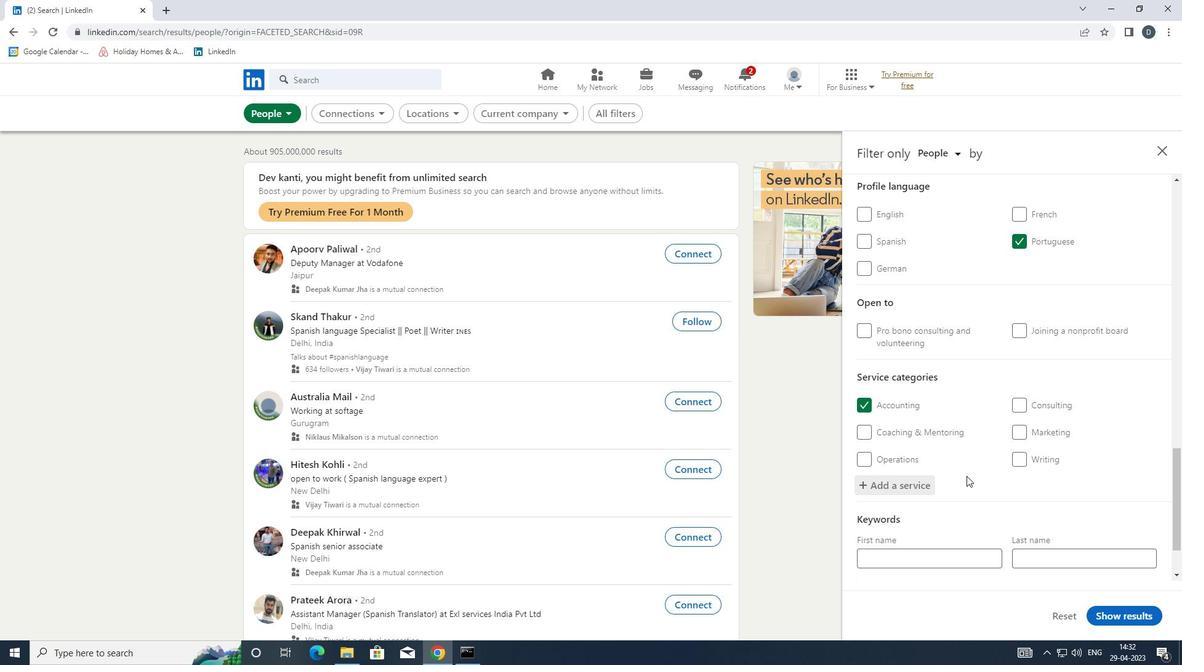 
Action: Mouse scrolled (959, 474) with delta (0, 0)
Screenshot: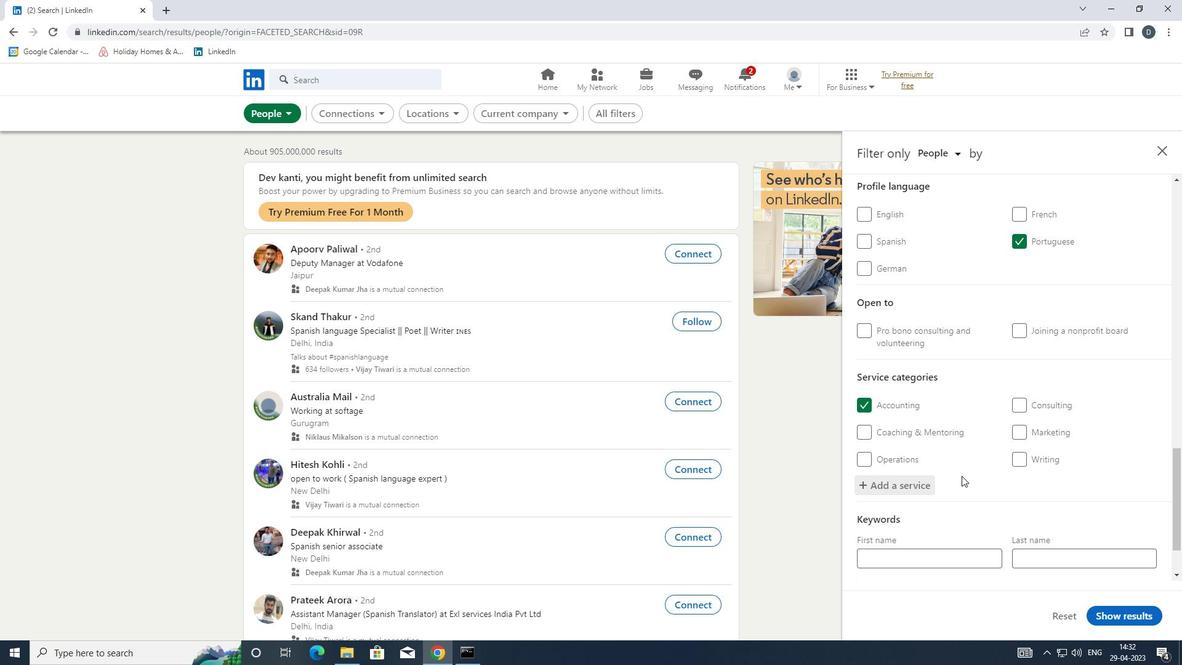 
Action: Mouse moved to (945, 523)
Screenshot: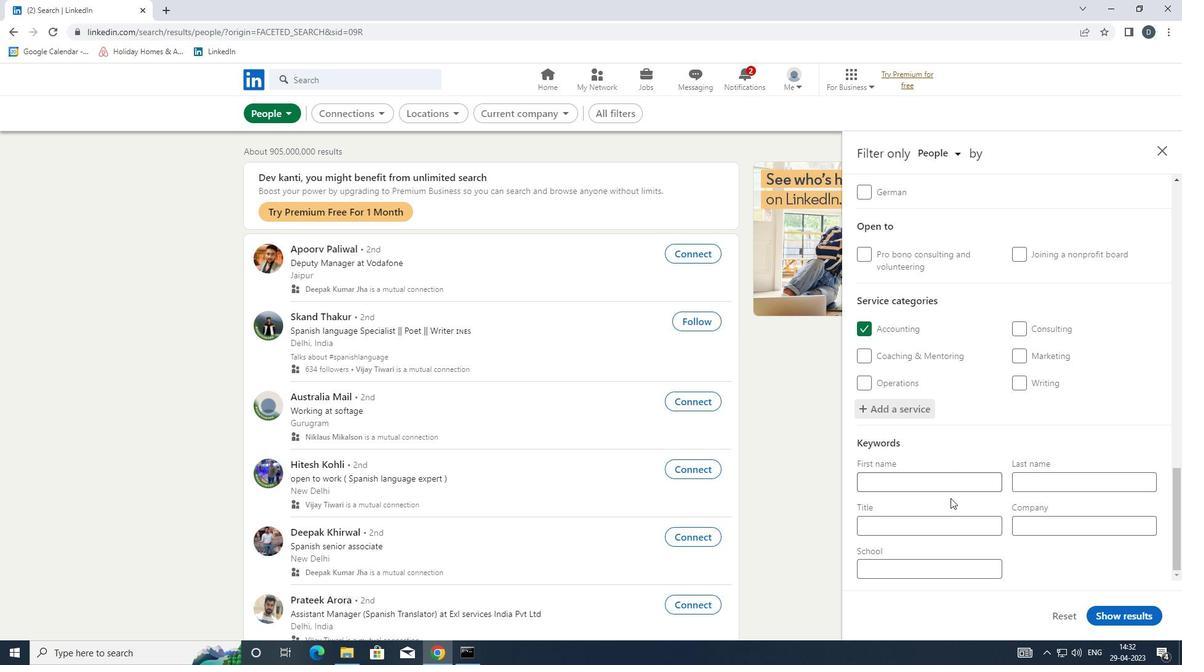 
Action: Mouse pressed left at (945, 523)
Screenshot: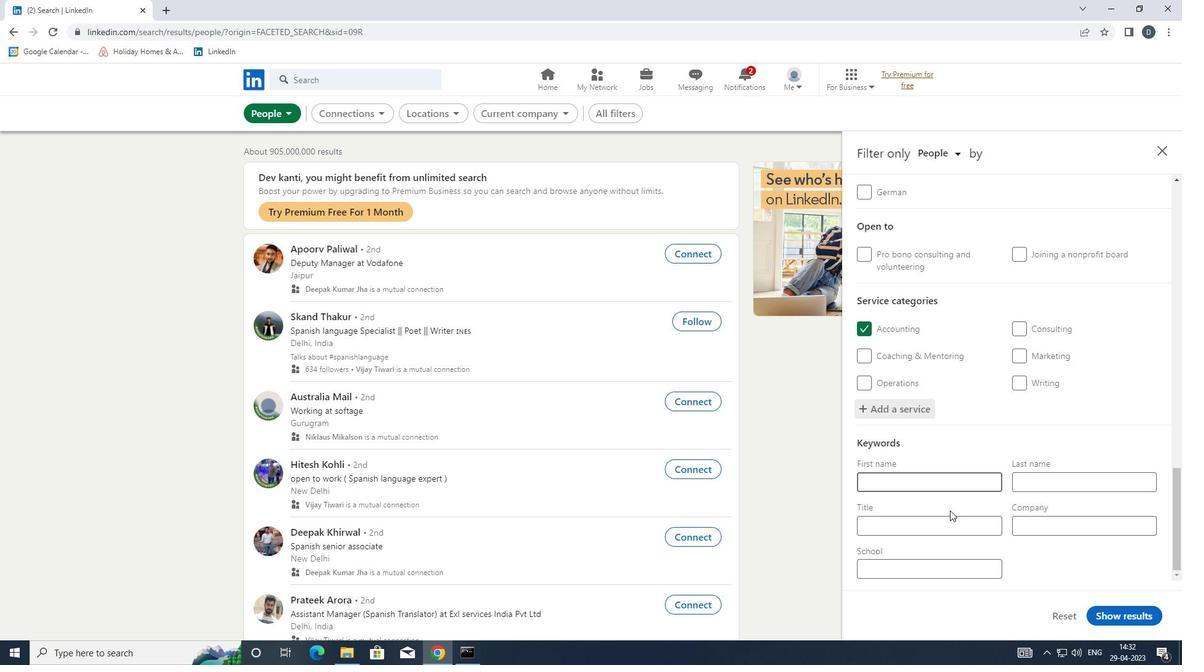 
Action: Mouse moved to (934, 527)
Screenshot: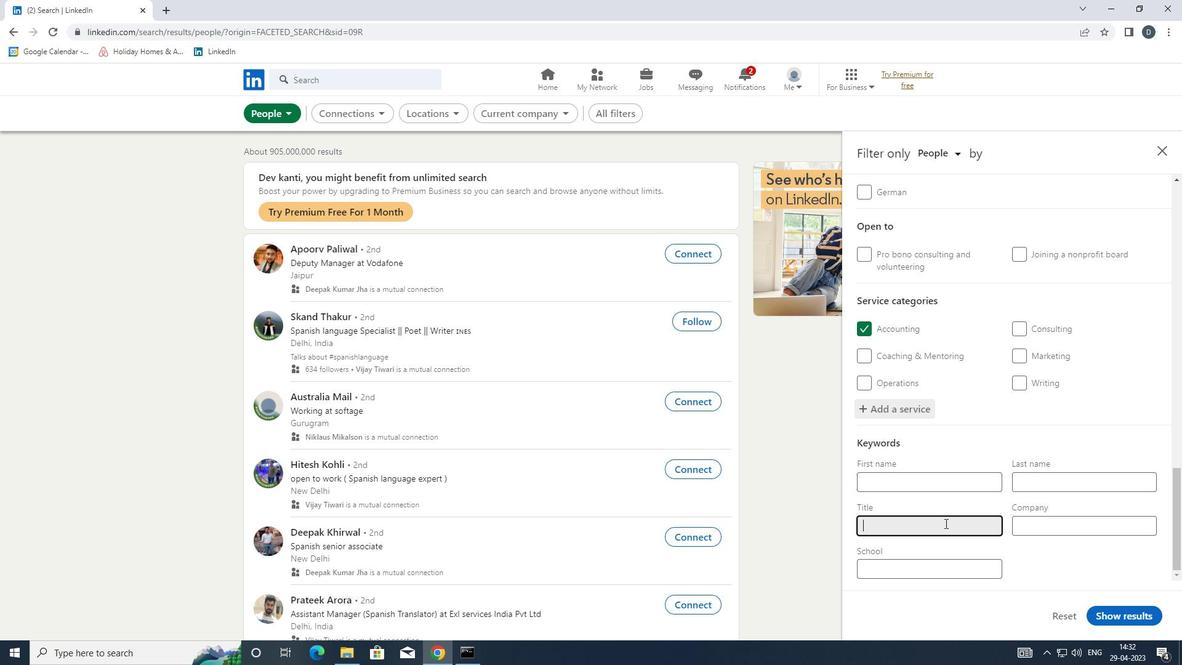 
Action: Key pressed <Key.shift>LODGING<Key.space><Key.shift><Key.shift>MANAGER
Screenshot: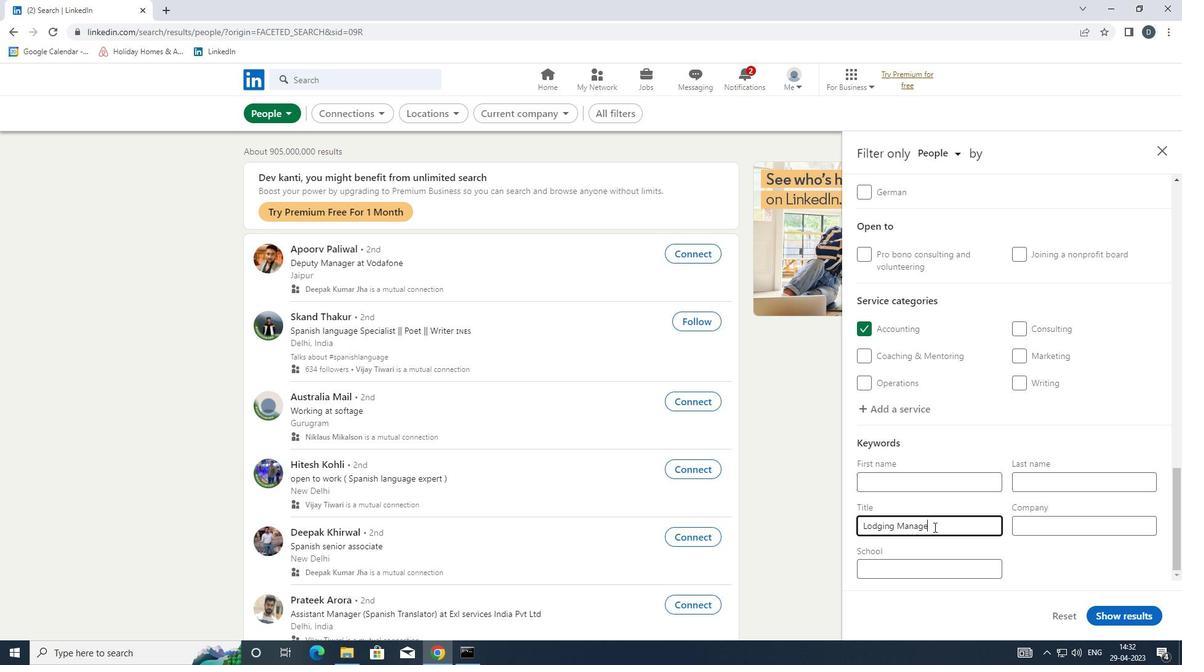 
Action: Mouse moved to (1126, 613)
Screenshot: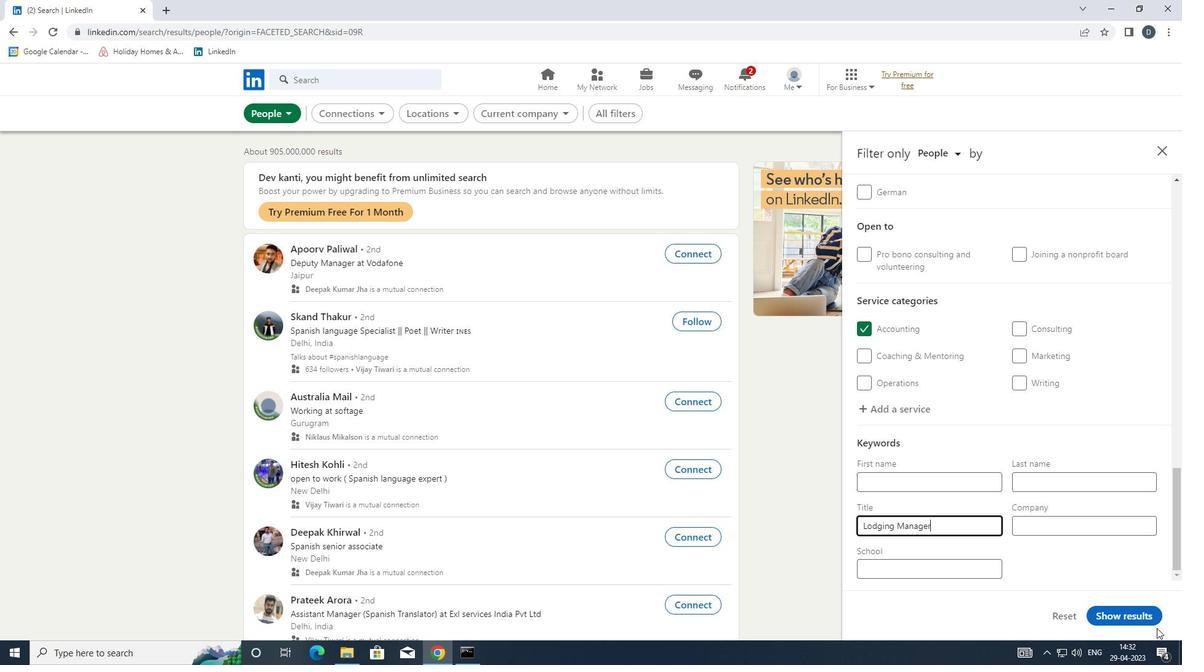 
Action: Mouse pressed left at (1126, 613)
Screenshot: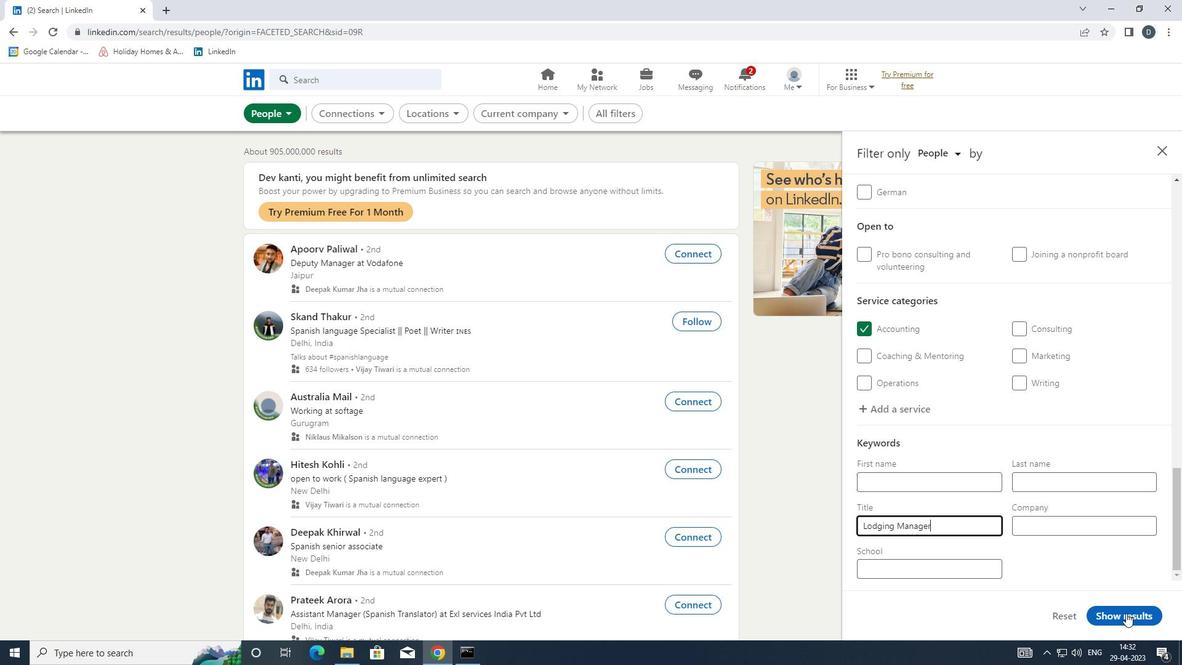 
Action: Mouse moved to (857, 471)
Screenshot: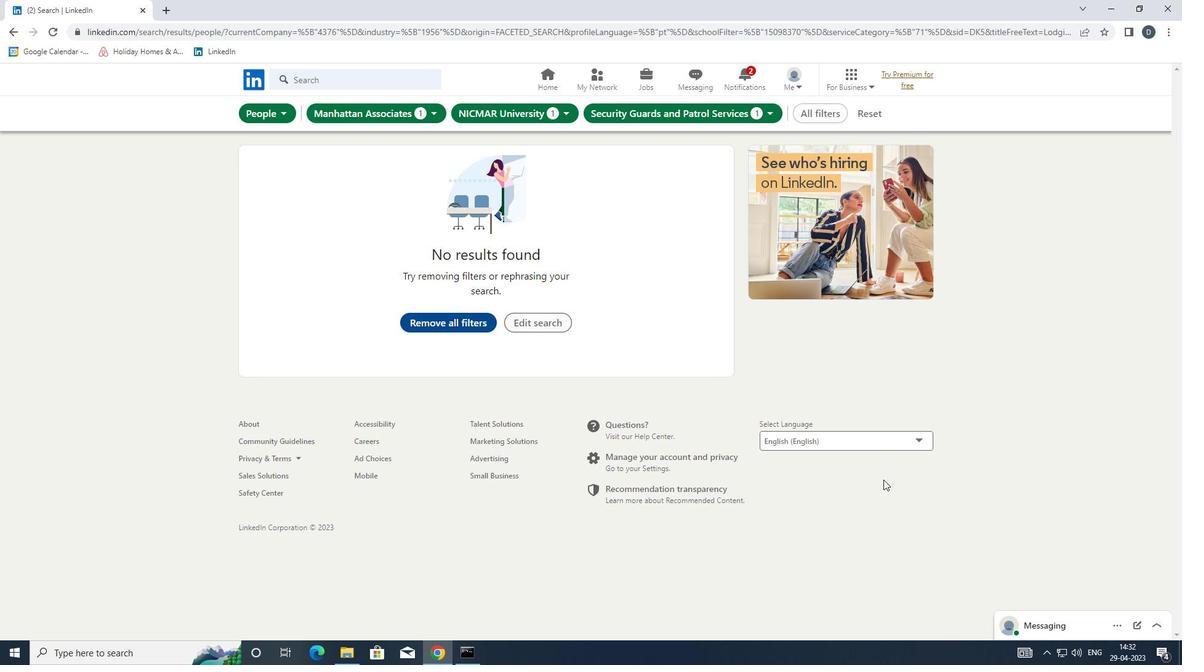 
